 Task: Find connections with filter location Luocheng with filter topic #retailwith filter profile language Spanish with filter current company ASQ - World Headquarters with filter school The University of Burdwan with filter industry Retail Building Materials and Garden Equipment with filter service category Bankruptcy Law with filter keywords title Bookkeeper
Action: Mouse moved to (351, 251)
Screenshot: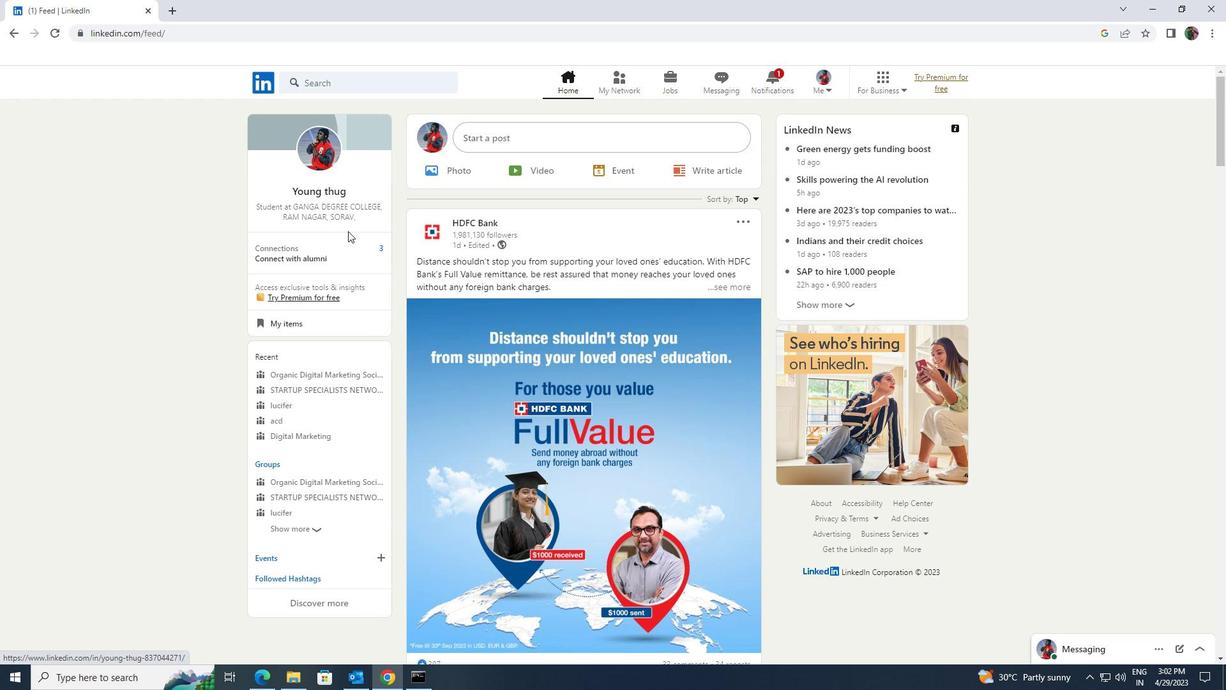 
Action: Mouse pressed left at (351, 251)
Screenshot: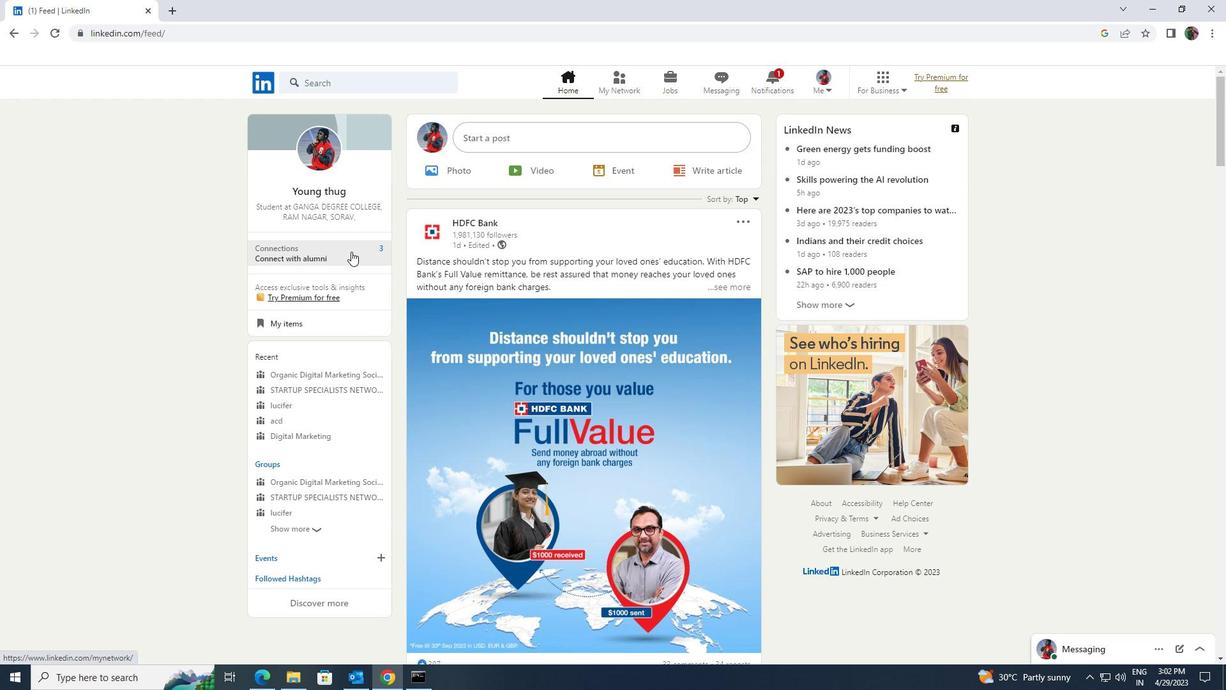 
Action: Mouse moved to (394, 159)
Screenshot: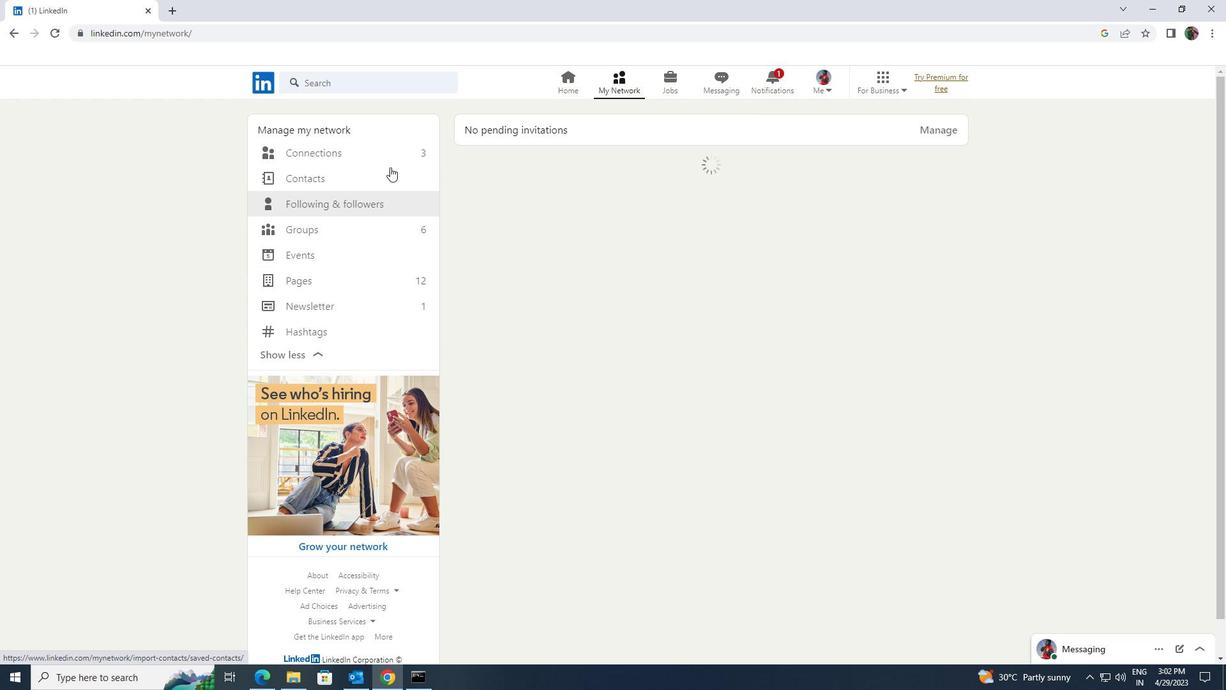 
Action: Mouse pressed left at (394, 159)
Screenshot: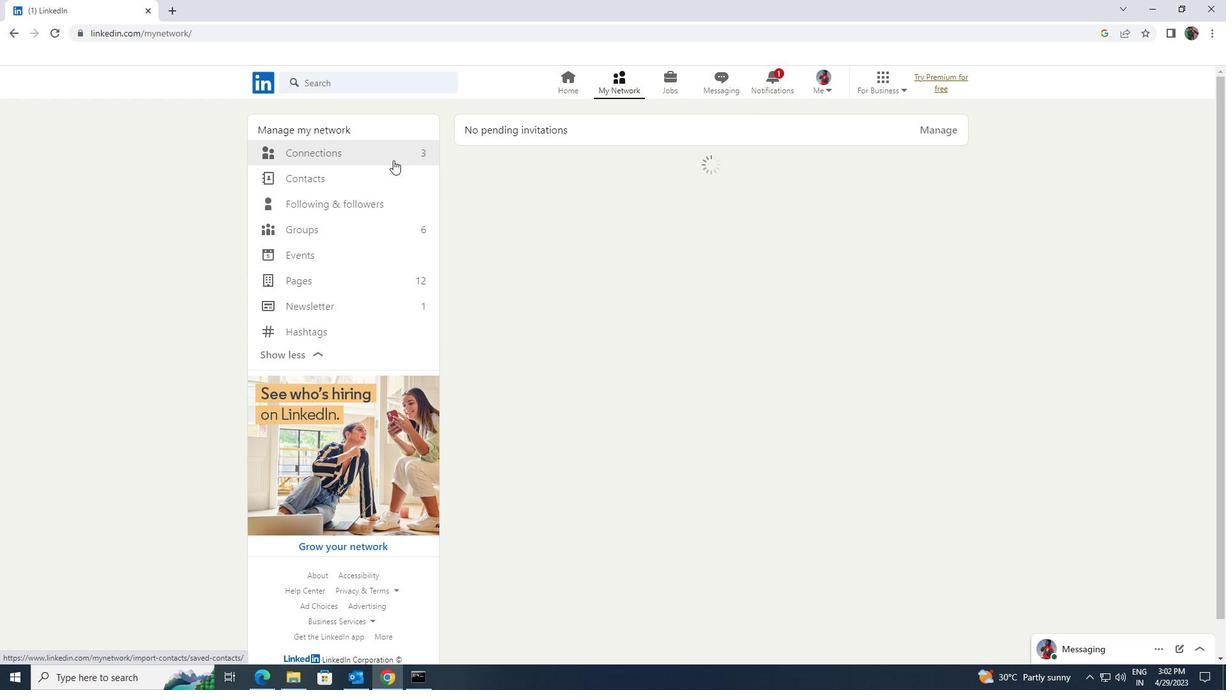 
Action: Mouse moved to (706, 154)
Screenshot: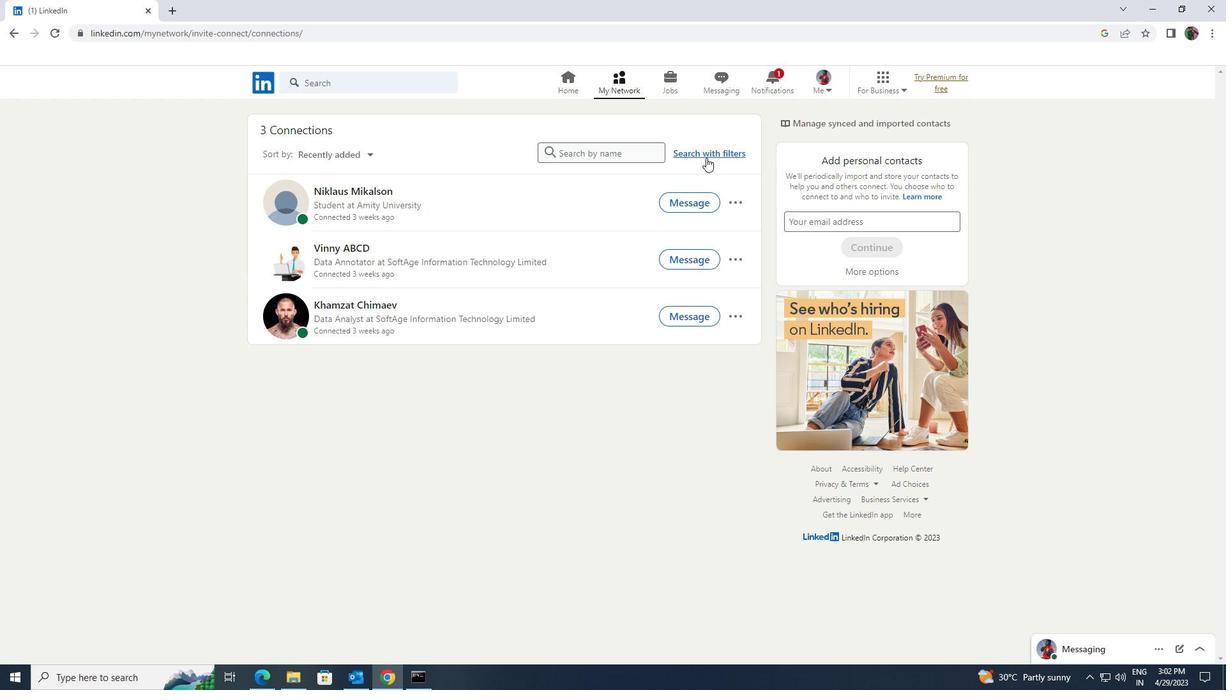 
Action: Mouse pressed left at (706, 154)
Screenshot: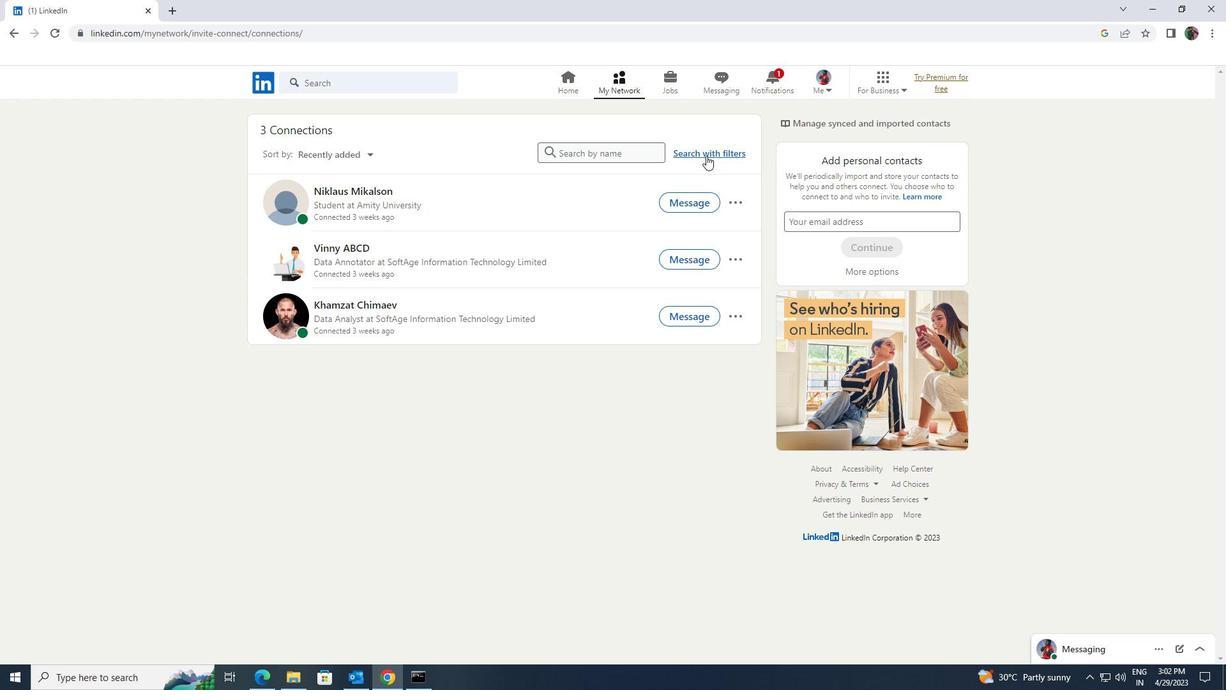 
Action: Mouse moved to (653, 115)
Screenshot: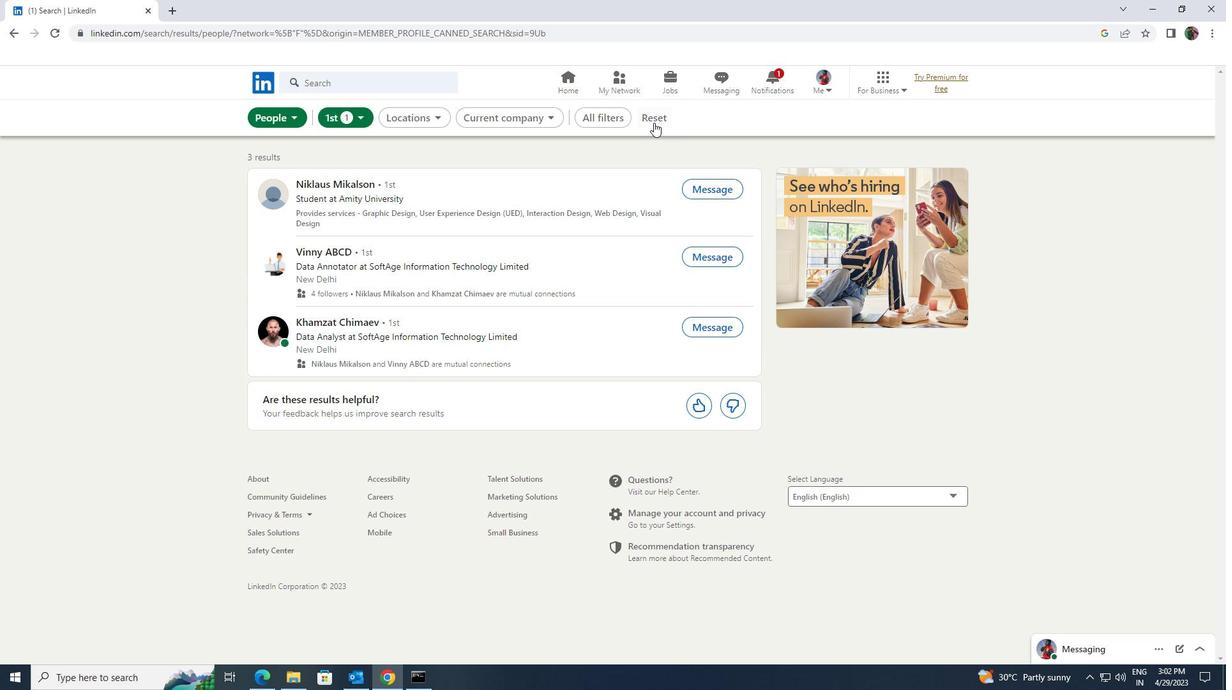 
Action: Mouse pressed left at (653, 115)
Screenshot: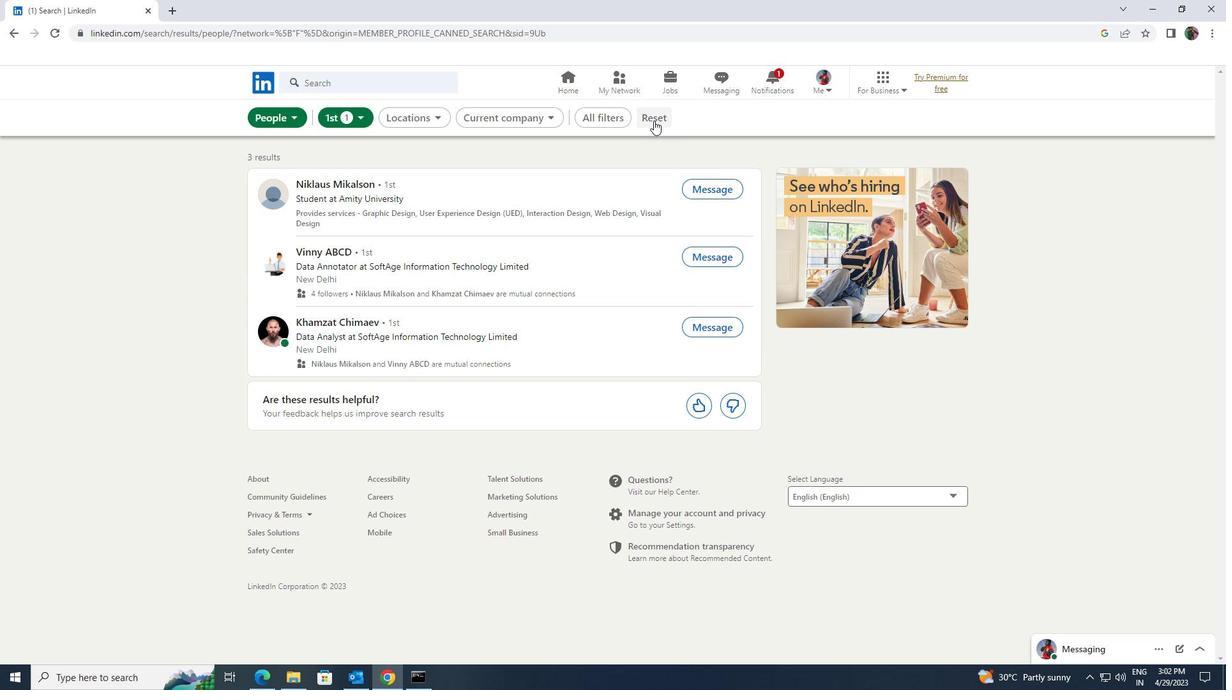 
Action: Mouse moved to (635, 114)
Screenshot: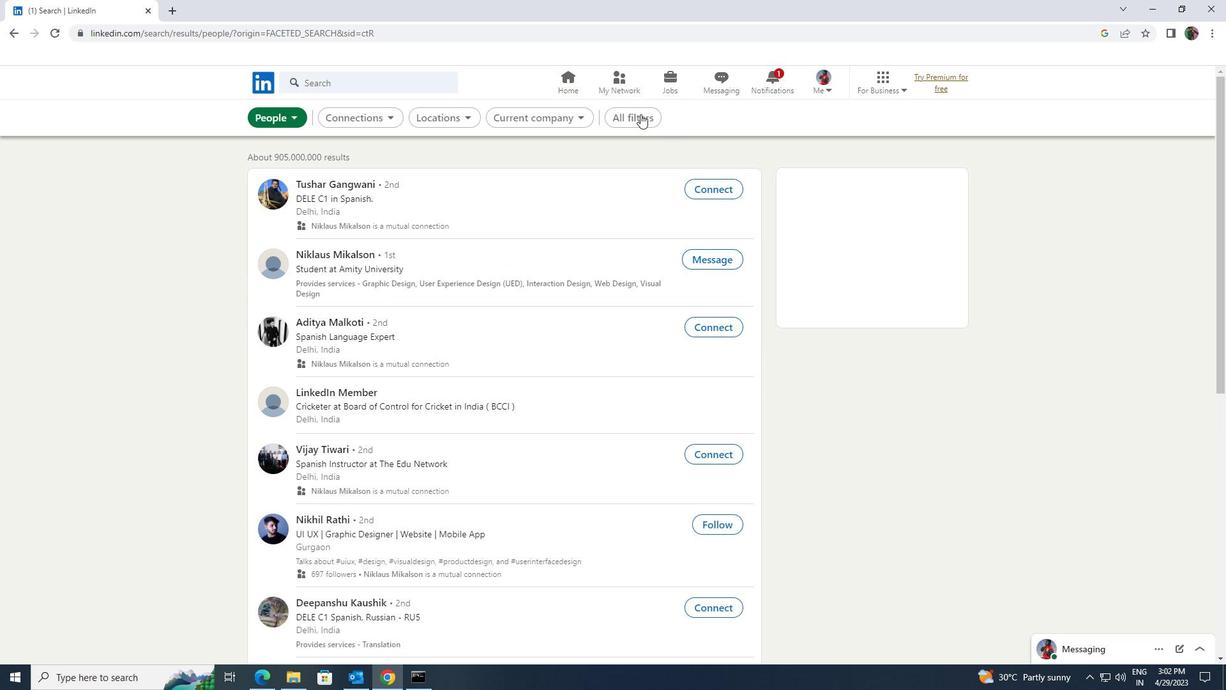 
Action: Mouse pressed left at (635, 114)
Screenshot: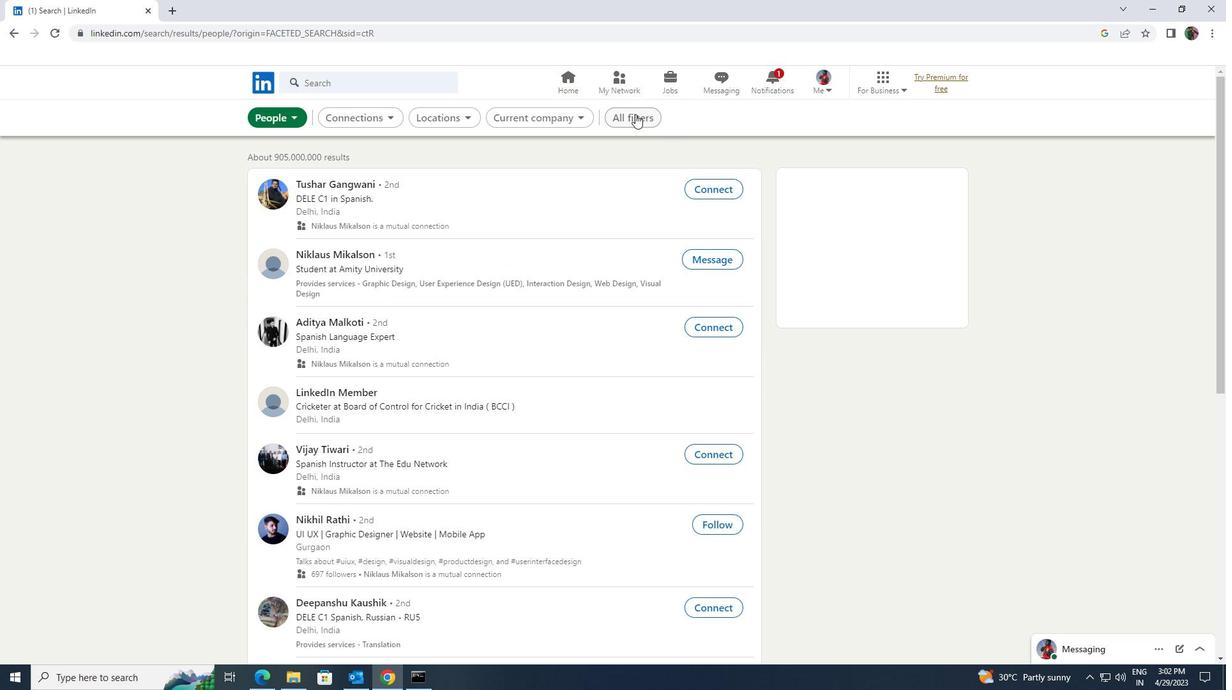
Action: Mouse moved to (1026, 373)
Screenshot: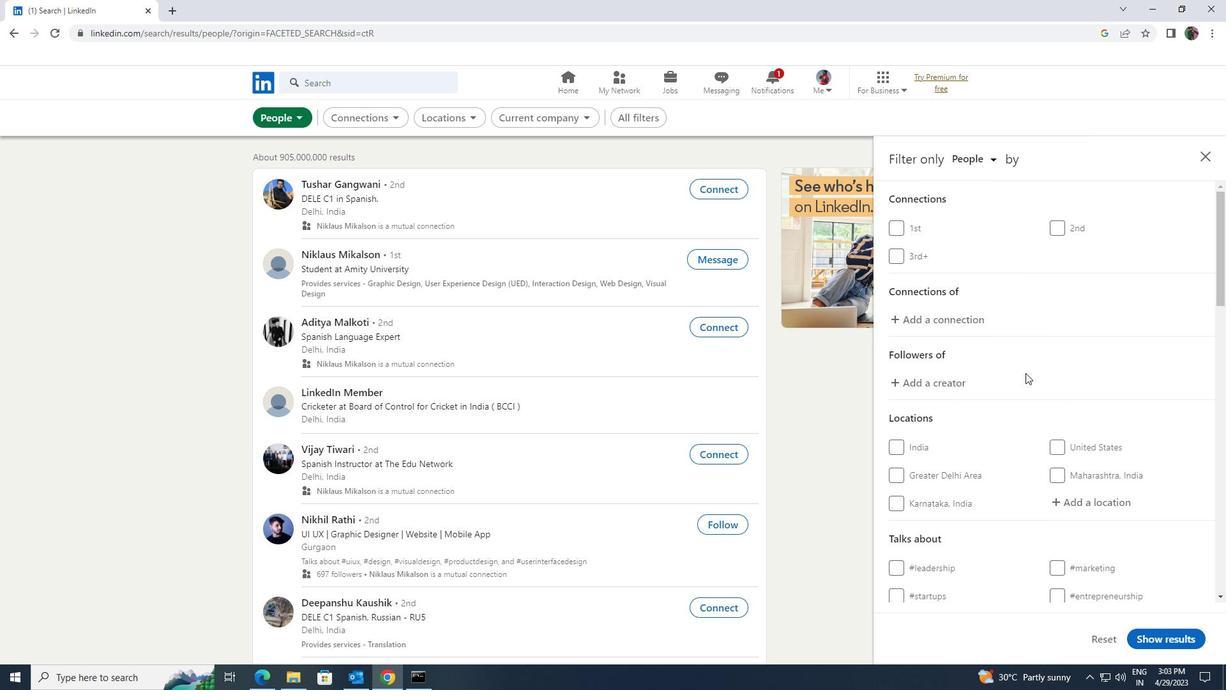 
Action: Mouse scrolled (1026, 372) with delta (0, 0)
Screenshot: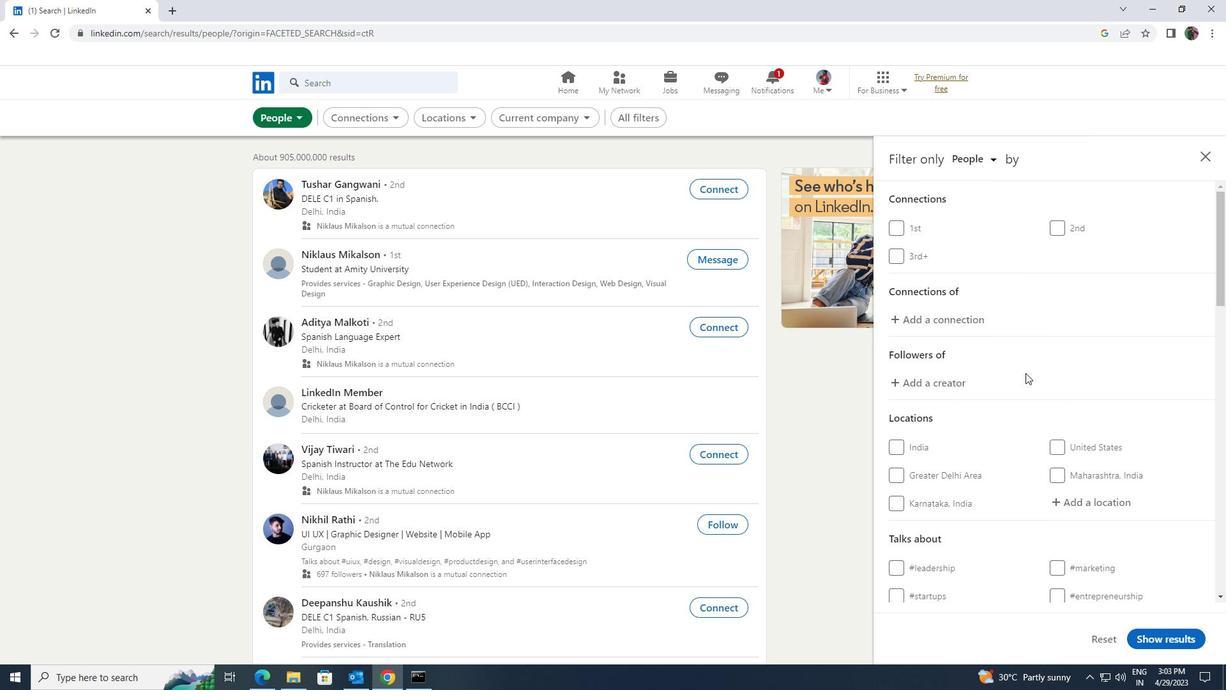 
Action: Mouse scrolled (1026, 372) with delta (0, 0)
Screenshot: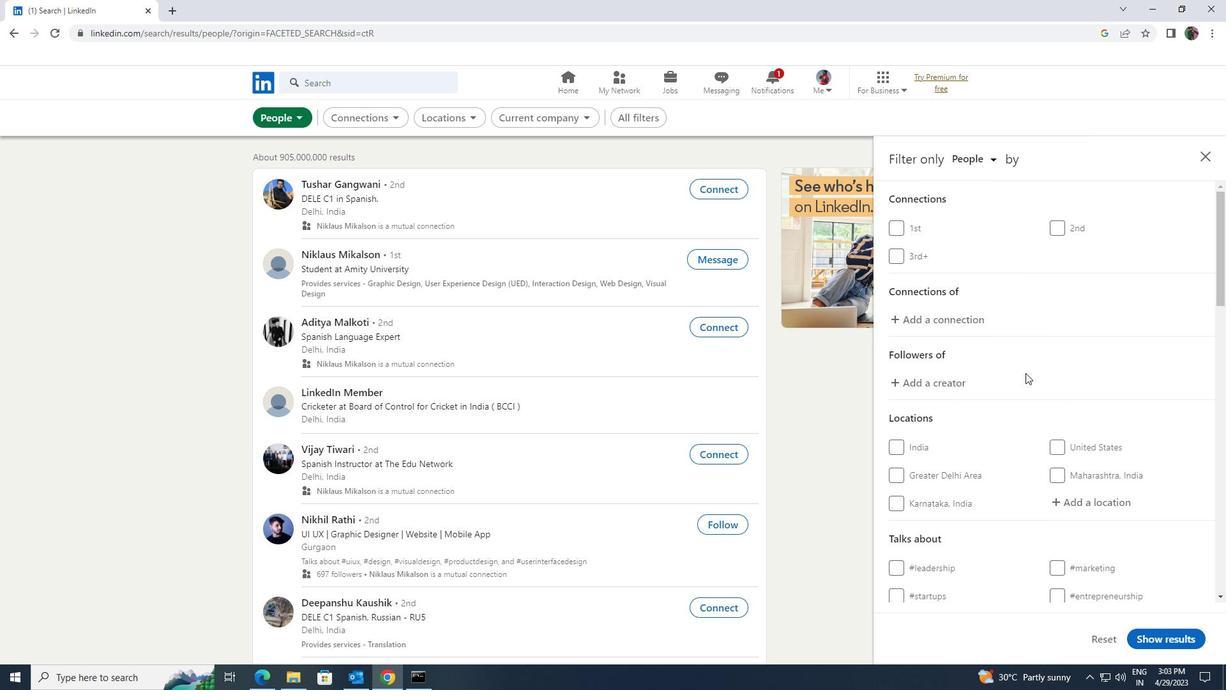 
Action: Mouse moved to (1056, 377)
Screenshot: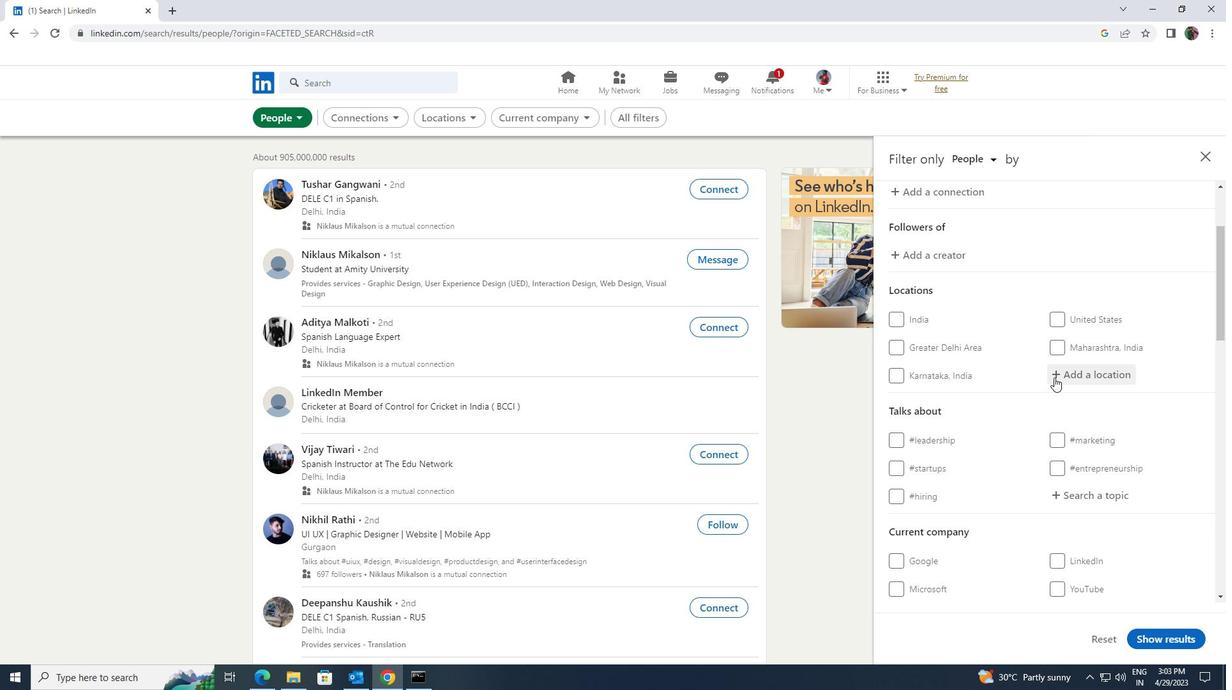 
Action: Mouse pressed left at (1056, 377)
Screenshot: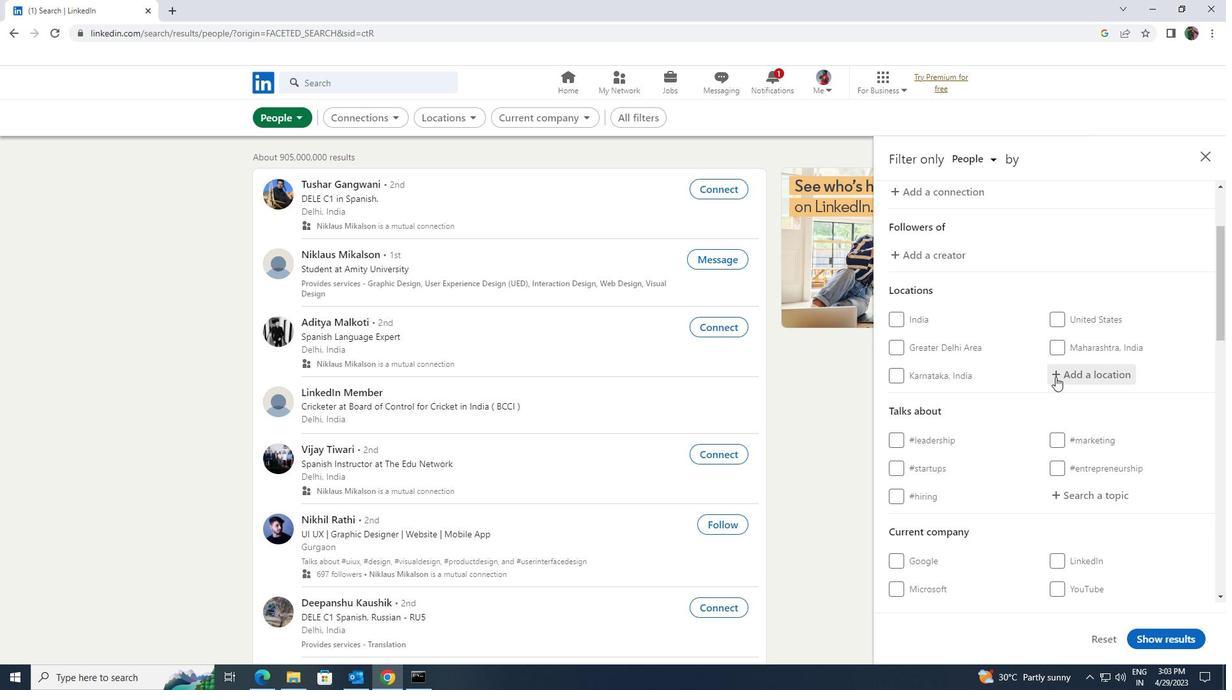 
Action: Mouse moved to (1056, 376)
Screenshot: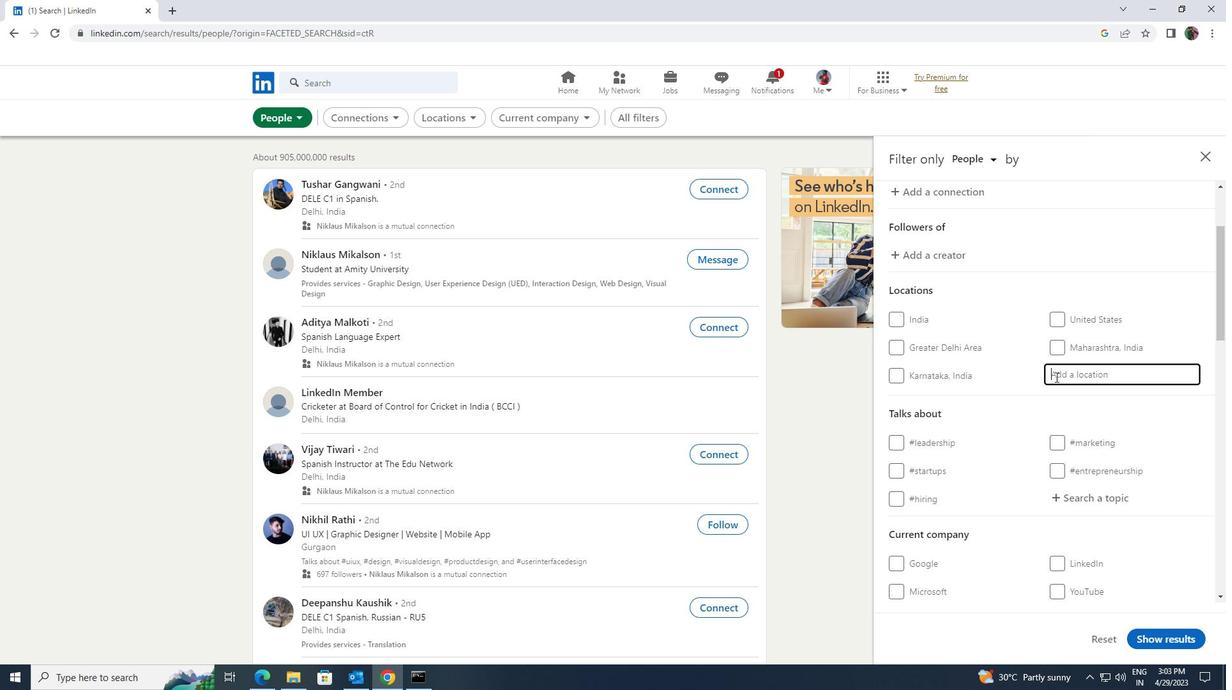 
Action: Key pressed <Key.shift>LUOCHENGE
Screenshot: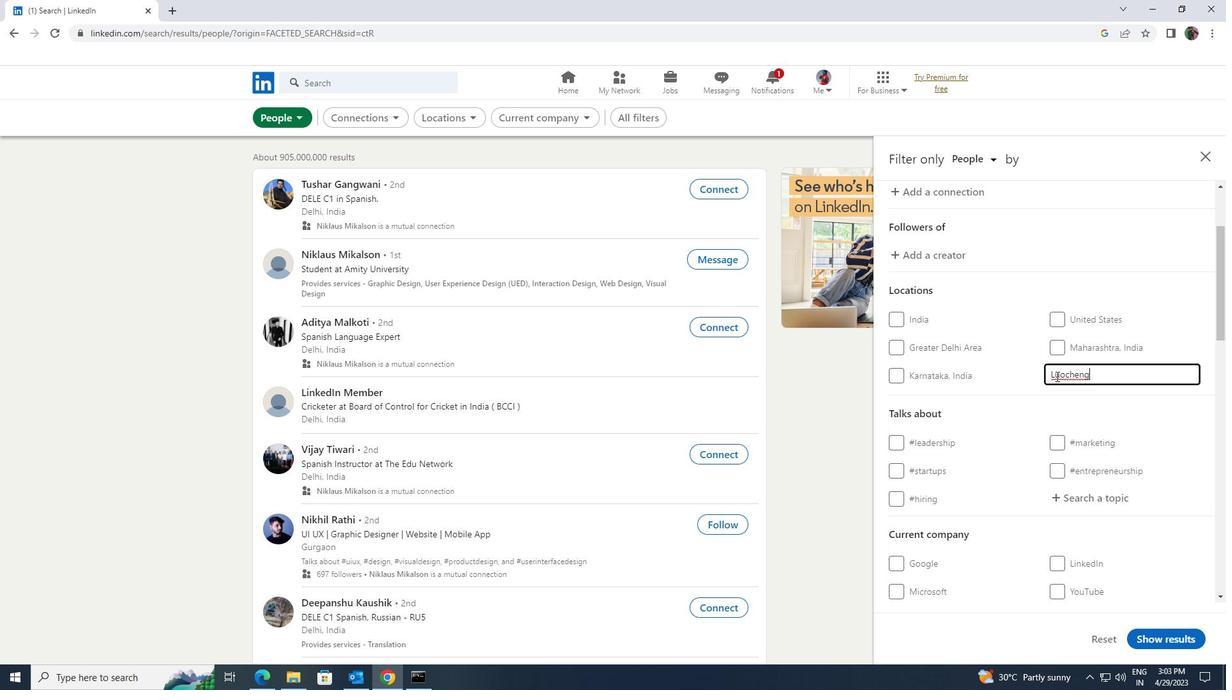 
Action: Mouse moved to (1098, 501)
Screenshot: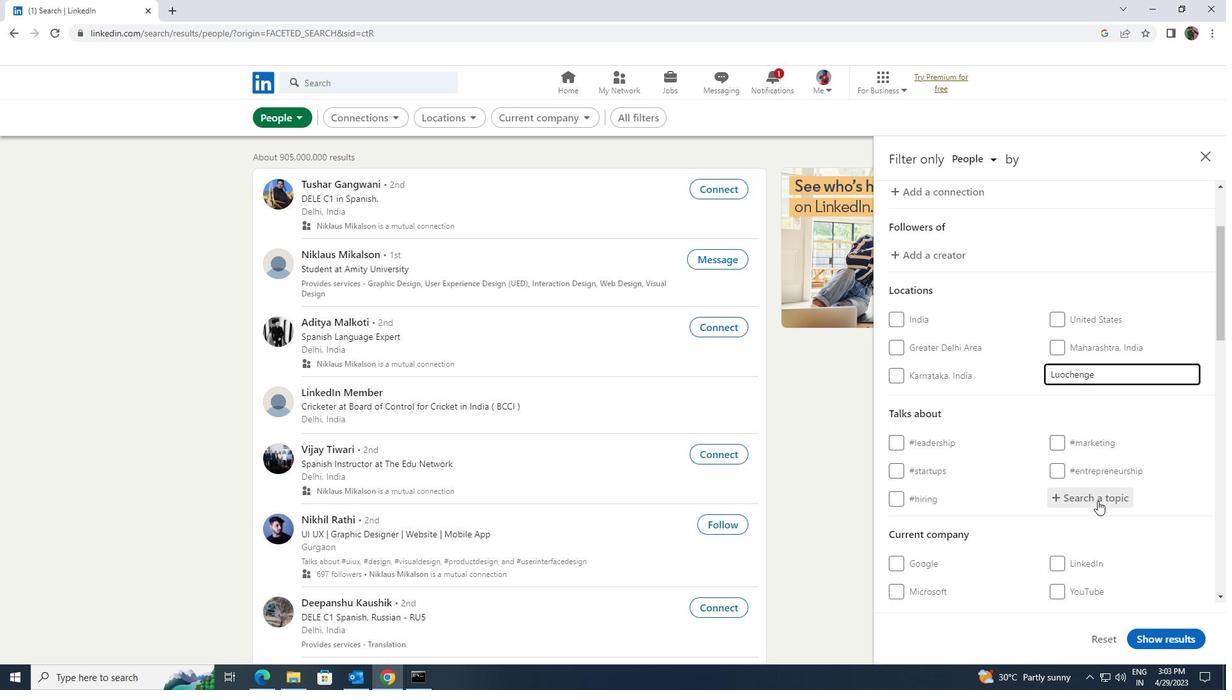 
Action: Mouse pressed left at (1098, 501)
Screenshot: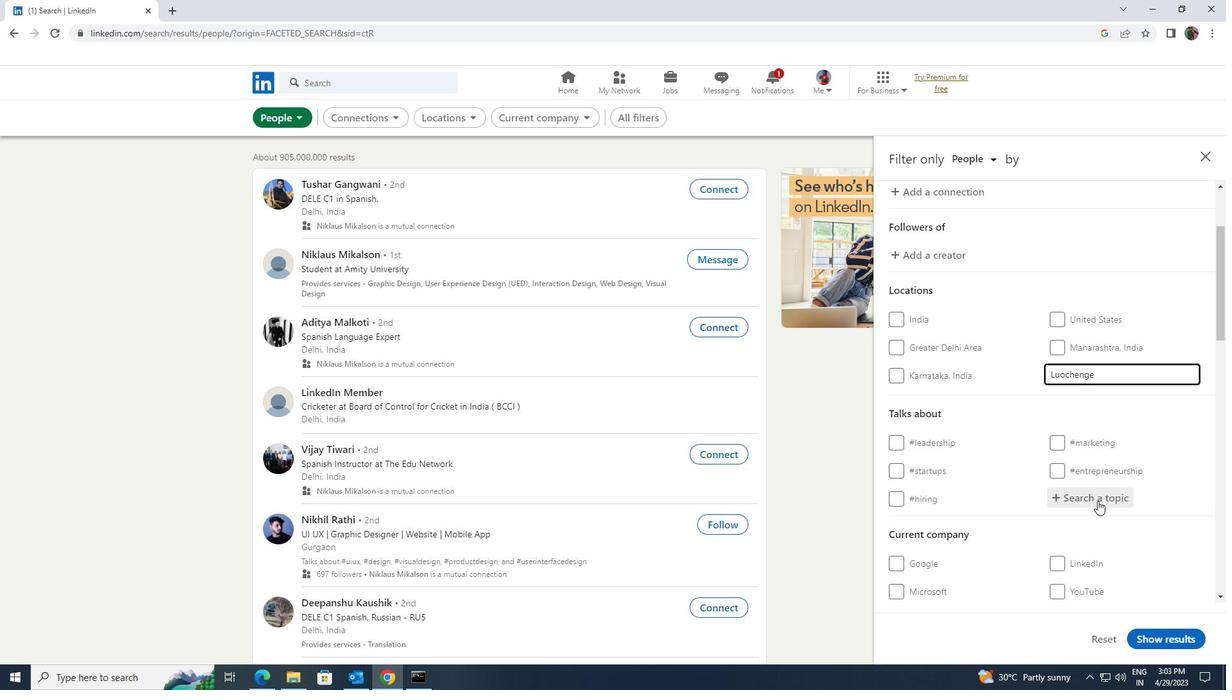 
Action: Key pressed RETAIL
Screenshot: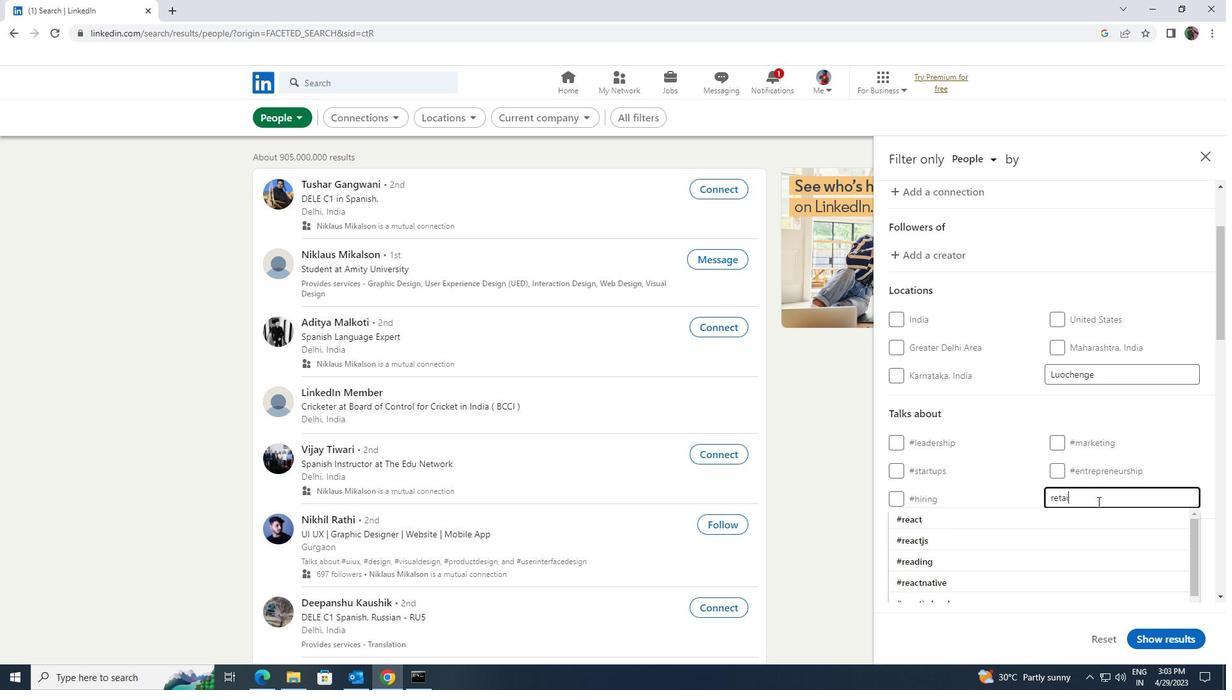 
Action: Mouse moved to (1083, 512)
Screenshot: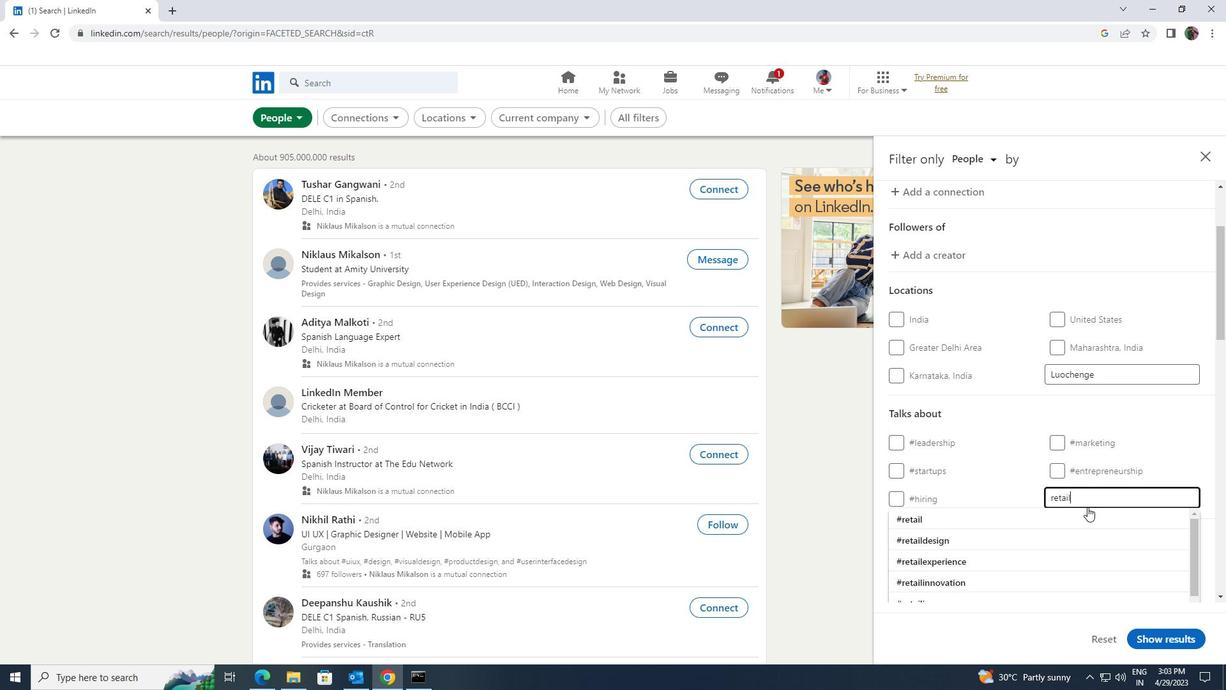 
Action: Mouse pressed left at (1083, 512)
Screenshot: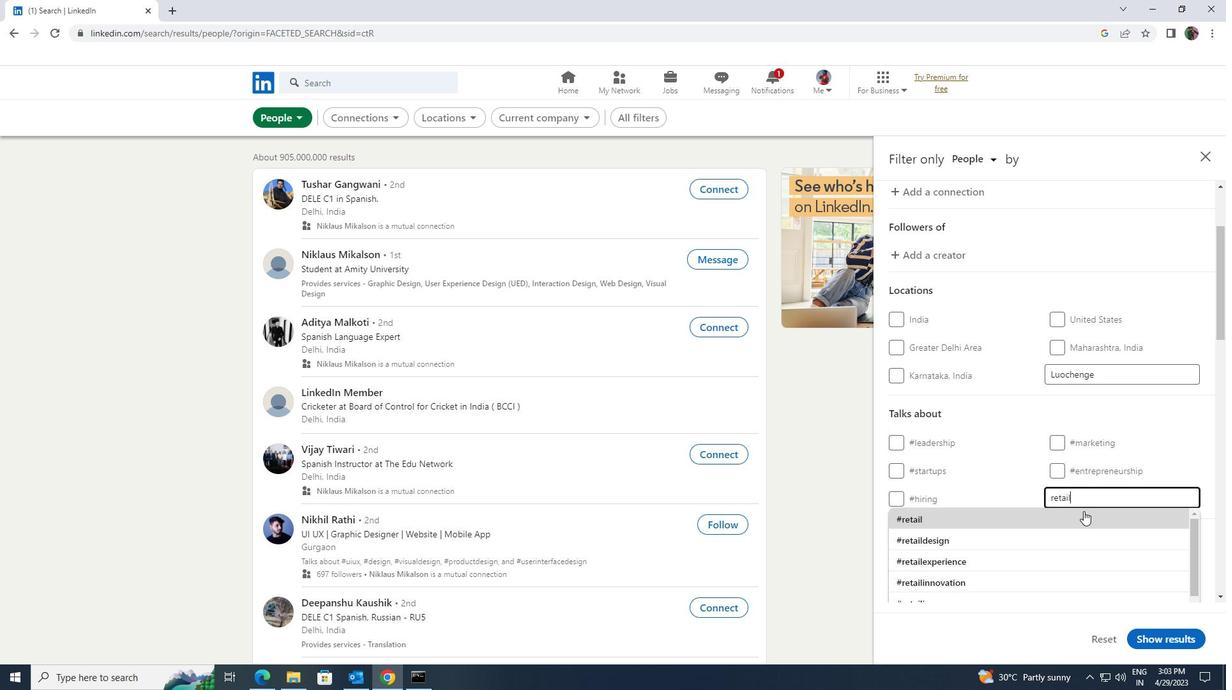 
Action: Mouse scrolled (1083, 511) with delta (0, 0)
Screenshot: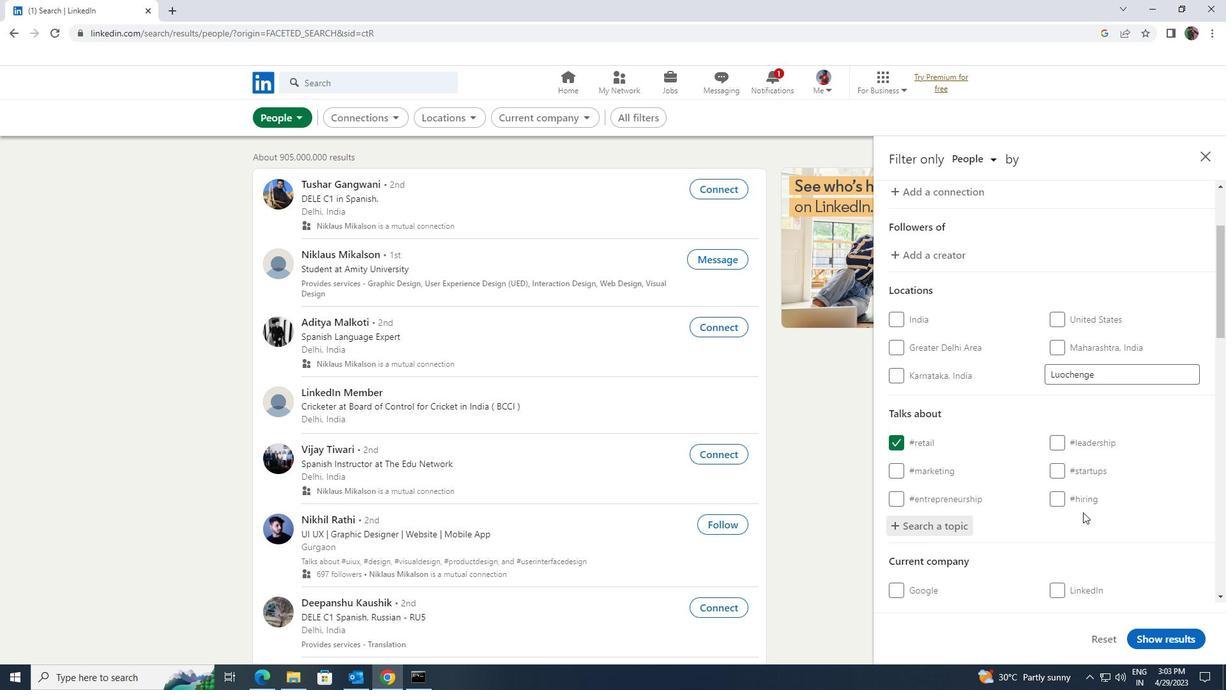 
Action: Mouse scrolled (1083, 511) with delta (0, 0)
Screenshot: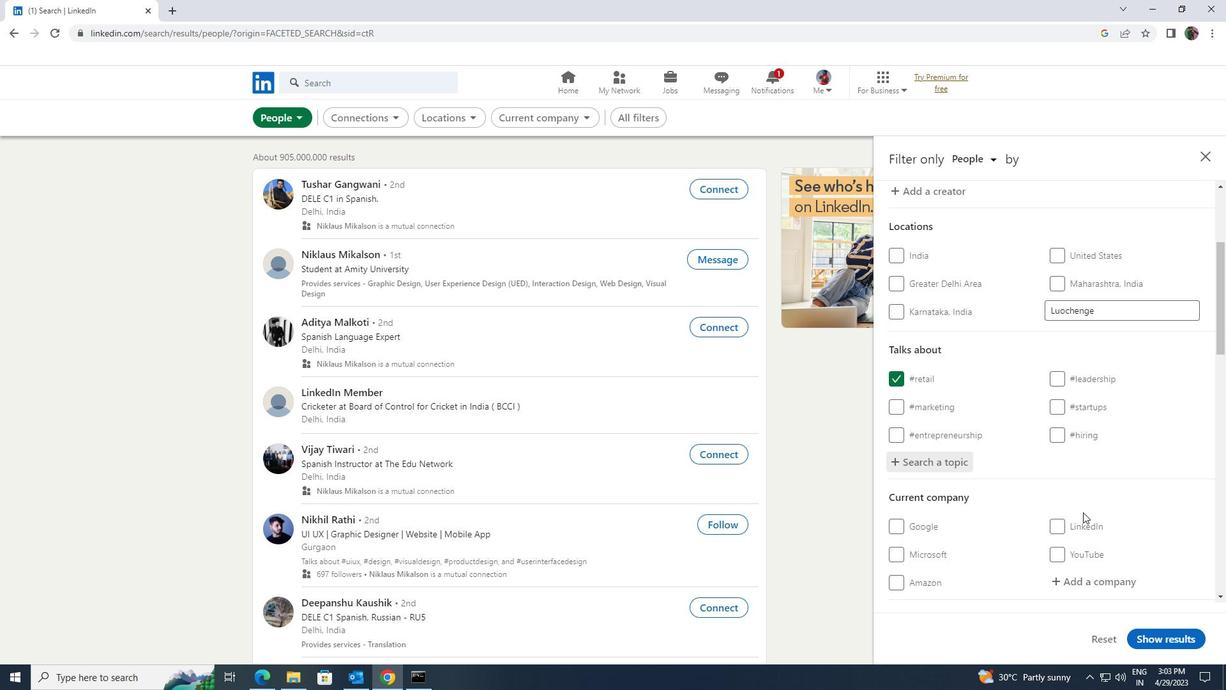 
Action: Mouse scrolled (1083, 511) with delta (0, 0)
Screenshot: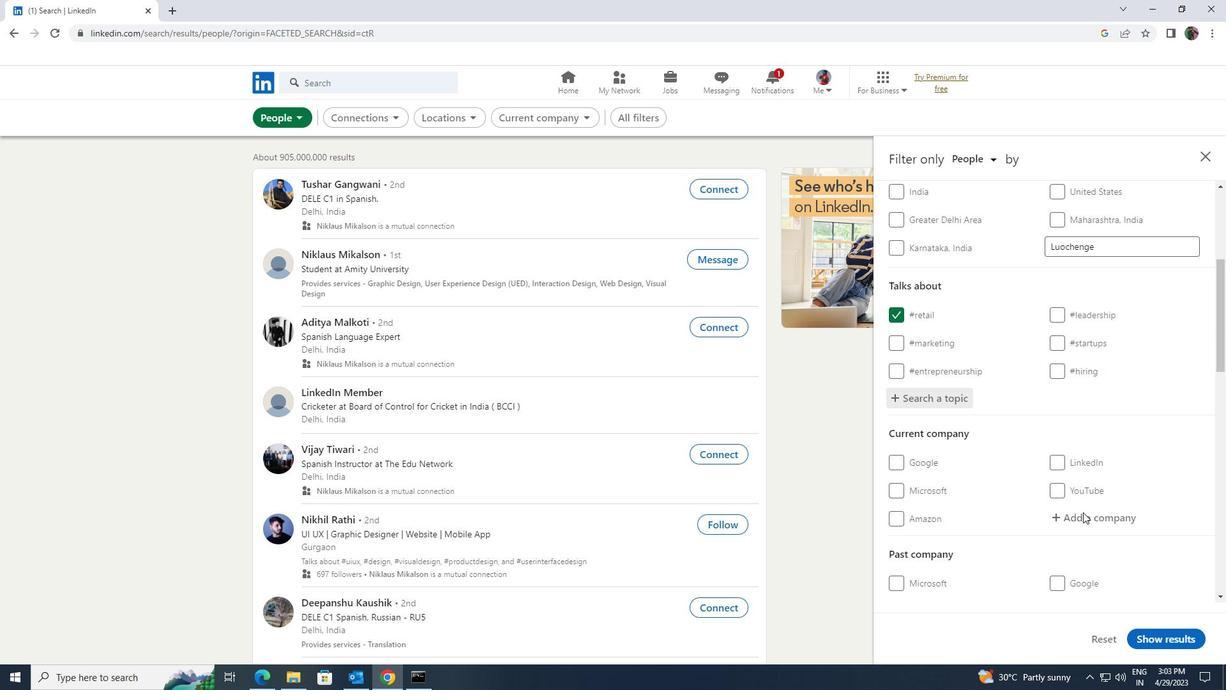 
Action: Mouse scrolled (1083, 511) with delta (0, 0)
Screenshot: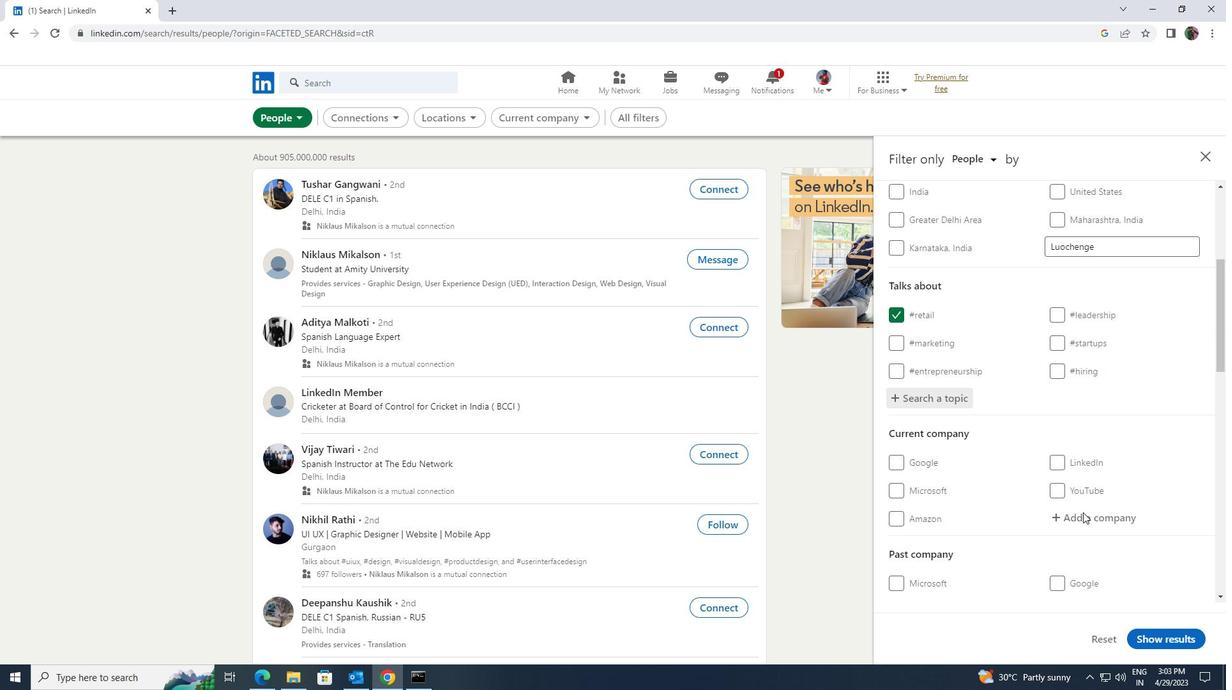 
Action: Mouse moved to (1080, 512)
Screenshot: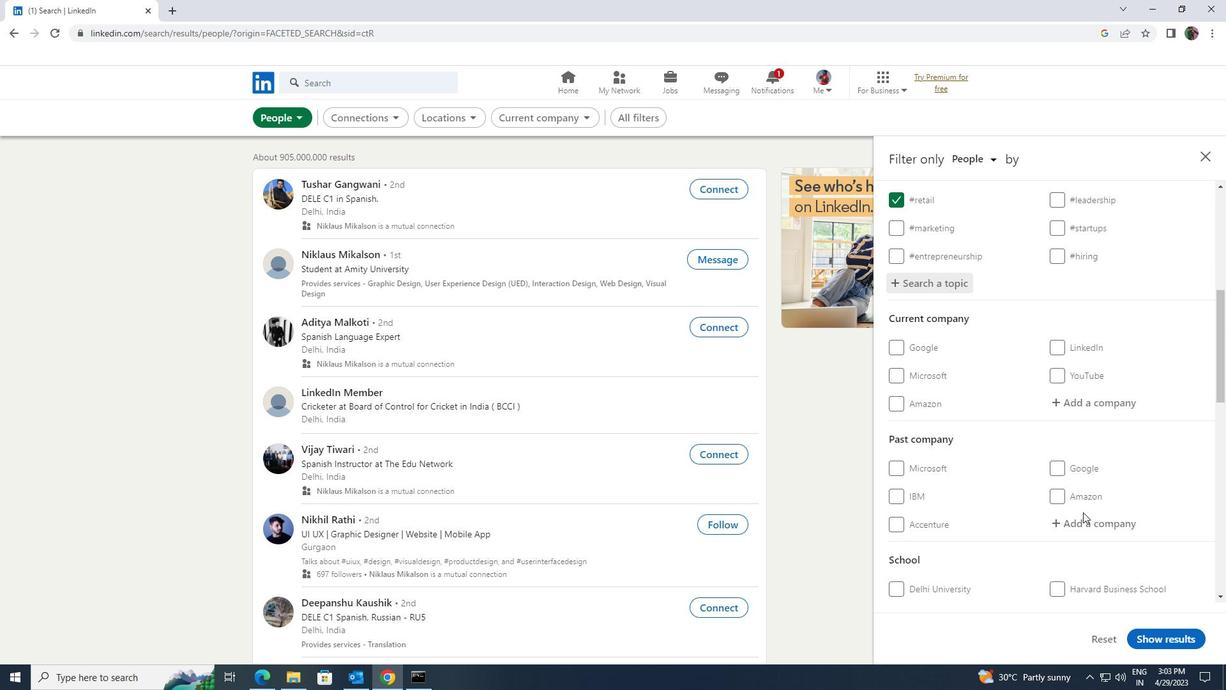 
Action: Mouse scrolled (1080, 511) with delta (0, 0)
Screenshot: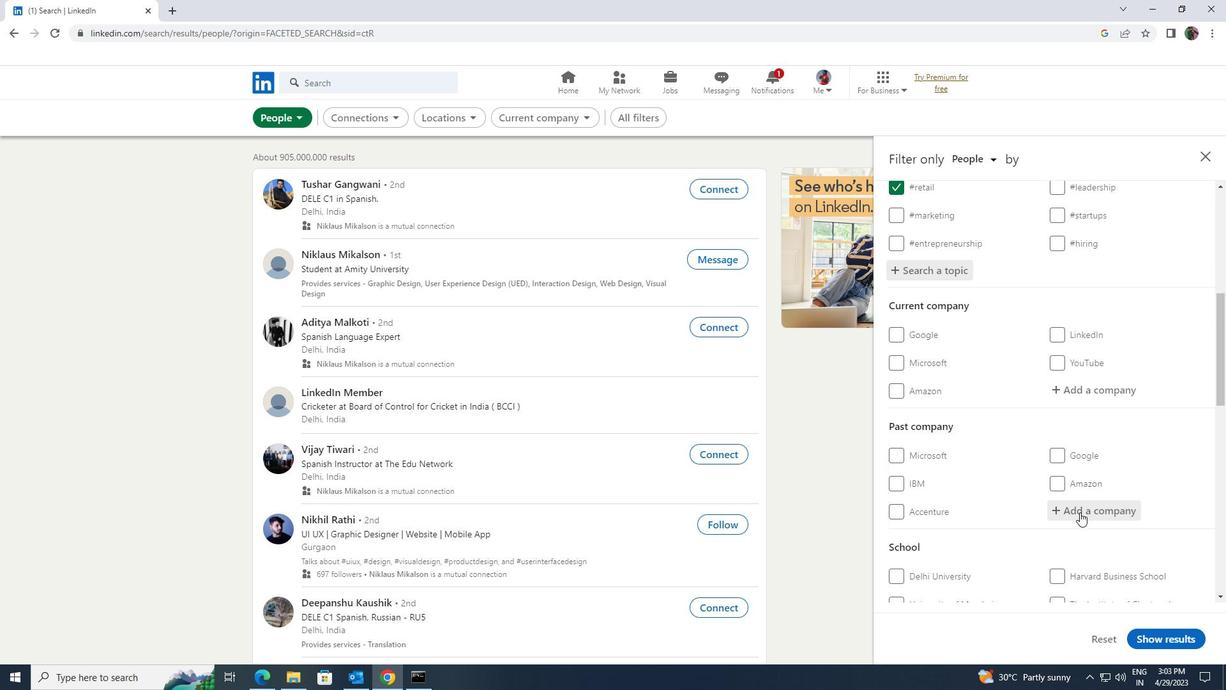 
Action: Mouse scrolled (1080, 511) with delta (0, 0)
Screenshot: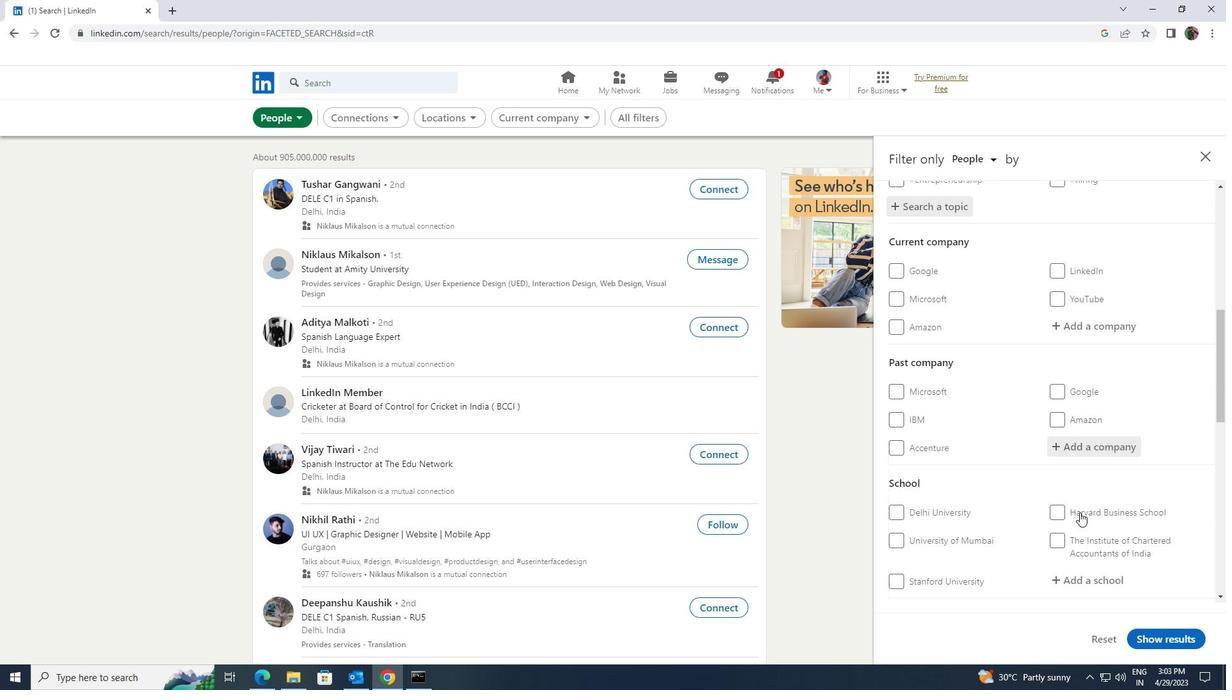 
Action: Mouse scrolled (1080, 511) with delta (0, 0)
Screenshot: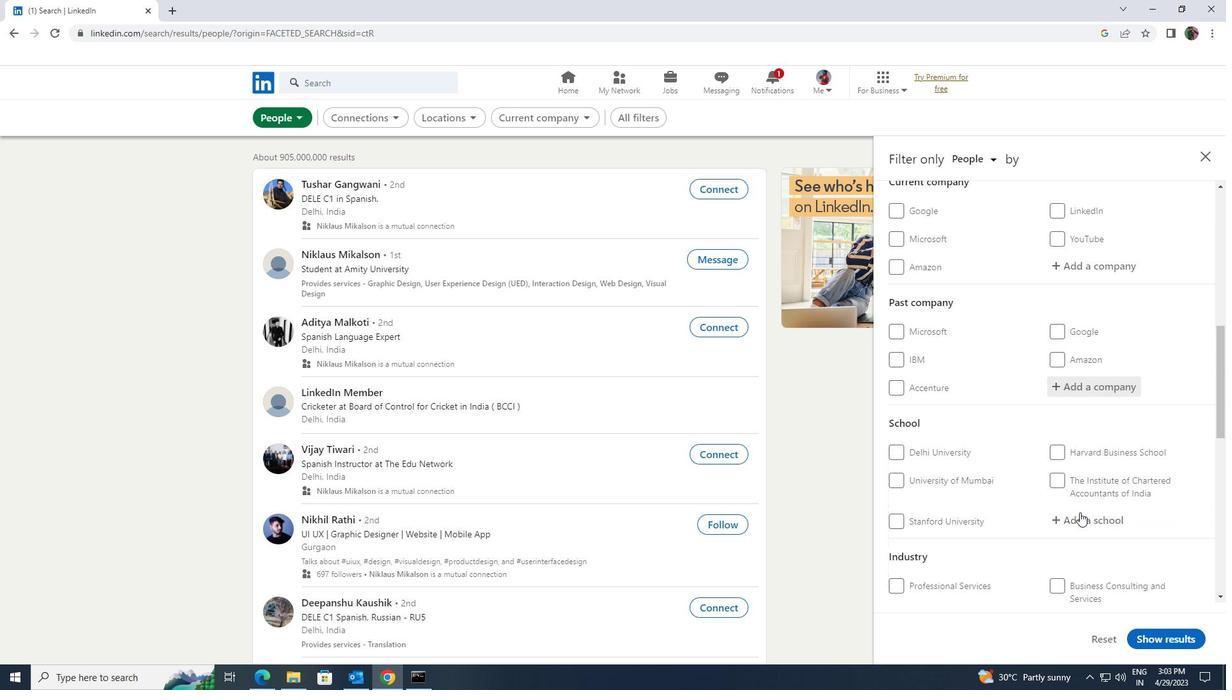 
Action: Mouse scrolled (1080, 511) with delta (0, 0)
Screenshot: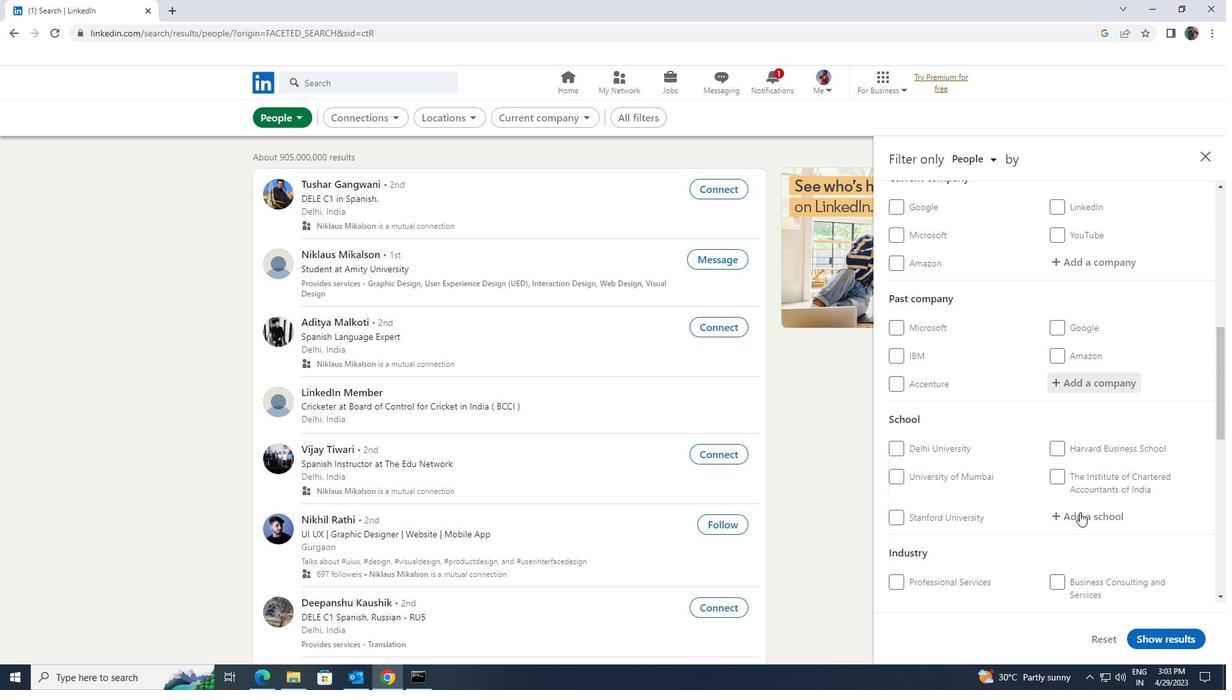 
Action: Mouse moved to (1079, 509)
Screenshot: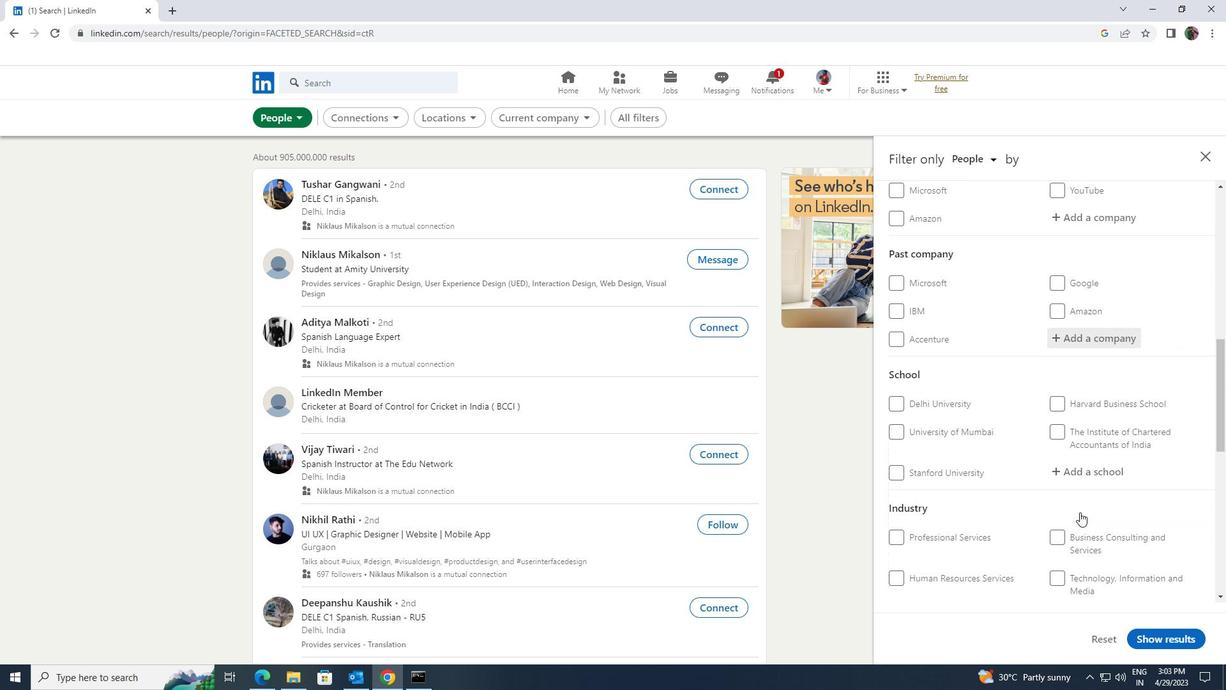 
Action: Mouse scrolled (1079, 509) with delta (0, 0)
Screenshot: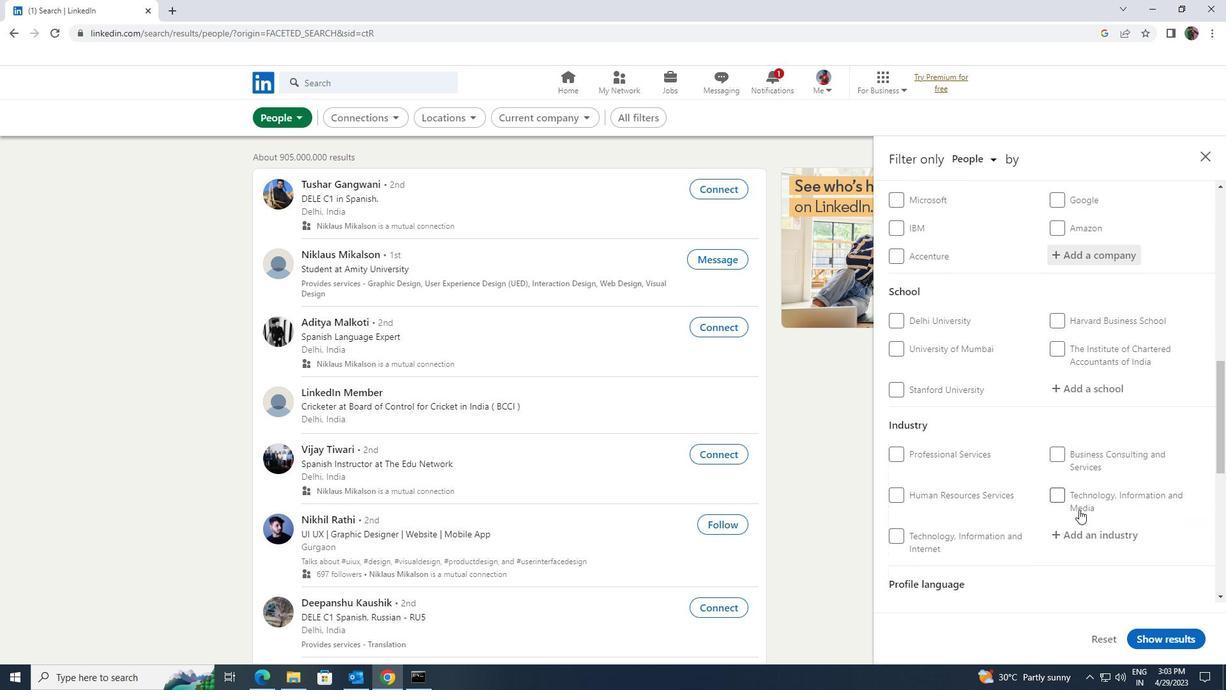 
Action: Mouse scrolled (1079, 509) with delta (0, 0)
Screenshot: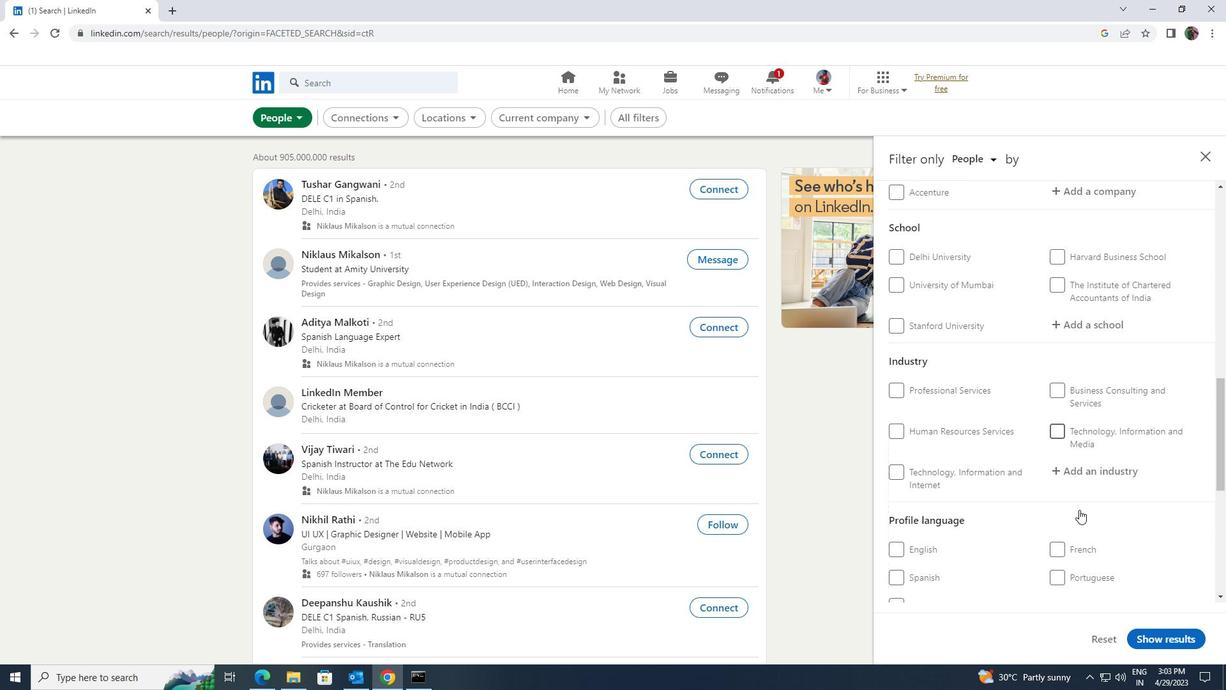 
Action: Mouse moved to (892, 508)
Screenshot: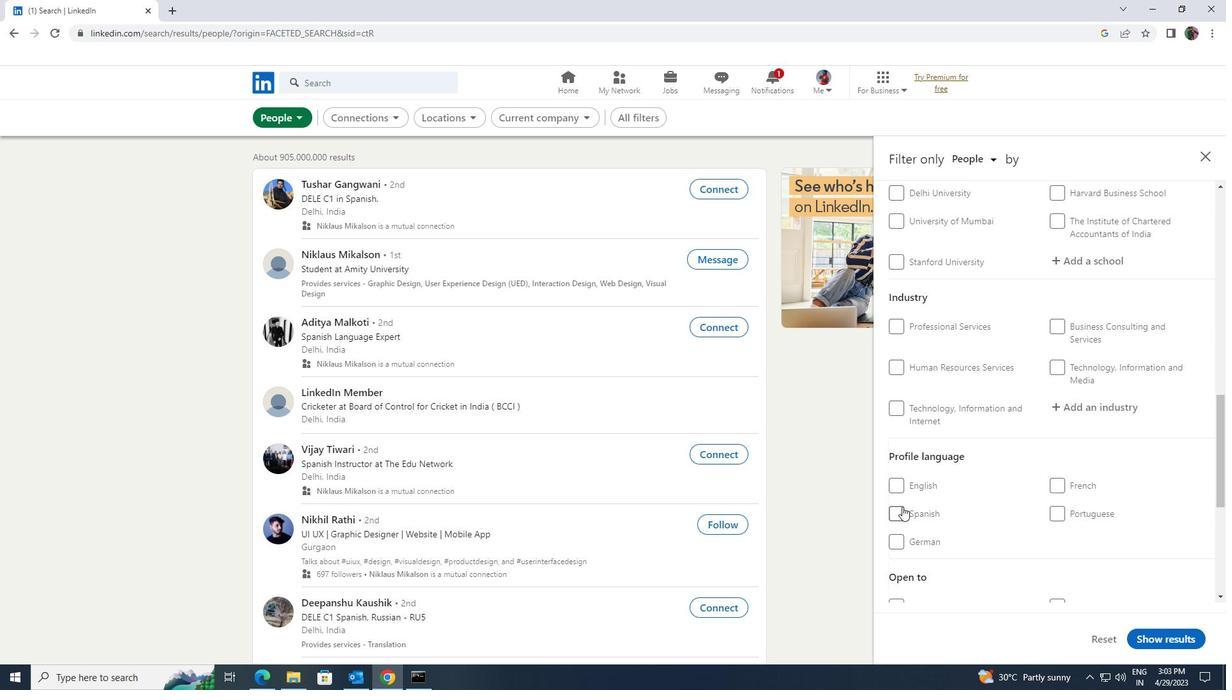 
Action: Mouse pressed left at (892, 508)
Screenshot: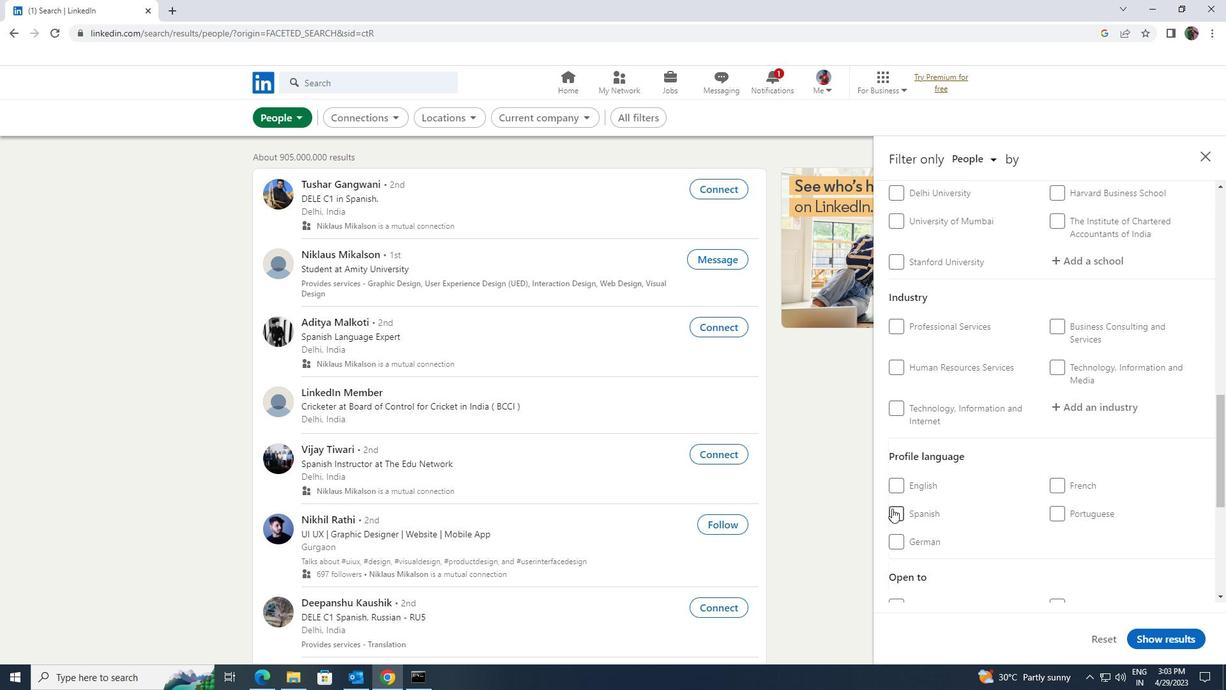 
Action: Mouse moved to (955, 515)
Screenshot: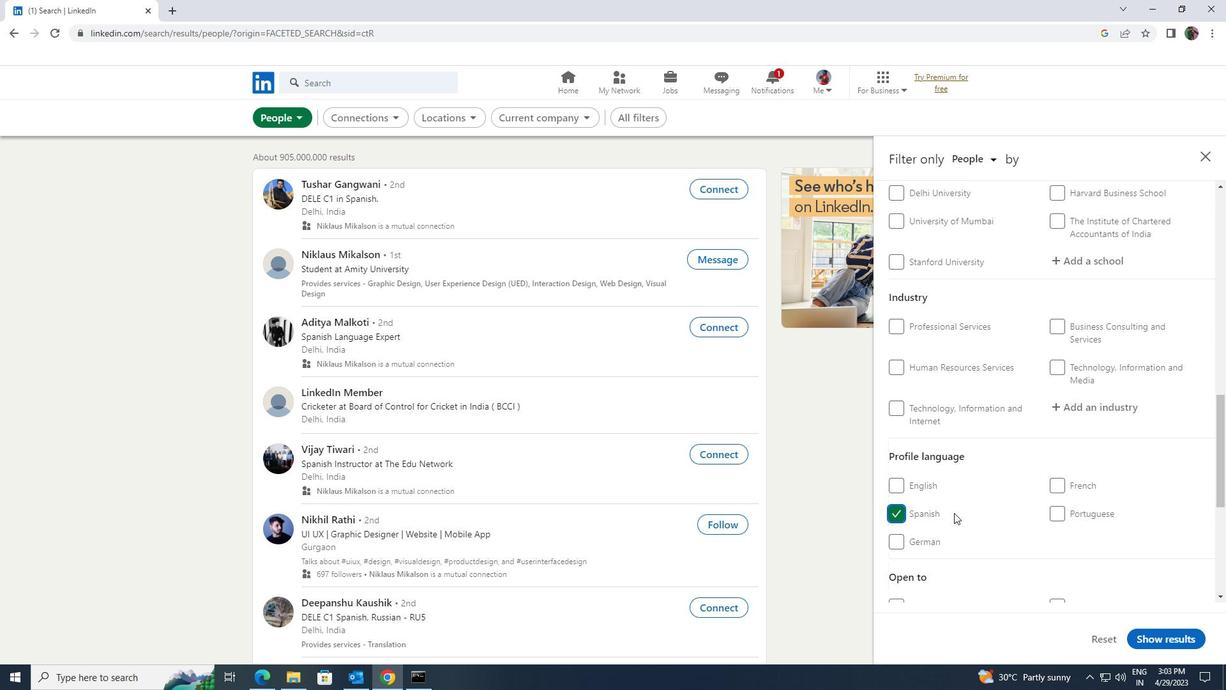 
Action: Mouse scrolled (955, 515) with delta (0, 0)
Screenshot: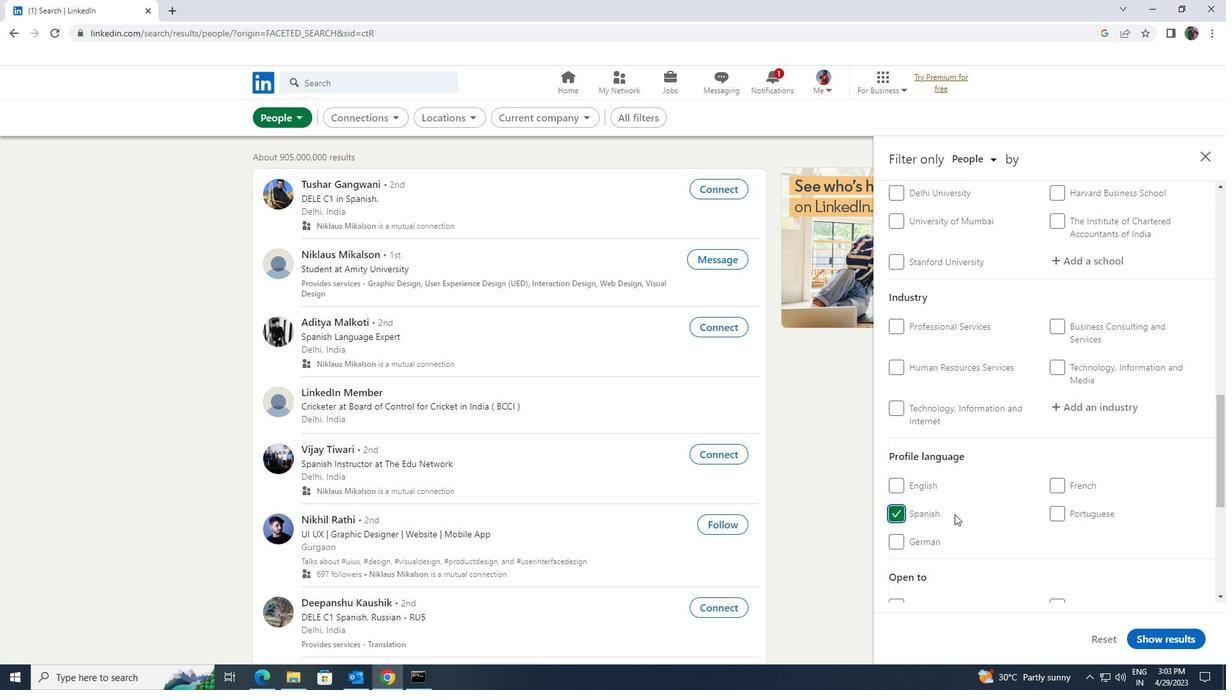 
Action: Mouse scrolled (955, 515) with delta (0, 0)
Screenshot: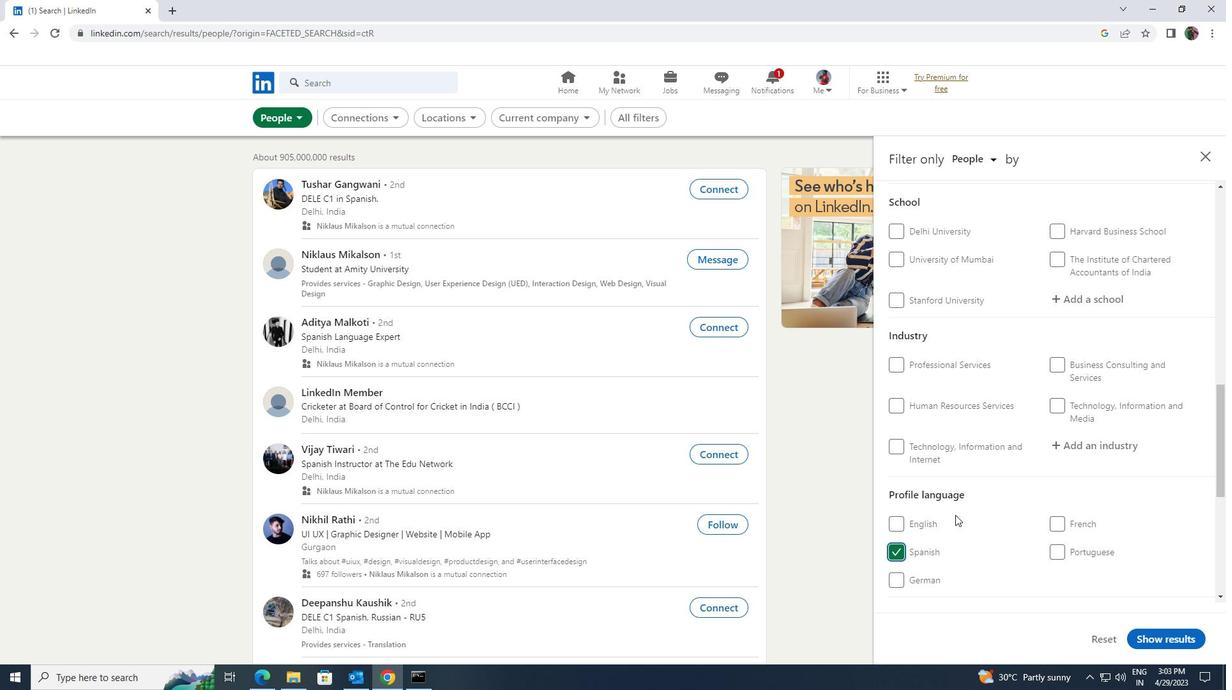 
Action: Mouse scrolled (955, 515) with delta (0, 0)
Screenshot: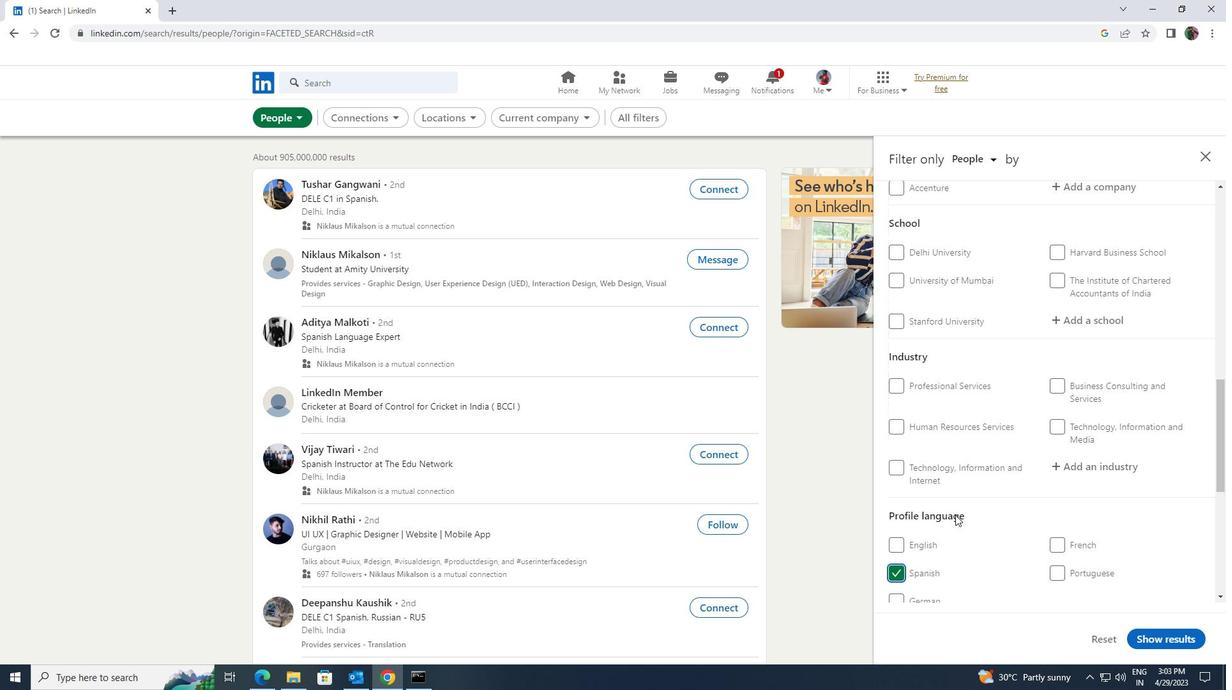 
Action: Mouse scrolled (955, 515) with delta (0, 0)
Screenshot: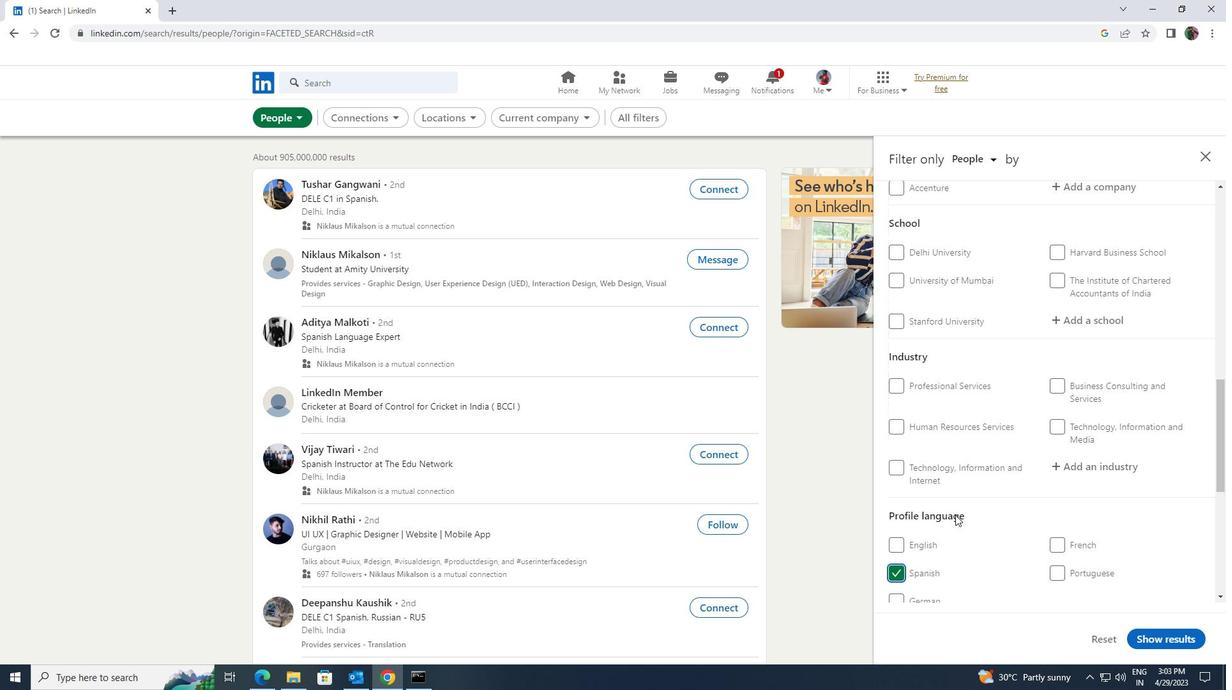
Action: Mouse scrolled (955, 515) with delta (0, 0)
Screenshot: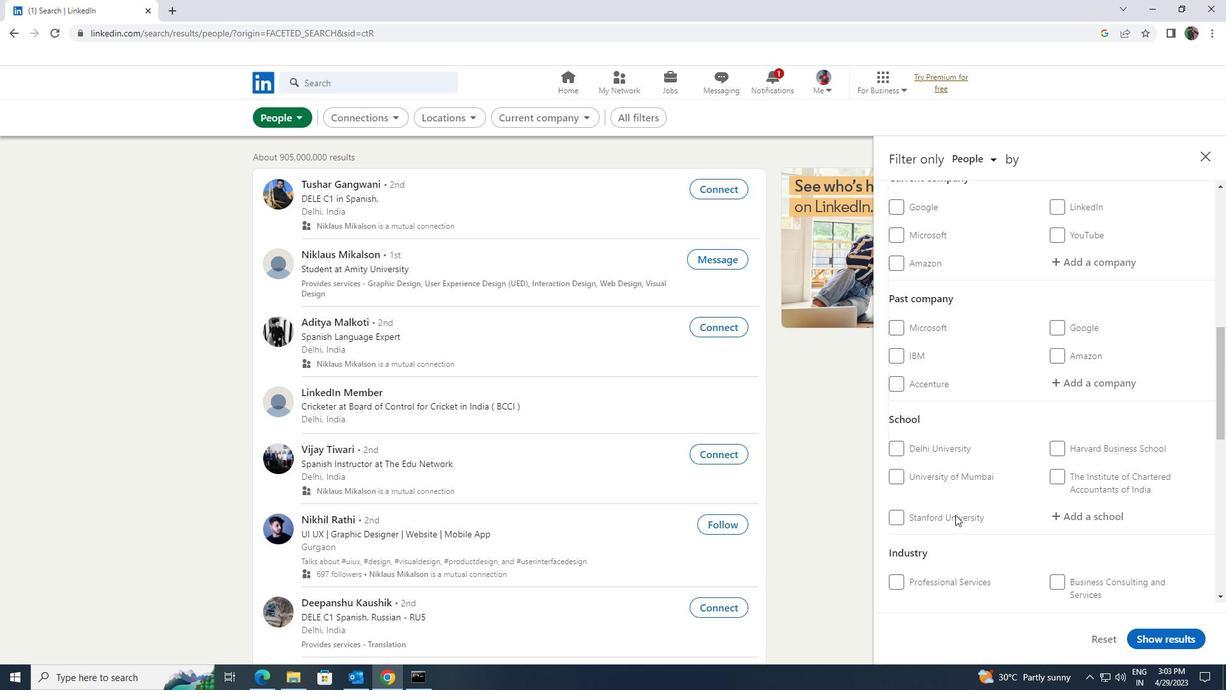 
Action: Mouse scrolled (955, 515) with delta (0, 0)
Screenshot: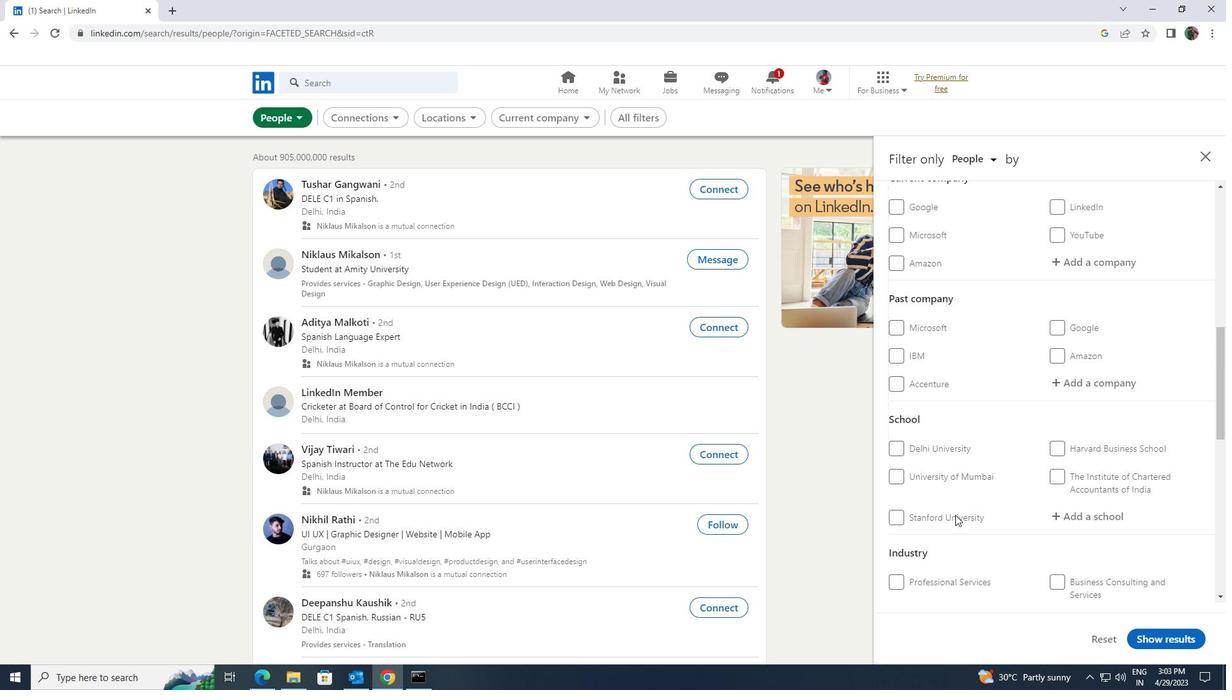 
Action: Mouse scrolled (955, 515) with delta (0, 0)
Screenshot: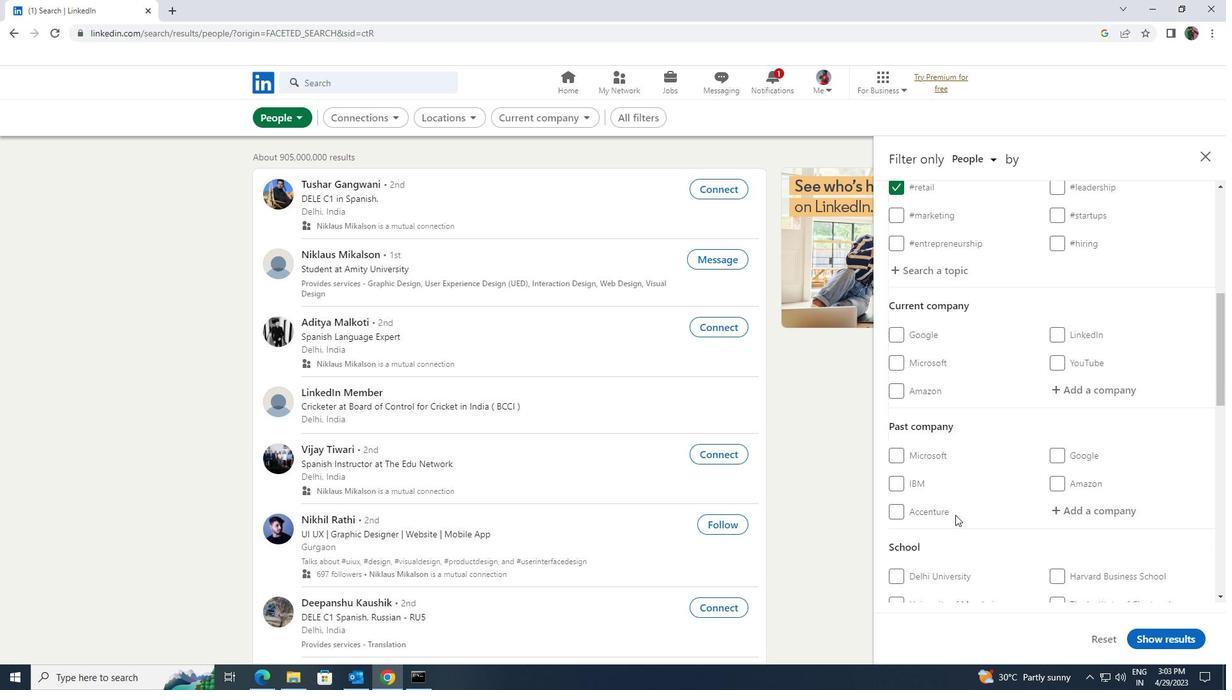 
Action: Mouse moved to (1065, 458)
Screenshot: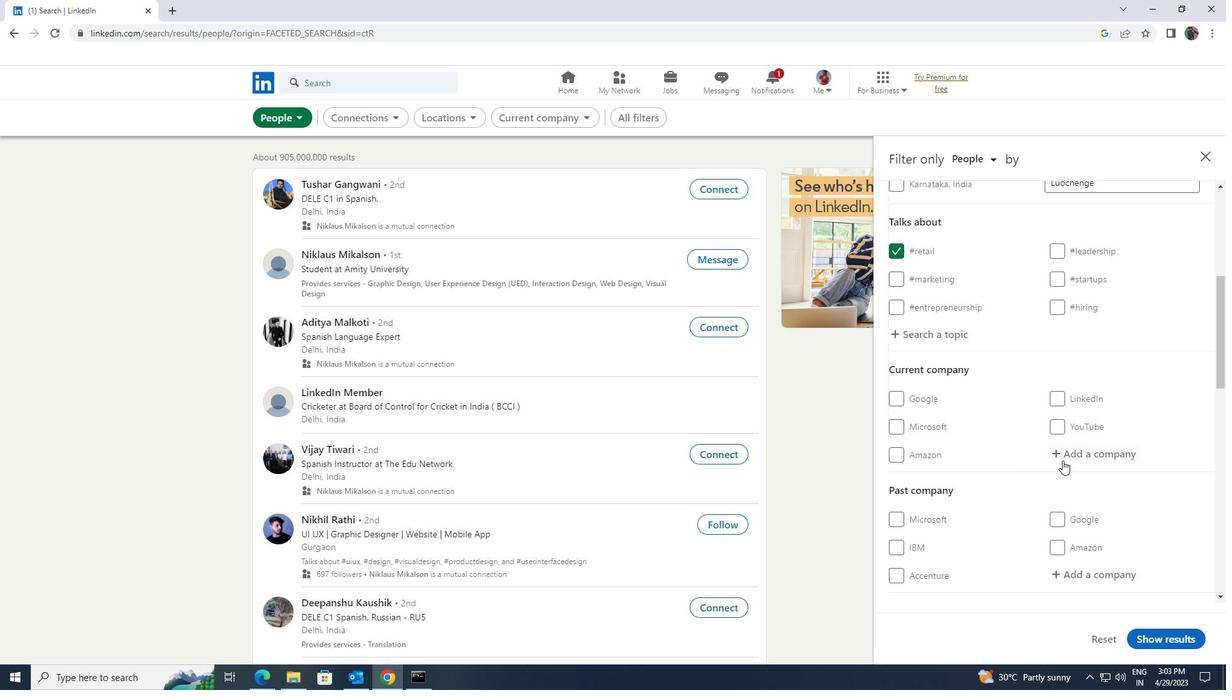 
Action: Mouse pressed left at (1065, 458)
Screenshot: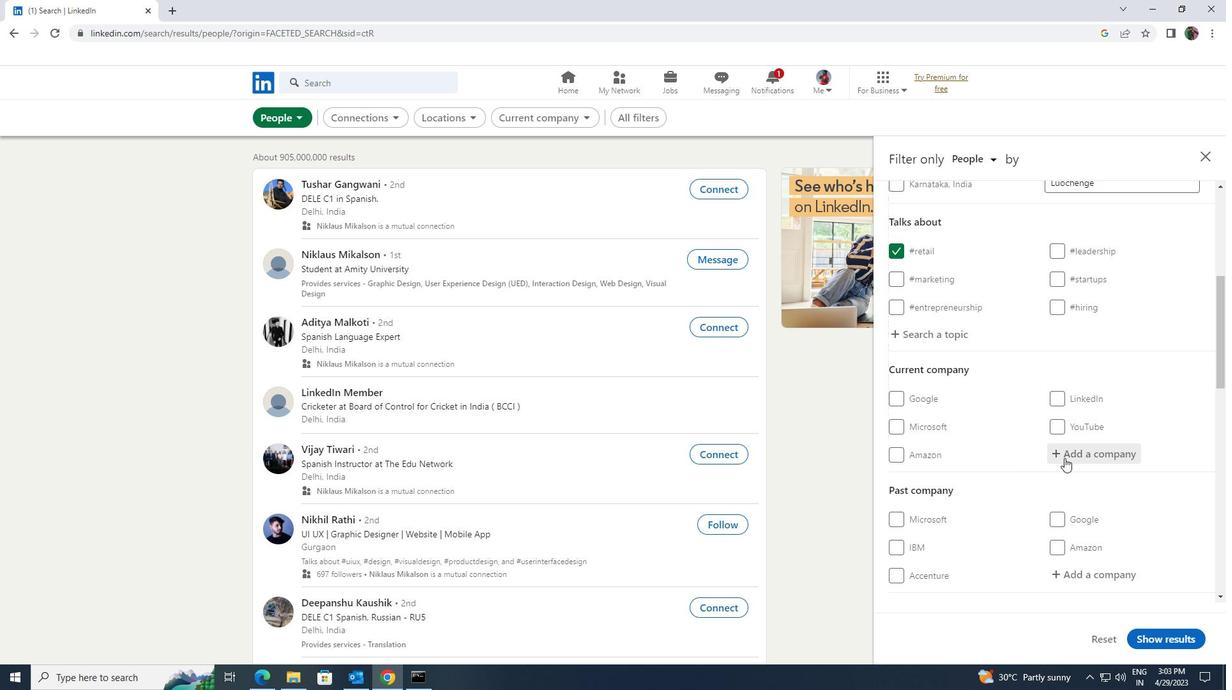 
Action: Mouse moved to (1065, 458)
Screenshot: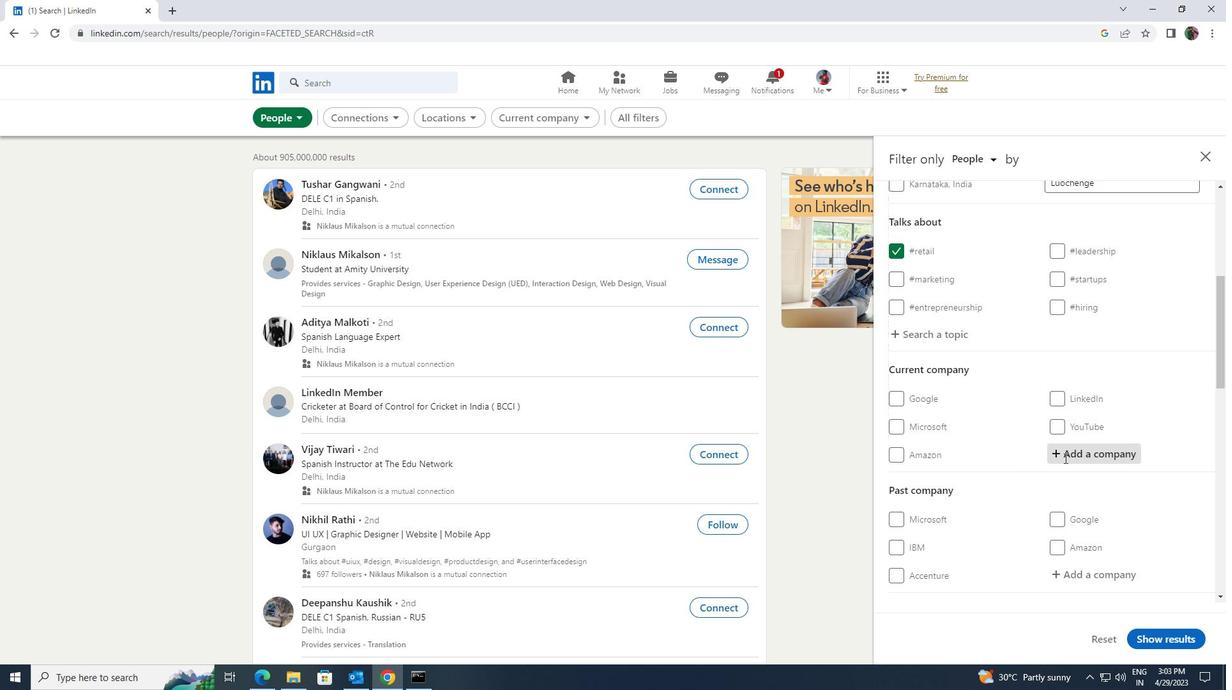 
Action: Key pressed <Key.shift><Key.shift><Key.shift><Key.shift>S<Key.backspace><Key.shift>AS<Key.shift>Q
Screenshot: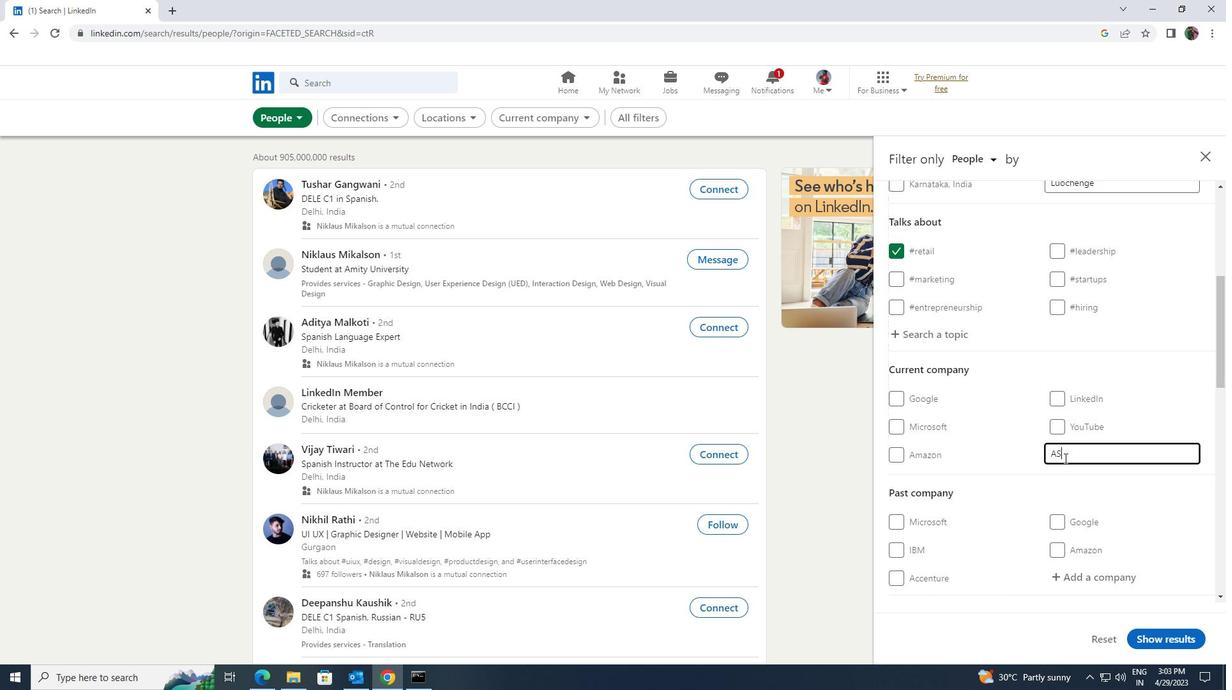 
Action: Mouse moved to (1062, 467)
Screenshot: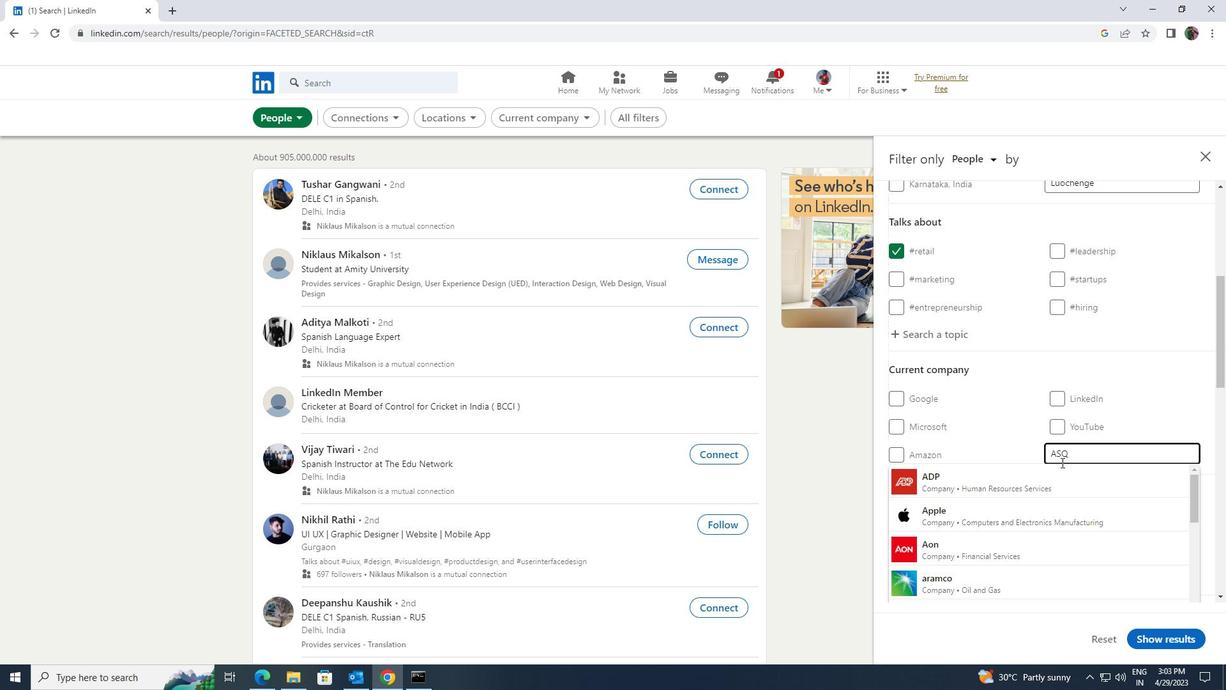 
Action: Key pressed -<Key.shift>WORLD
Screenshot: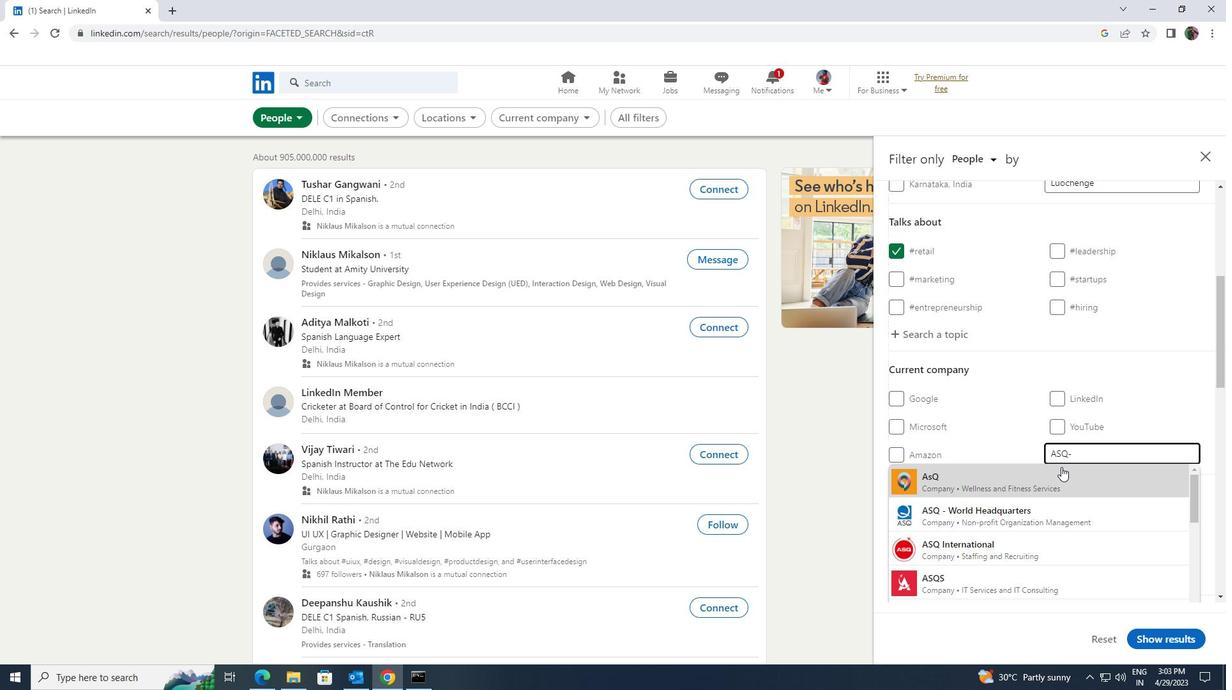 
Action: Mouse pressed left at (1062, 467)
Screenshot: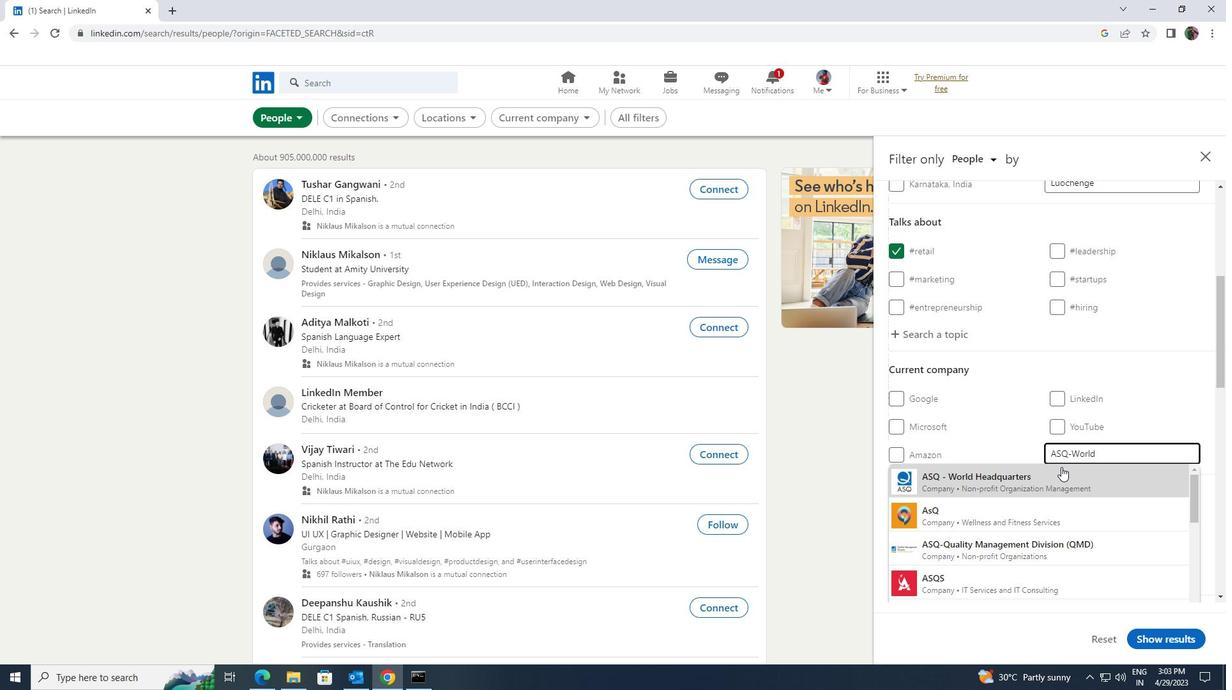 
Action: Mouse scrolled (1062, 466) with delta (0, 0)
Screenshot: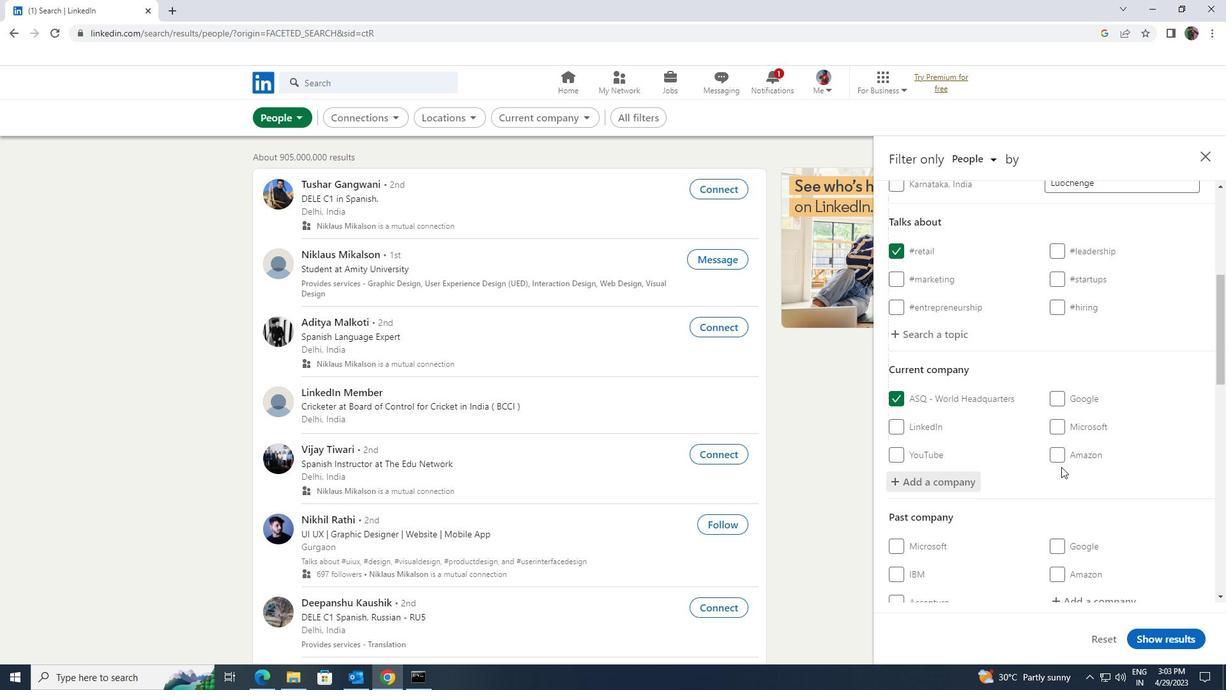 
Action: Mouse scrolled (1062, 466) with delta (0, 0)
Screenshot: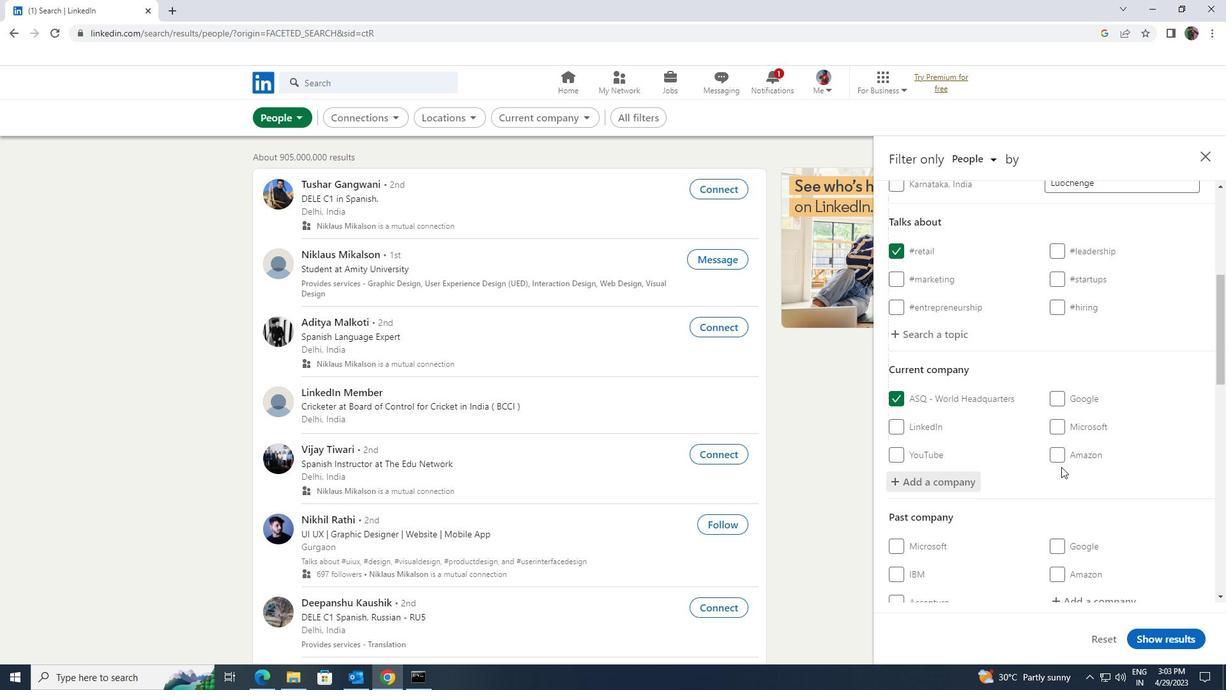 
Action: Mouse scrolled (1062, 466) with delta (0, 0)
Screenshot: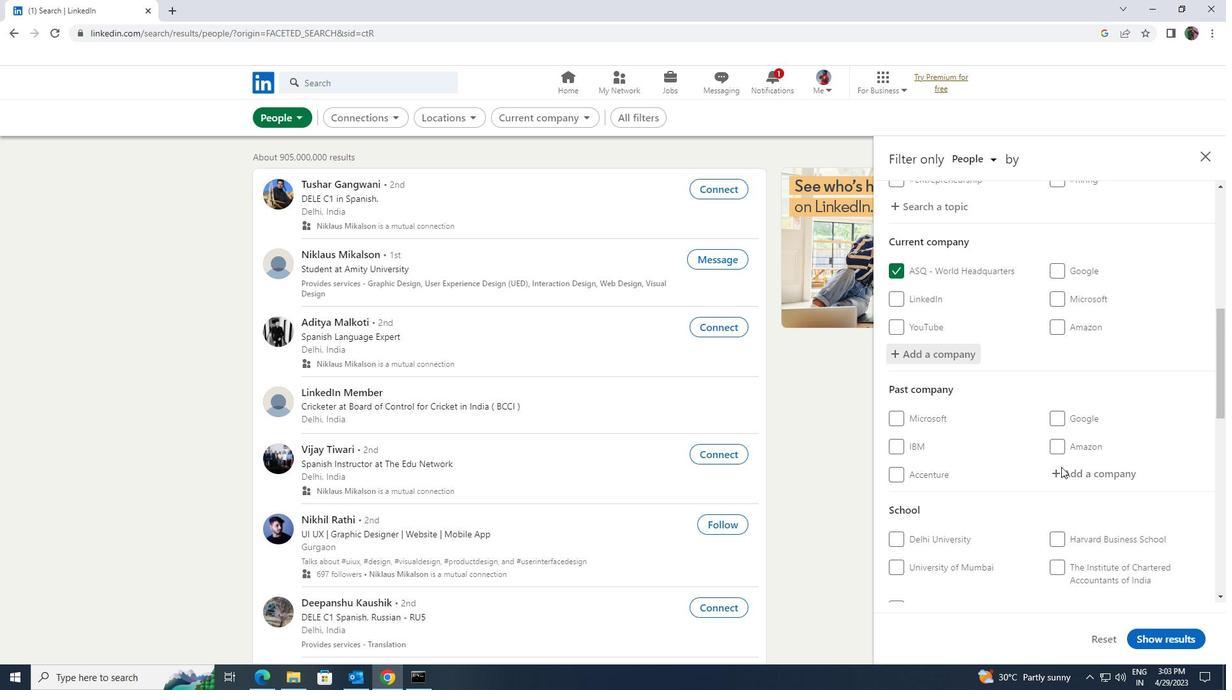 
Action: Mouse scrolled (1062, 466) with delta (0, 0)
Screenshot: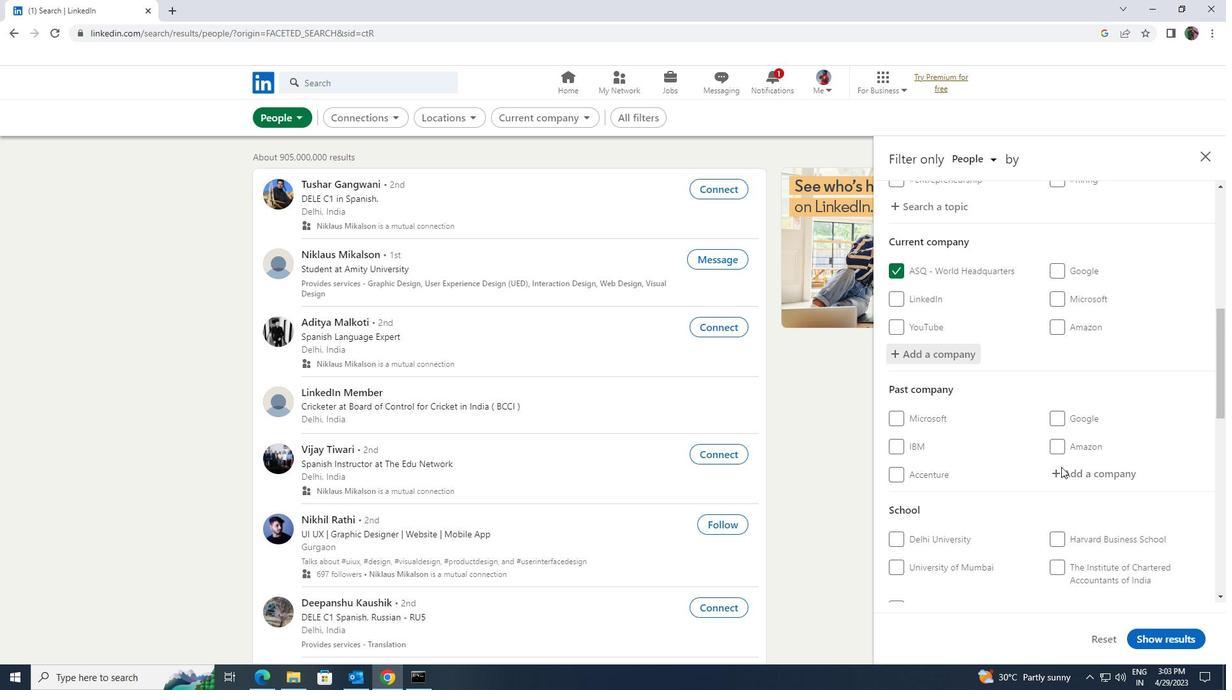 
Action: Mouse moved to (1059, 470)
Screenshot: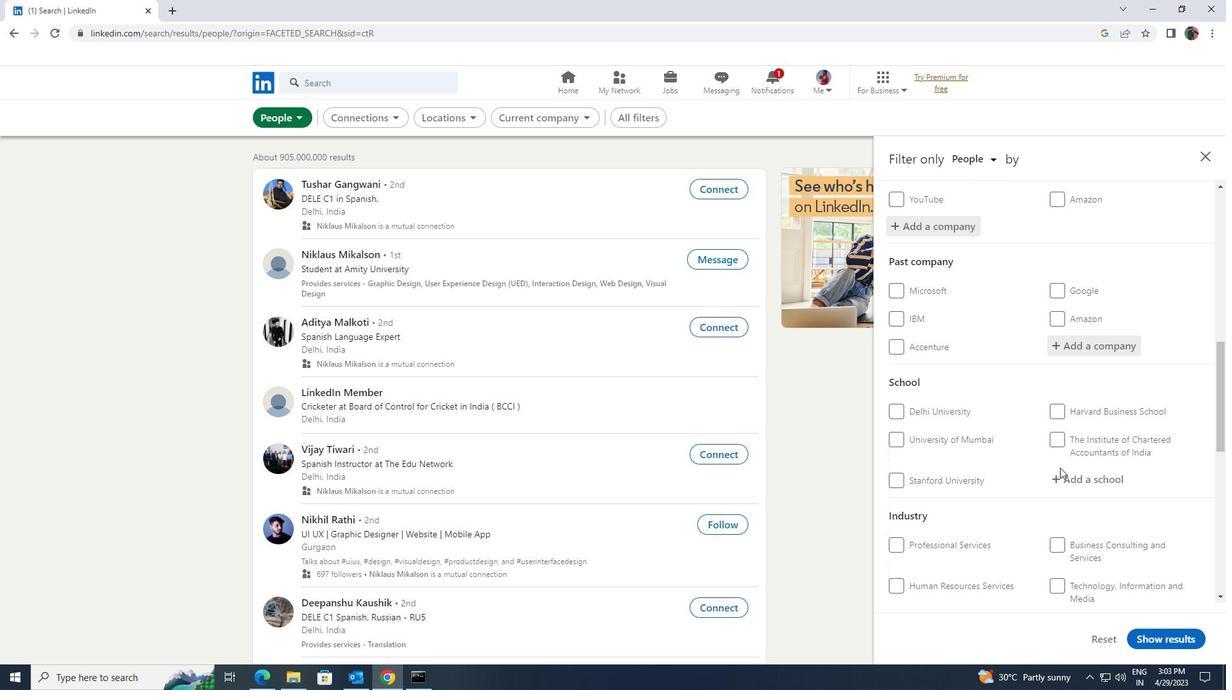 
Action: Mouse pressed left at (1059, 470)
Screenshot: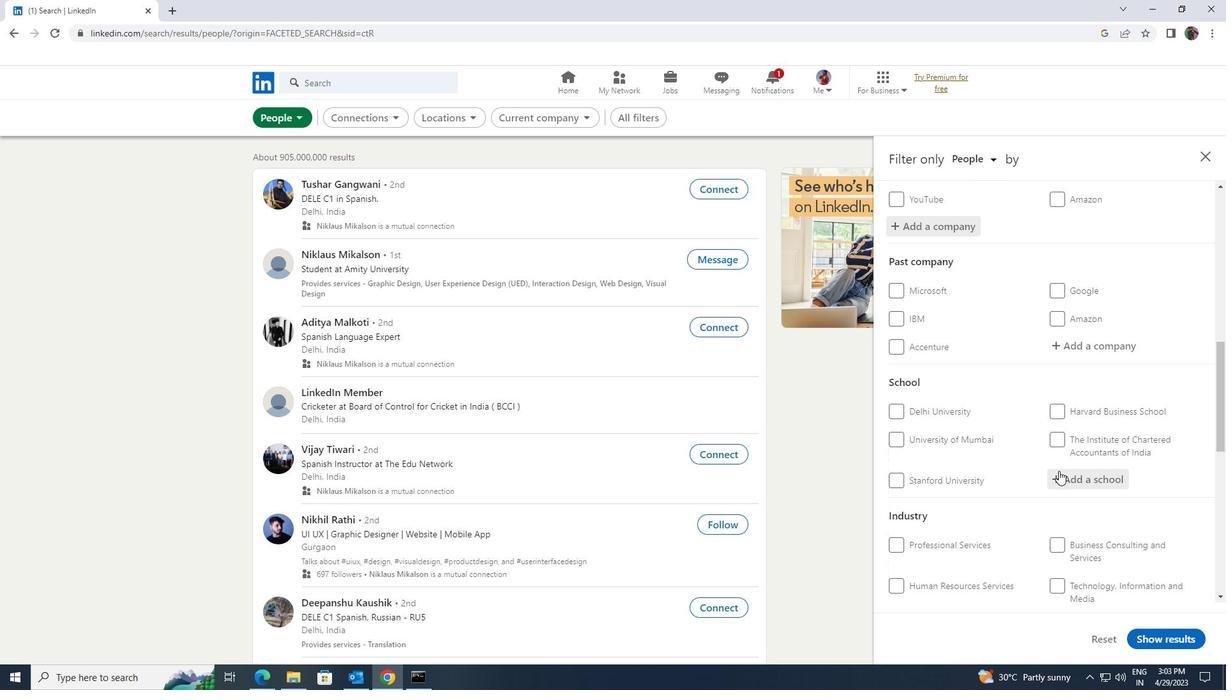 
Action: Key pressed <Key.shift><Key.shift><Key.shift><Key.shift><Key.shift><Key.shift><Key.shift><Key.shift><Key.shift><Key.shift><Key.shift><Key.shift>UNIVERSITY<Key.space><Key.shift>OF<Key.space><Key.shift>BUR
Screenshot: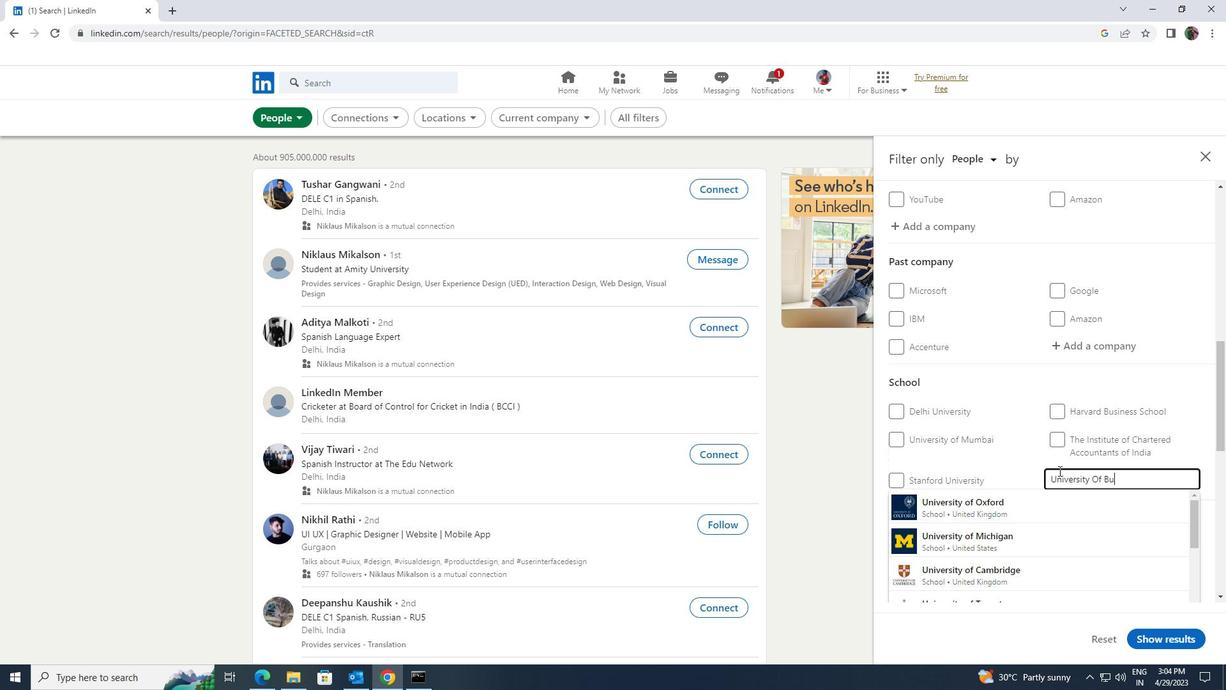 
Action: Mouse moved to (1047, 525)
Screenshot: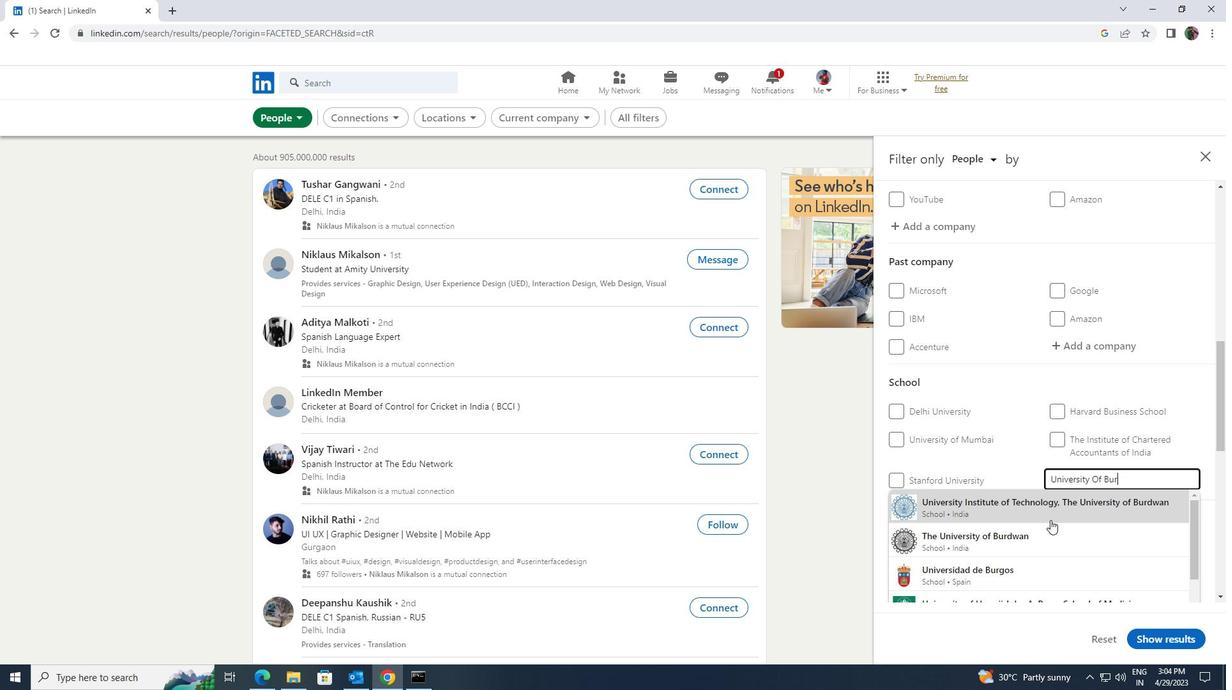 
Action: Mouse pressed left at (1047, 525)
Screenshot: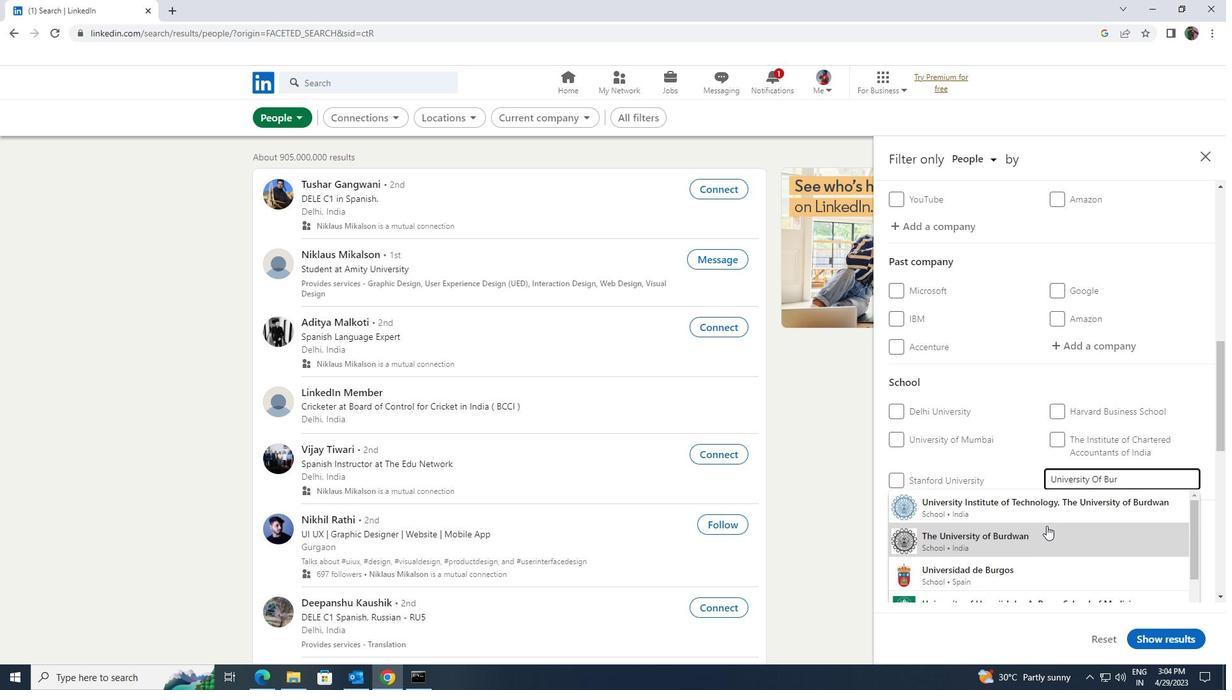 
Action: Mouse scrolled (1047, 525) with delta (0, 0)
Screenshot: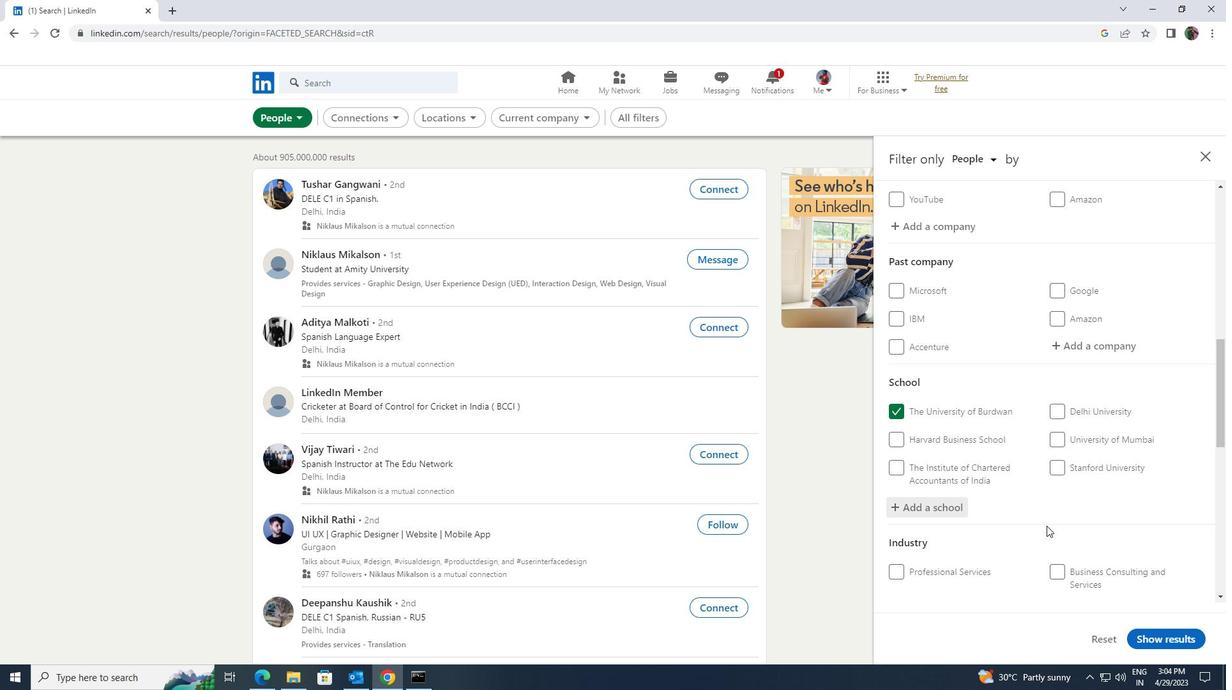 
Action: Mouse scrolled (1047, 525) with delta (0, 0)
Screenshot: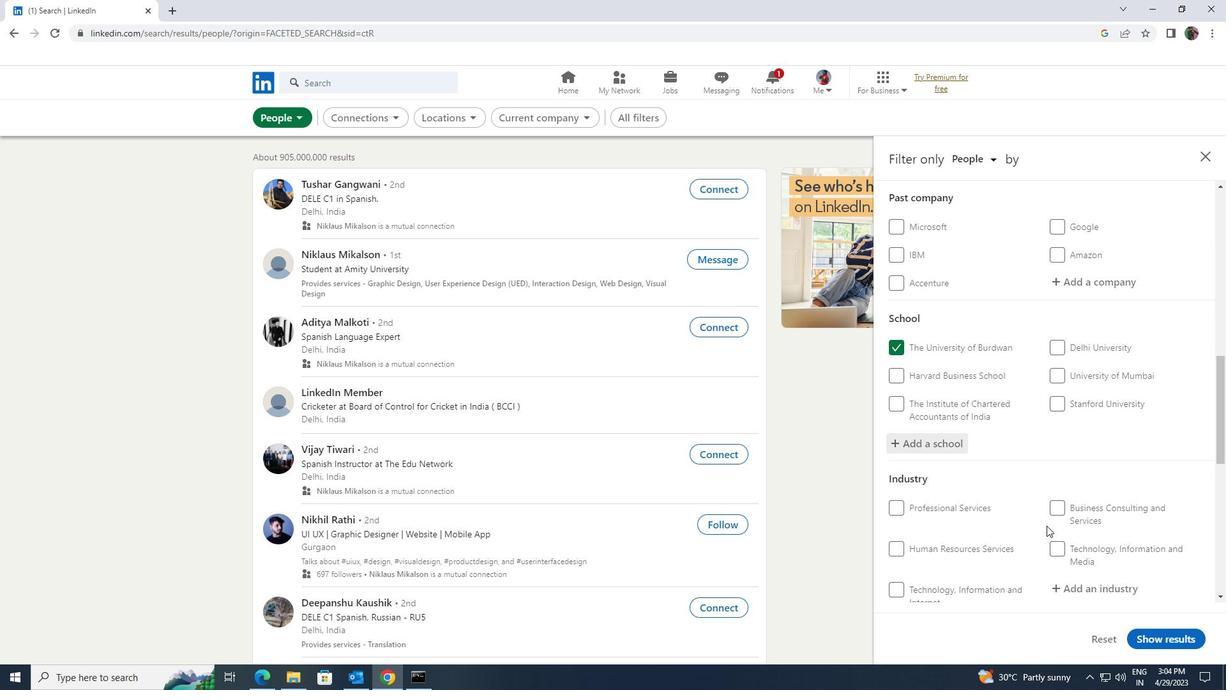 
Action: Mouse moved to (1053, 520)
Screenshot: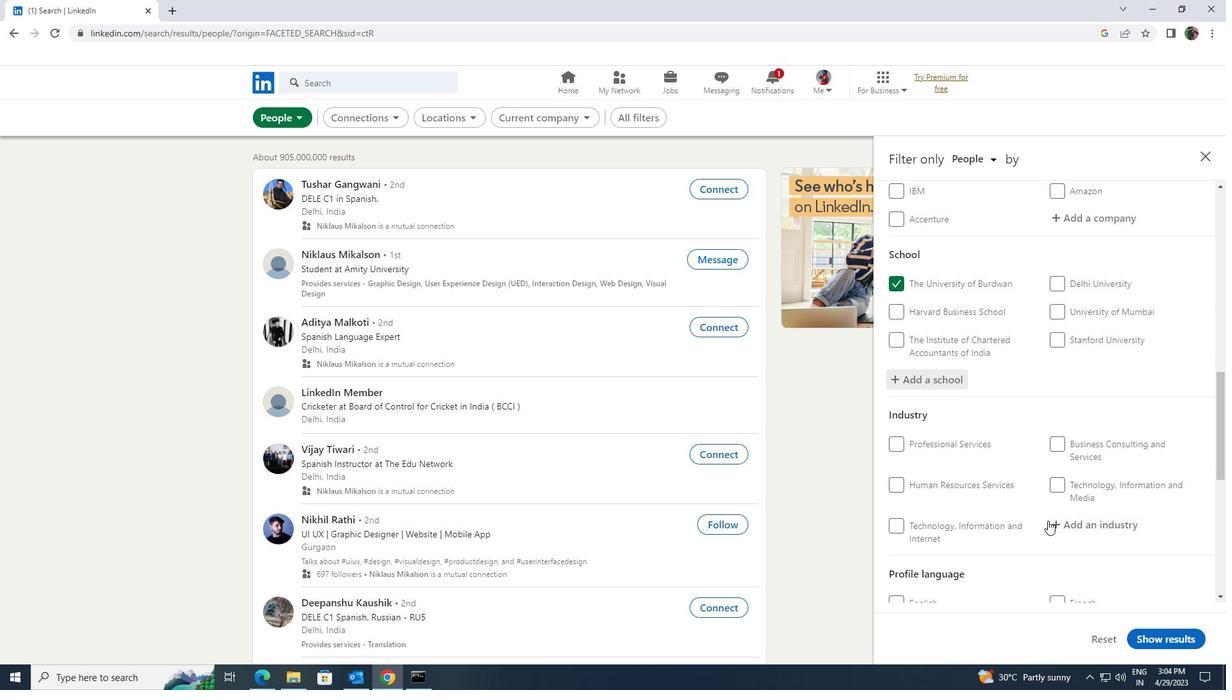 
Action: Mouse pressed left at (1053, 520)
Screenshot: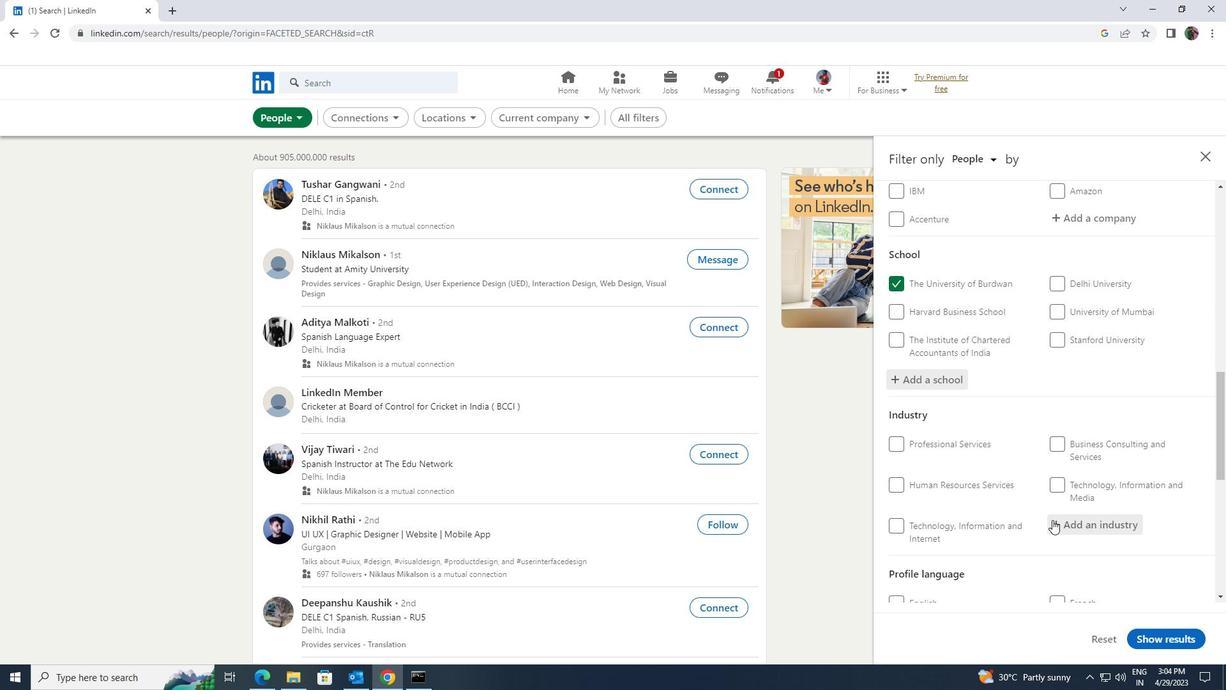
Action: Key pressed <Key.shift>BUILDING
Screenshot: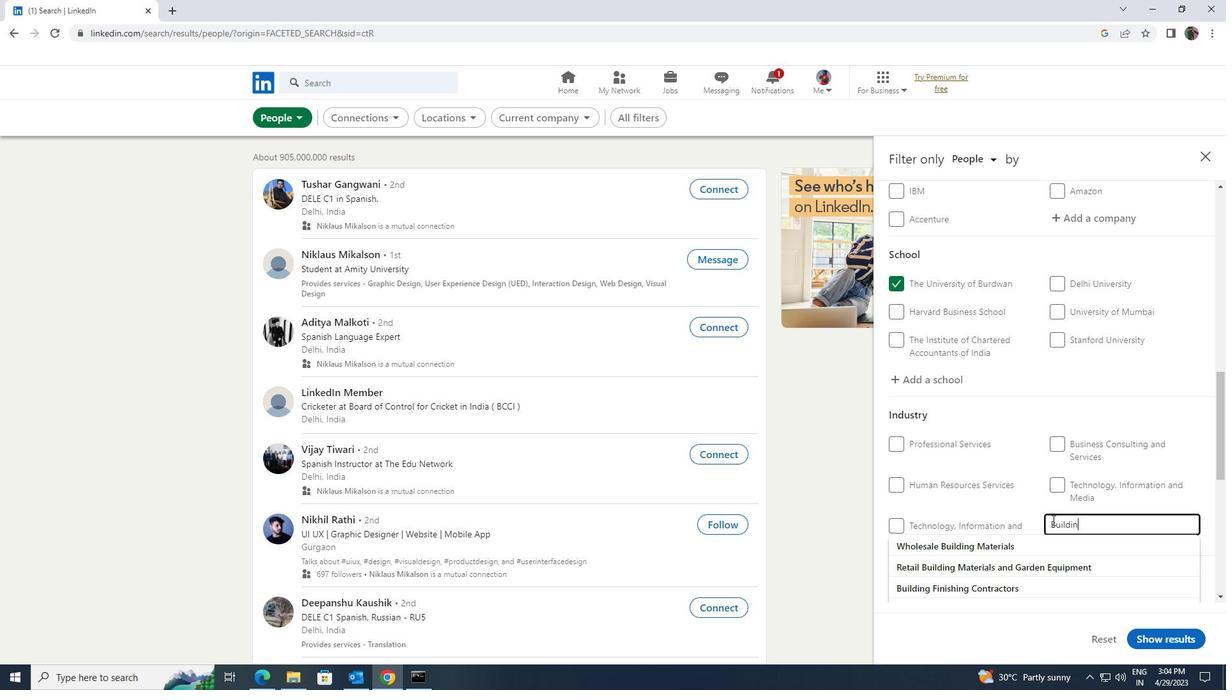 
Action: Mouse moved to (1062, 559)
Screenshot: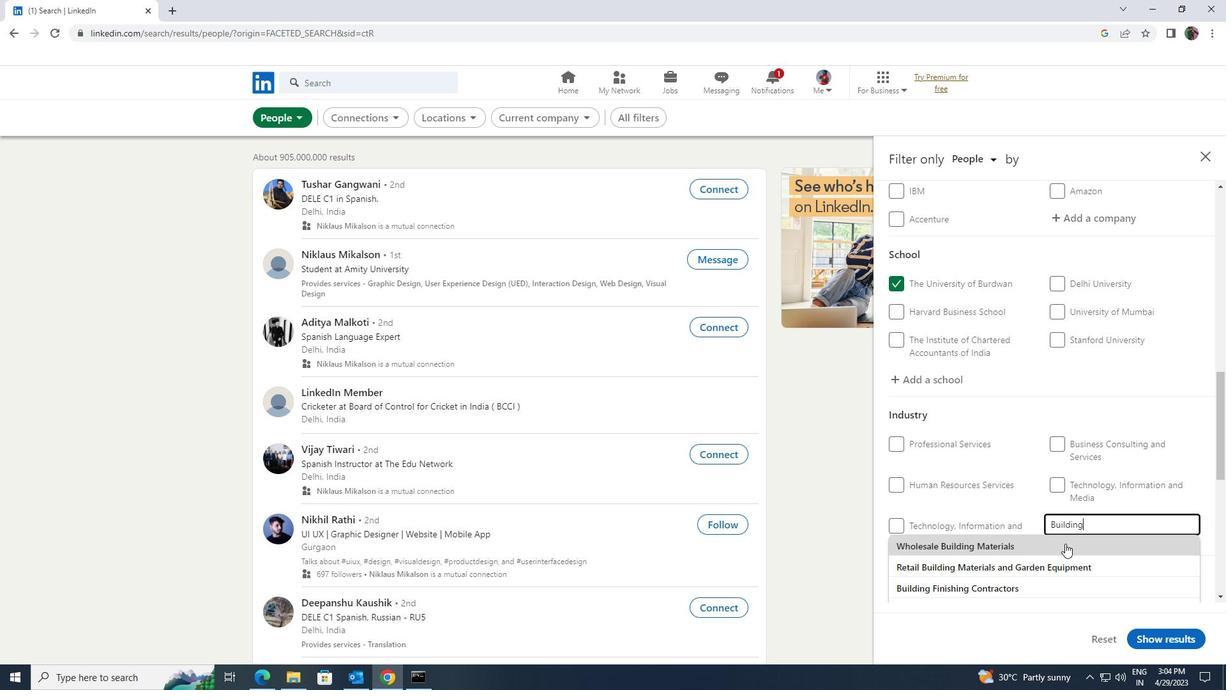 
Action: Mouse pressed left at (1062, 559)
Screenshot: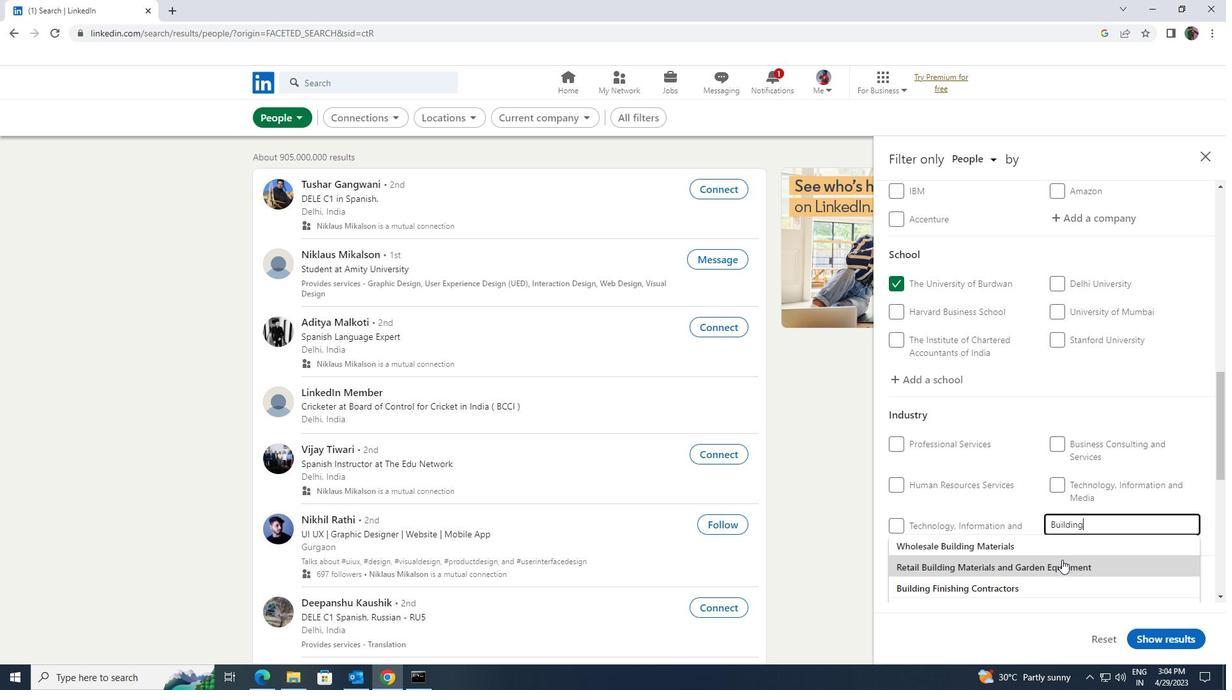
Action: Mouse scrolled (1062, 559) with delta (0, 0)
Screenshot: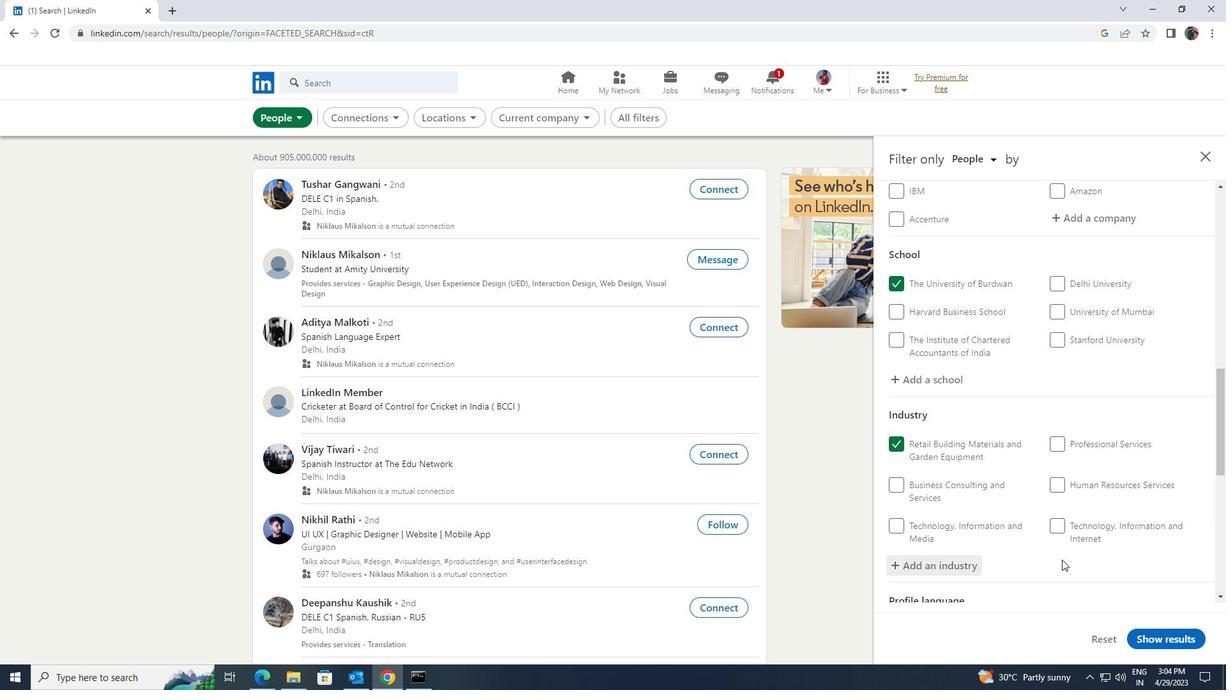 
Action: Mouse scrolled (1062, 559) with delta (0, 0)
Screenshot: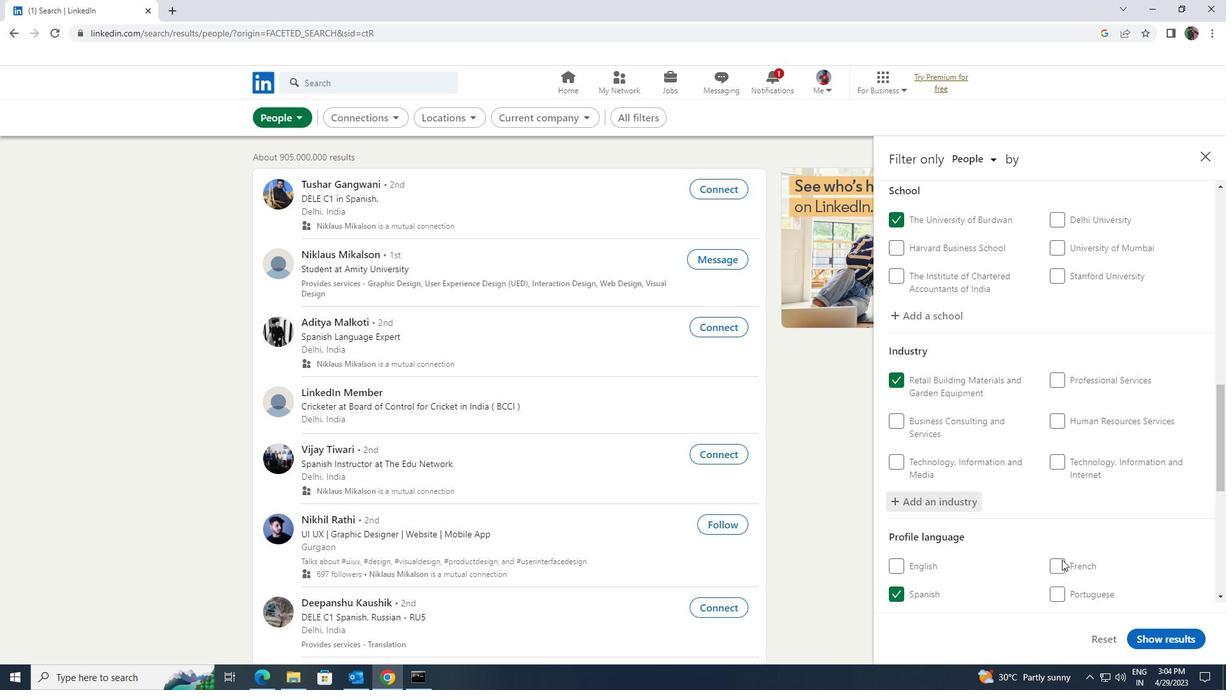 
Action: Mouse scrolled (1062, 559) with delta (0, 0)
Screenshot: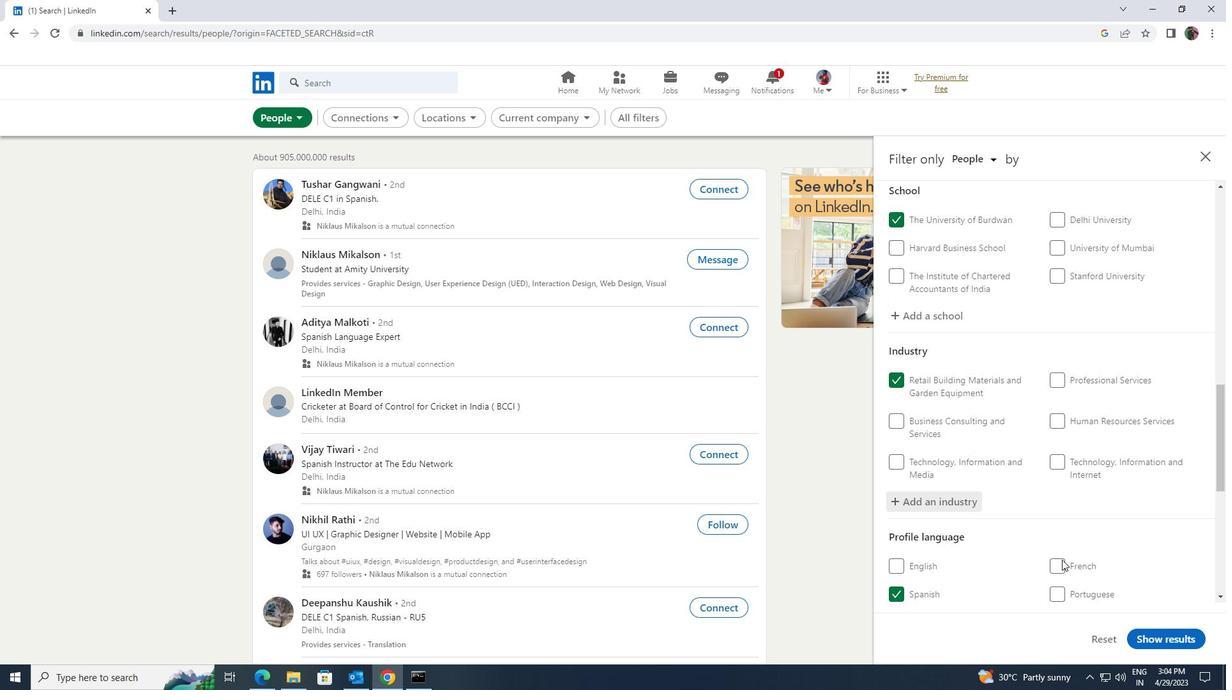 
Action: Mouse scrolled (1062, 559) with delta (0, 0)
Screenshot: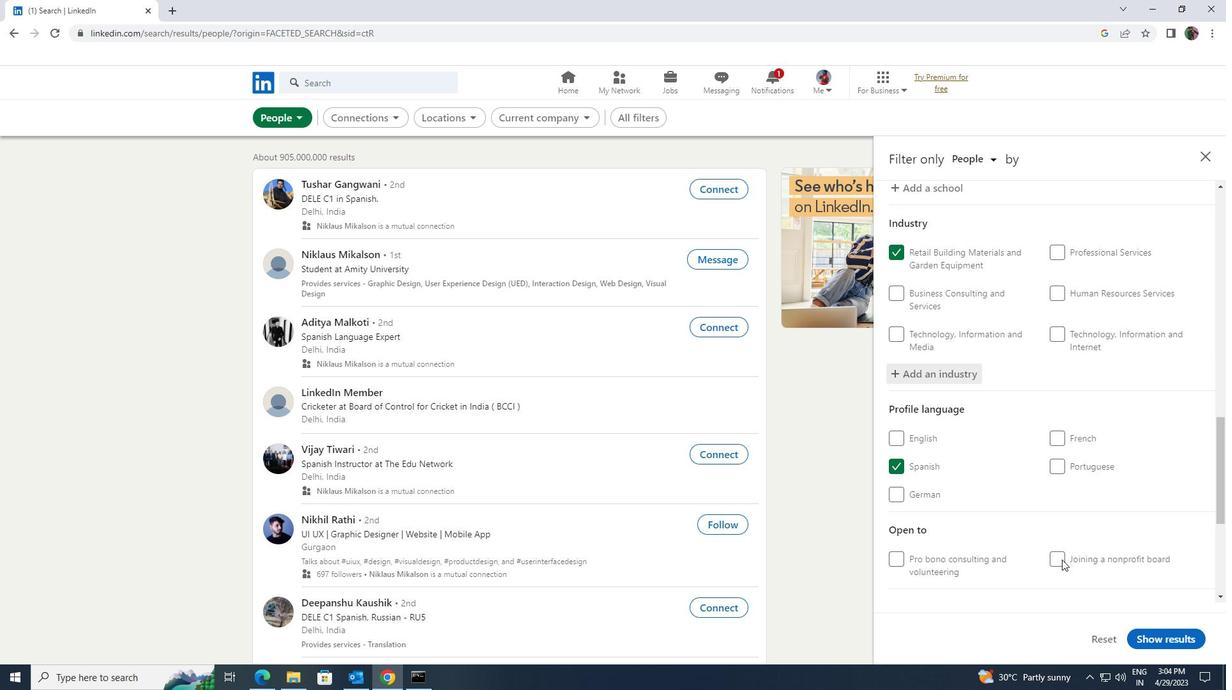
Action: Mouse scrolled (1062, 559) with delta (0, 0)
Screenshot: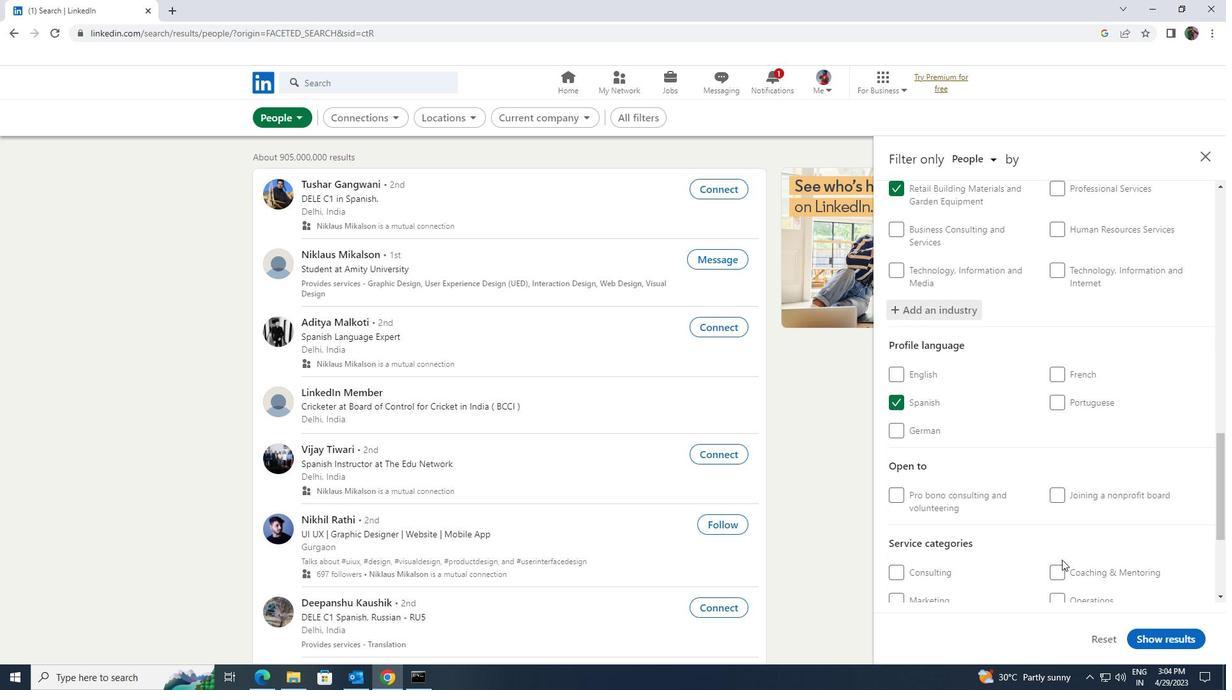 
Action: Mouse moved to (1062, 560)
Screenshot: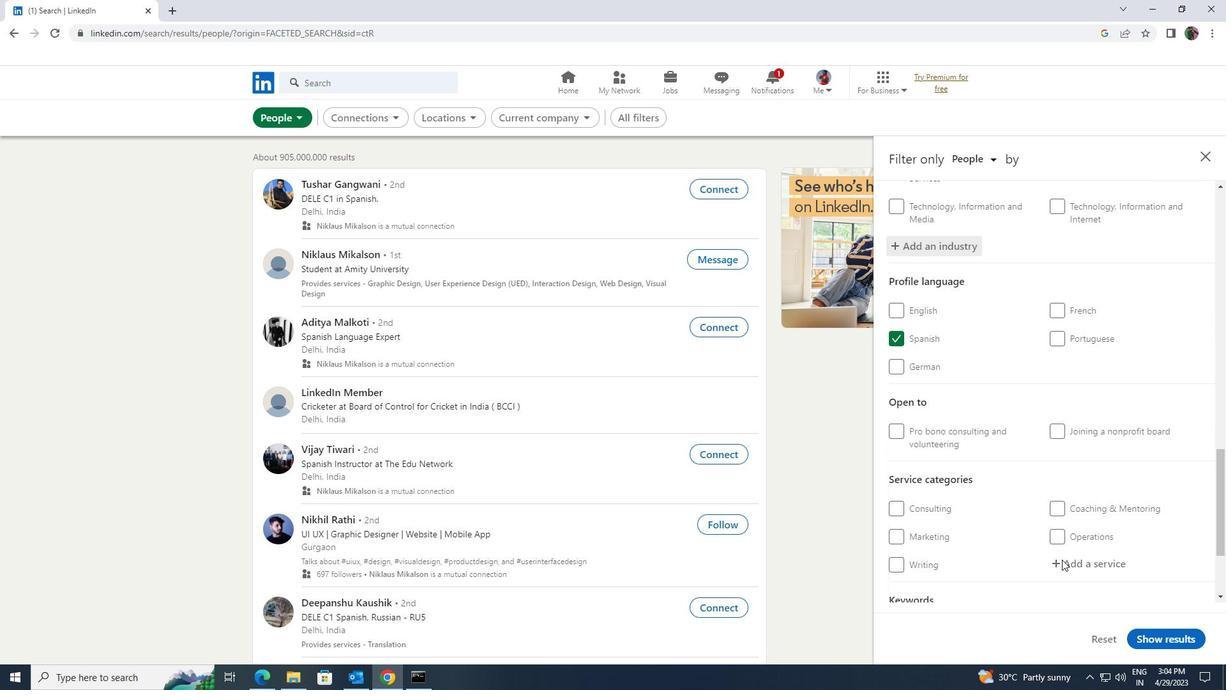 
Action: Mouse scrolled (1062, 559) with delta (0, 0)
Screenshot: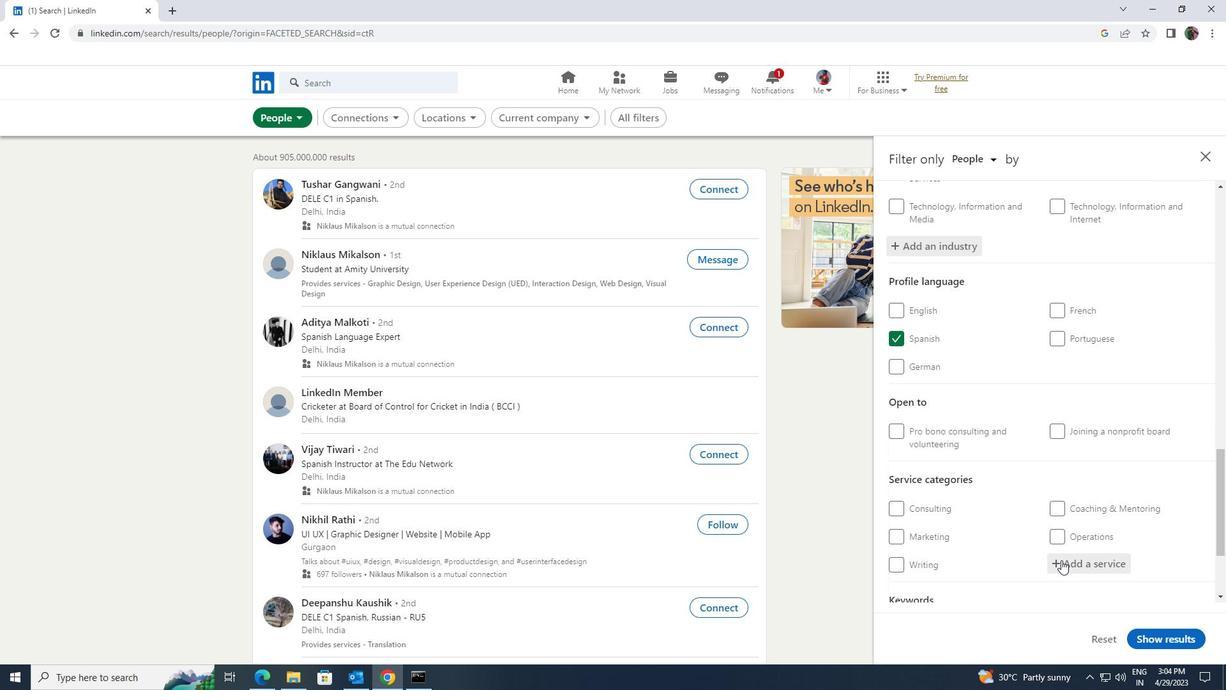 
Action: Mouse moved to (1070, 495)
Screenshot: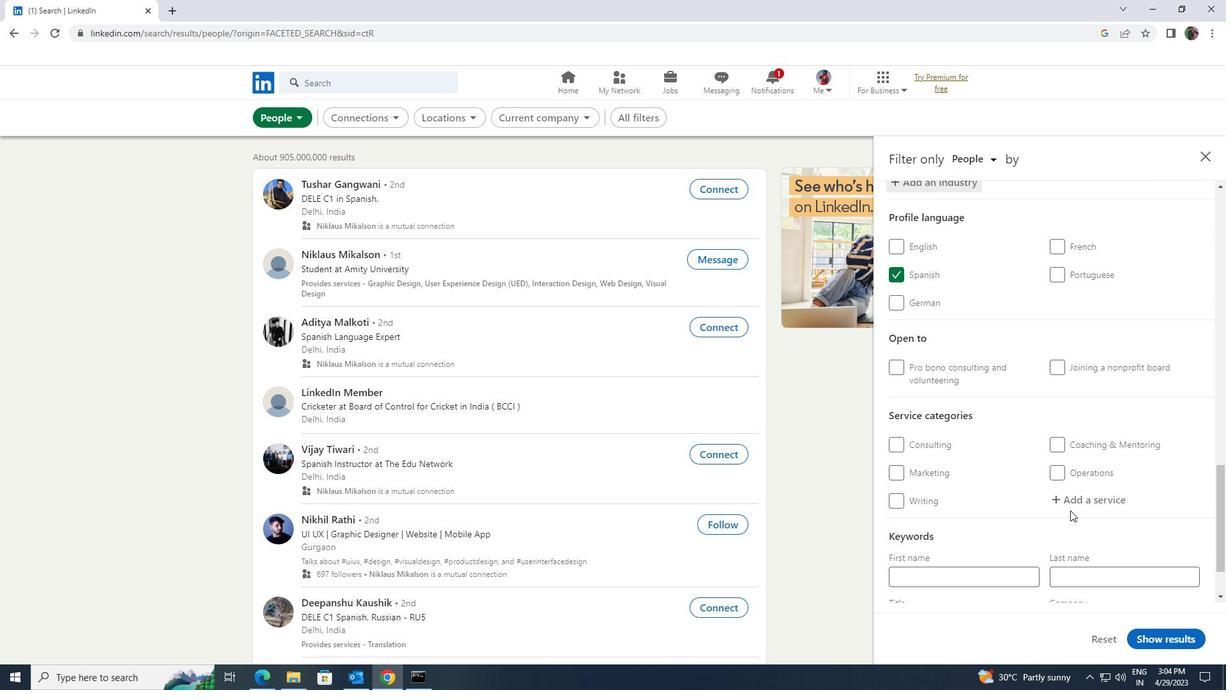 
Action: Mouse pressed left at (1070, 495)
Screenshot: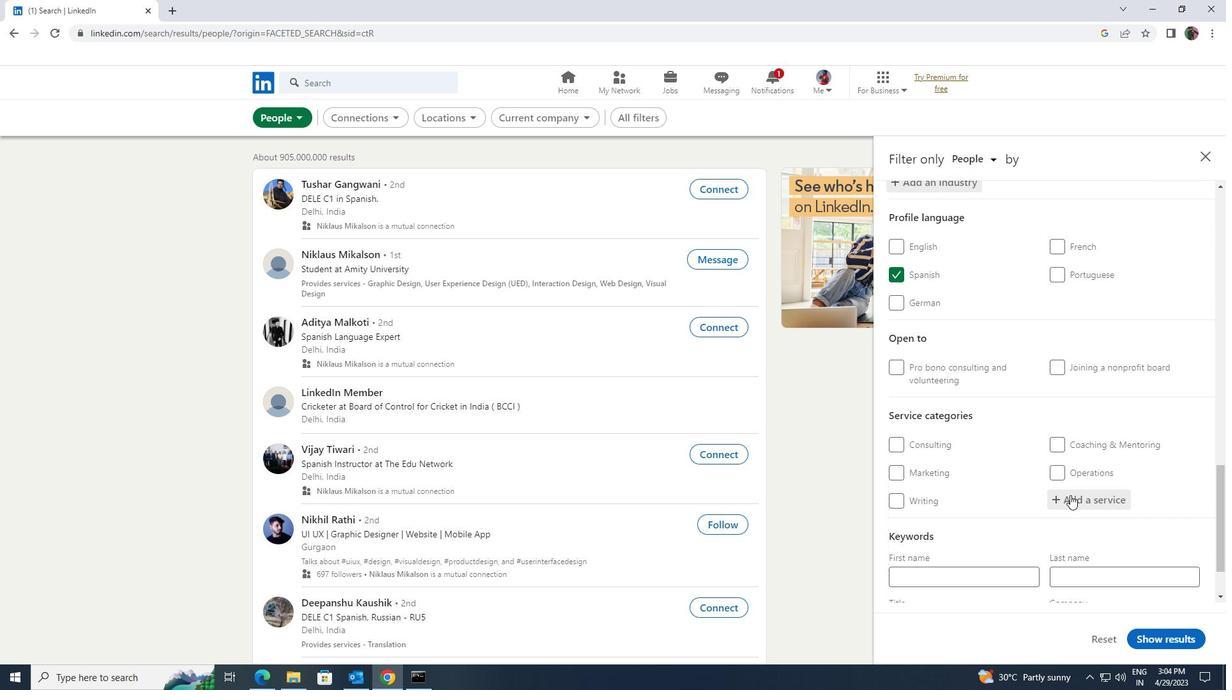 
Action: Mouse moved to (1070, 494)
Screenshot: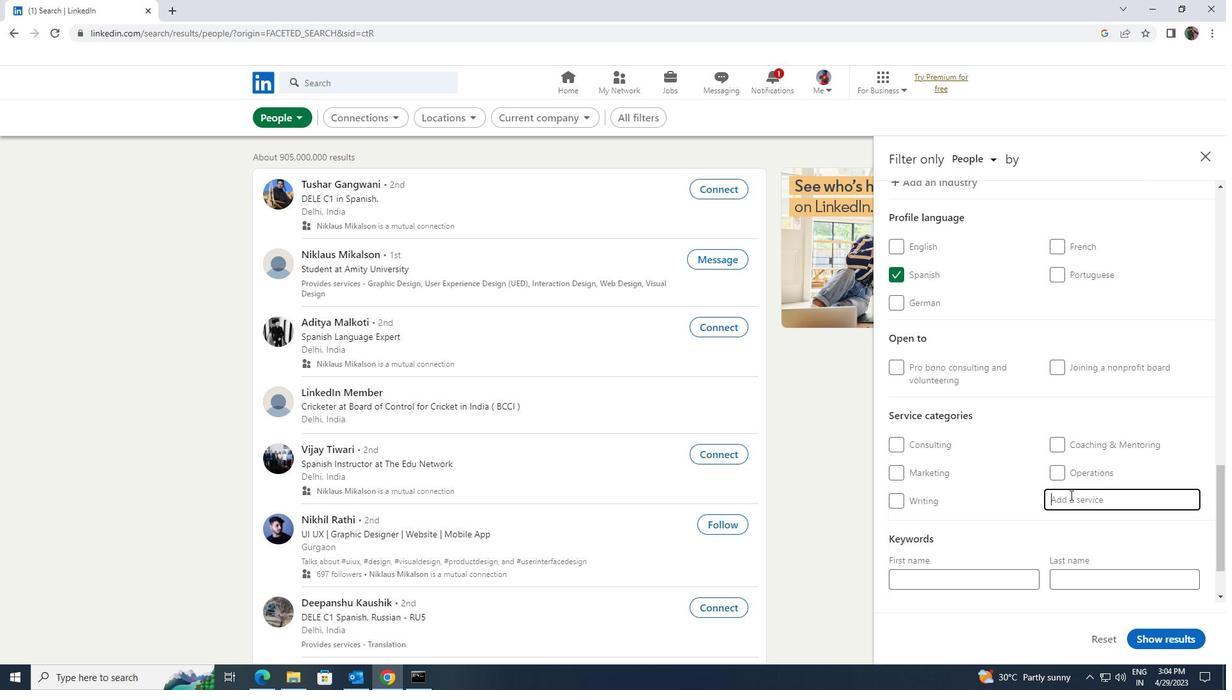 
Action: Key pressed <Key.shift>BANKR
Screenshot: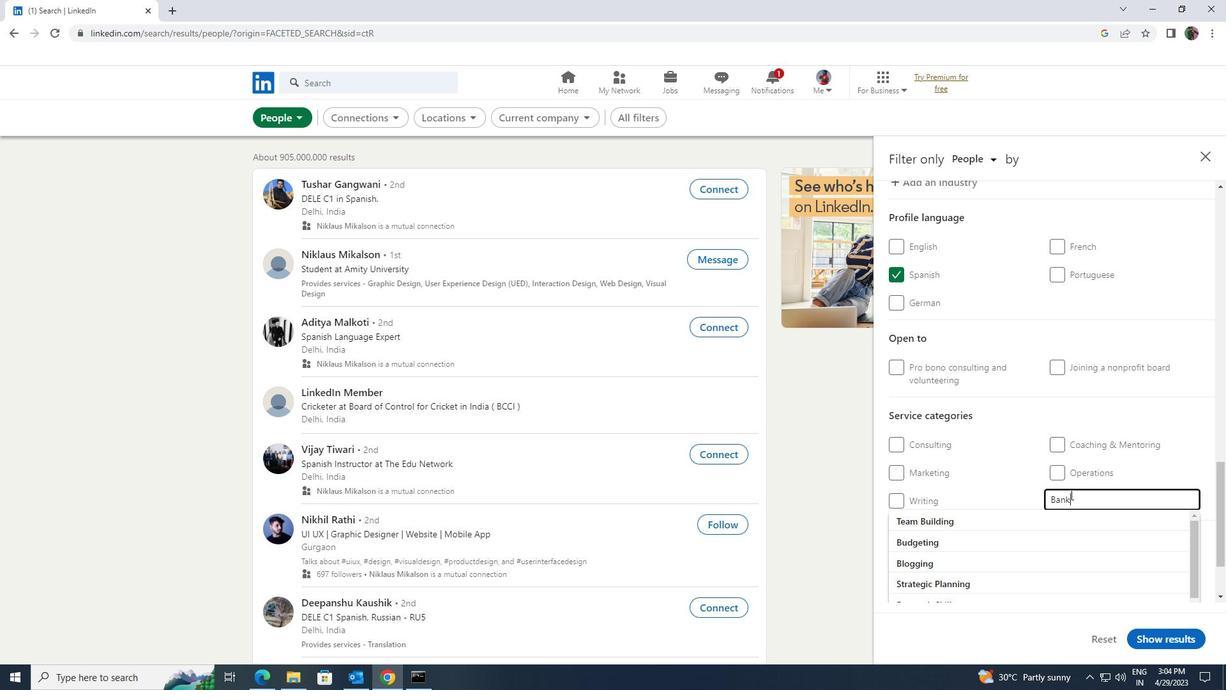 
Action: Mouse moved to (1026, 509)
Screenshot: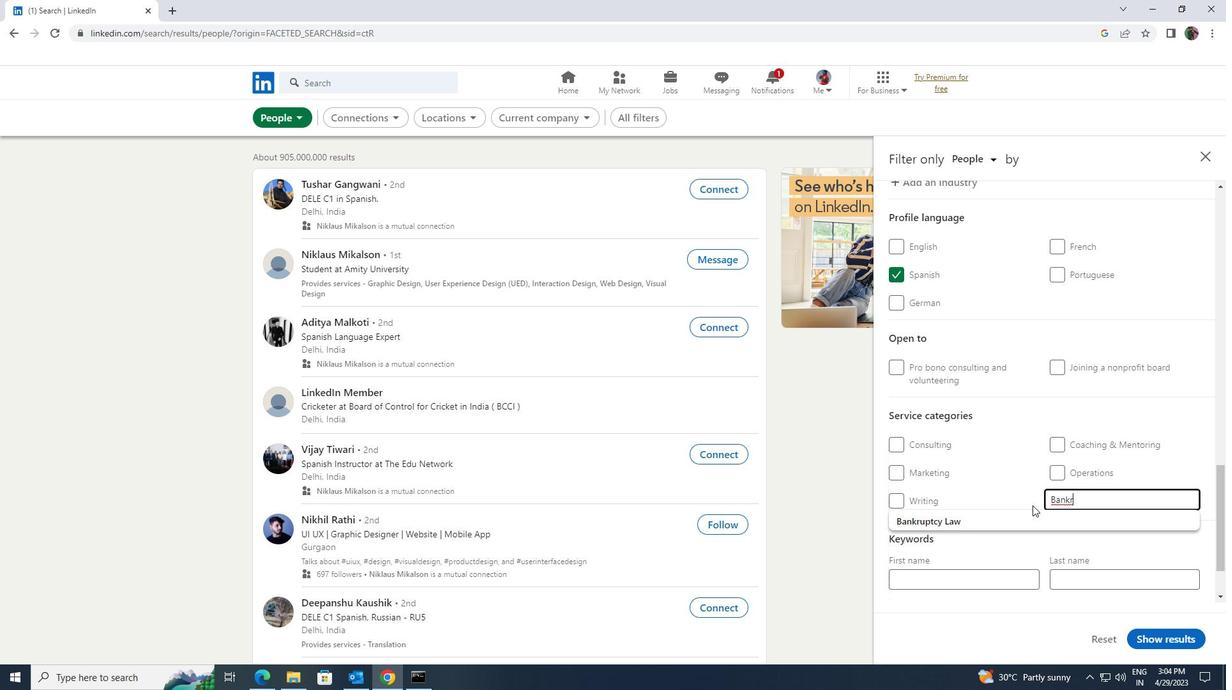 
Action: Mouse pressed left at (1026, 509)
Screenshot: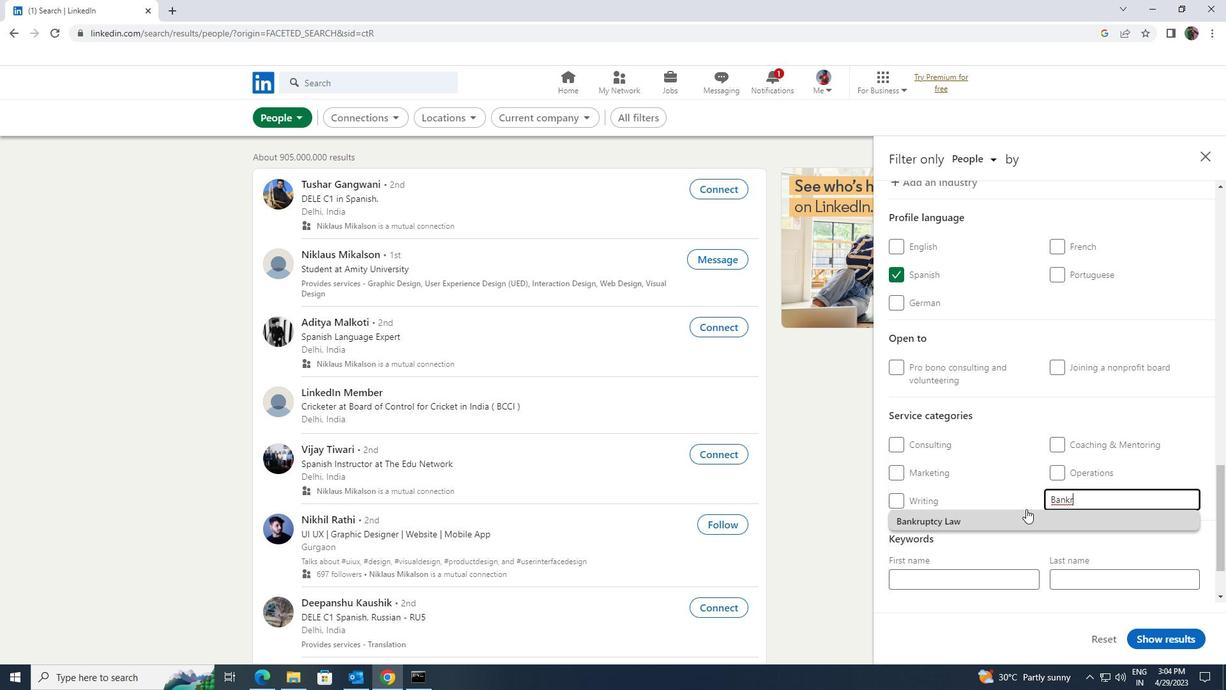 
Action: Mouse scrolled (1026, 508) with delta (0, 0)
Screenshot: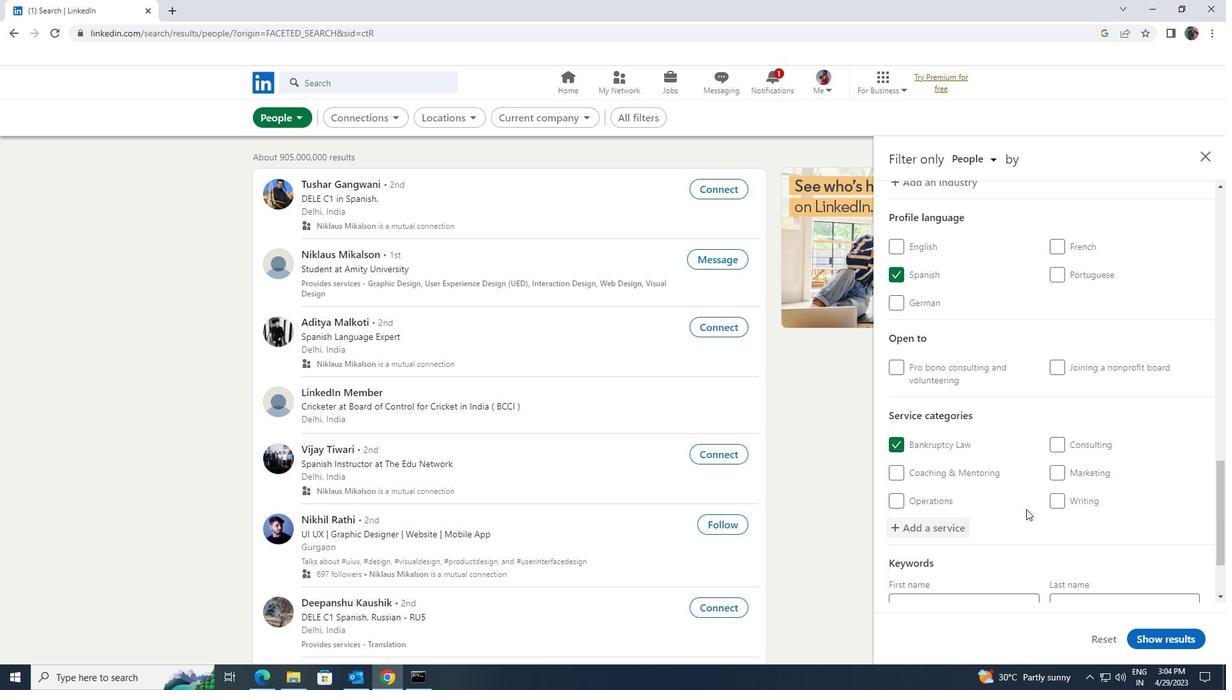 
Action: Mouse scrolled (1026, 508) with delta (0, 0)
Screenshot: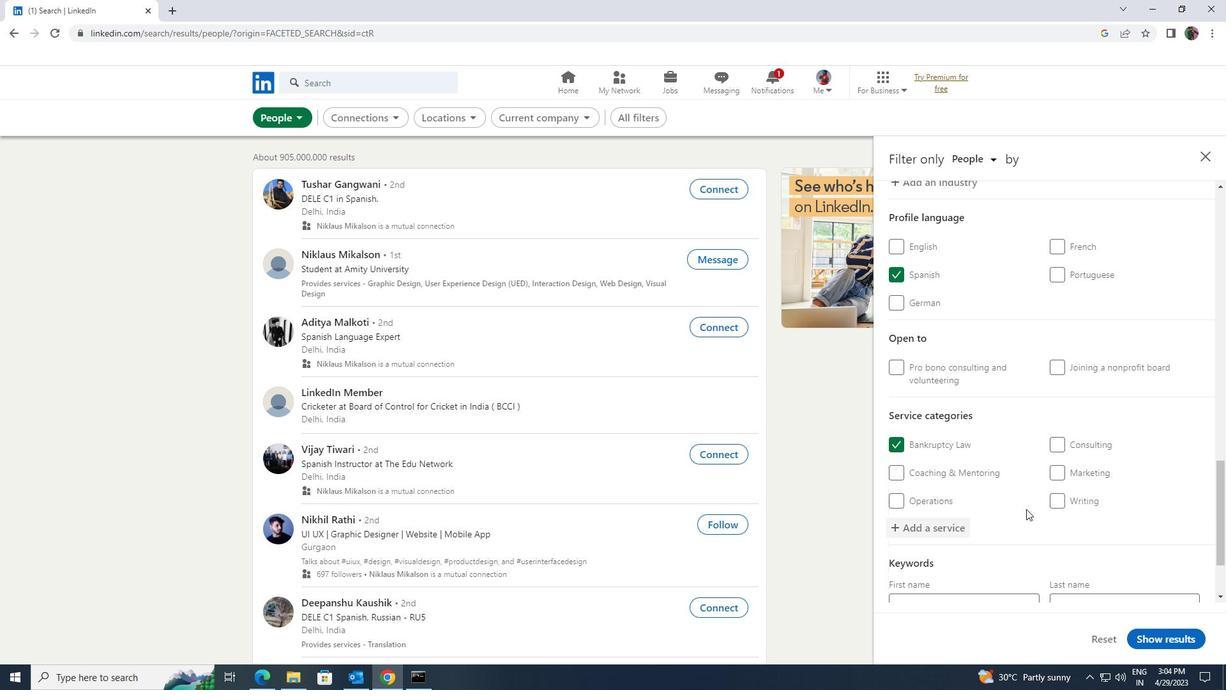 
Action: Mouse scrolled (1026, 508) with delta (0, 0)
Screenshot: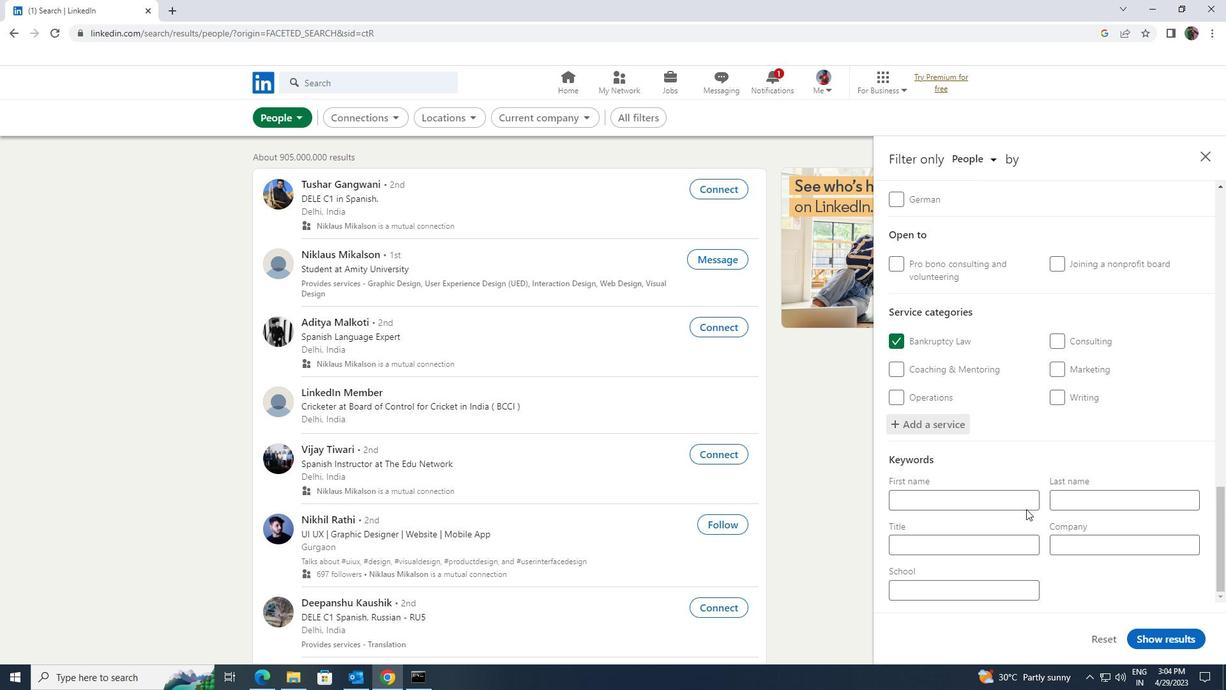 
Action: Mouse moved to (1011, 541)
Screenshot: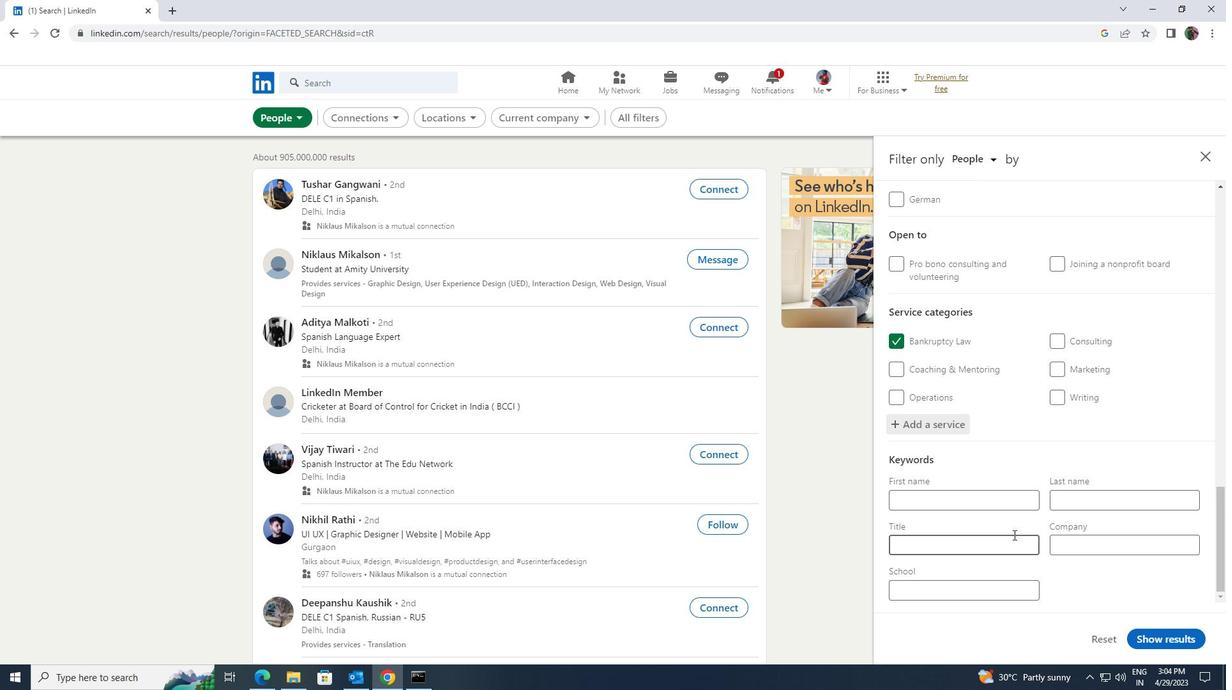 
Action: Mouse pressed left at (1011, 541)
Screenshot: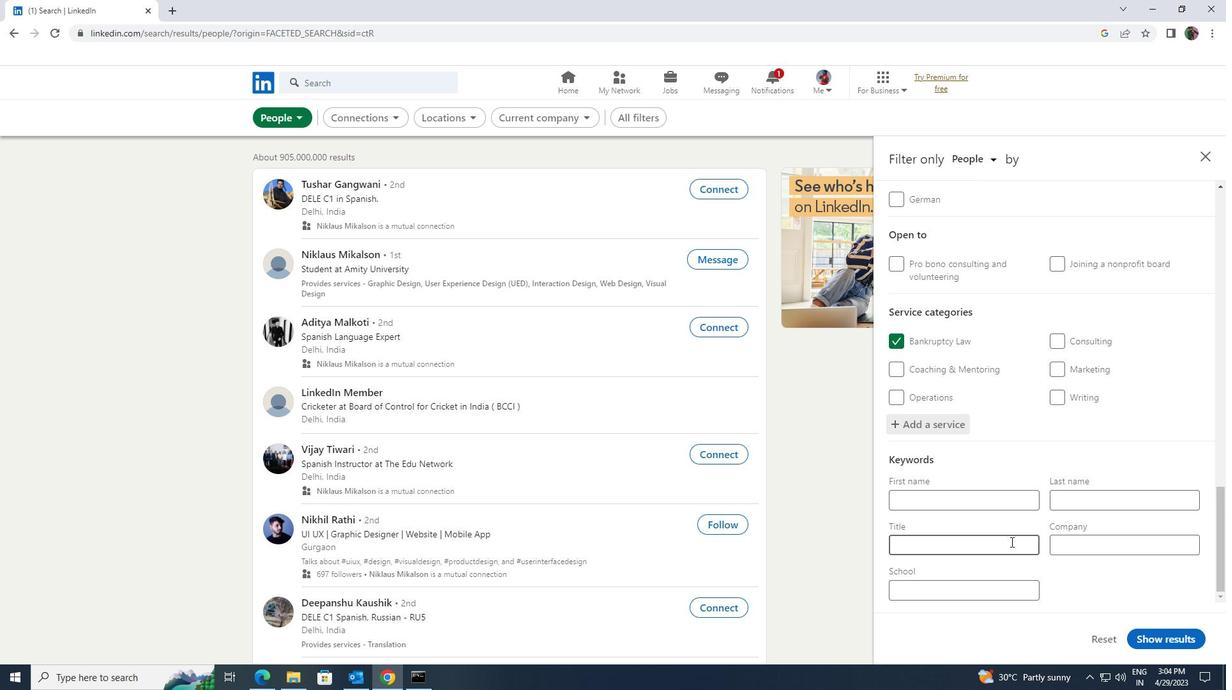 
Action: Key pressed <Key.shift>BOOKKEP<Key.backspace>EPER
Screenshot: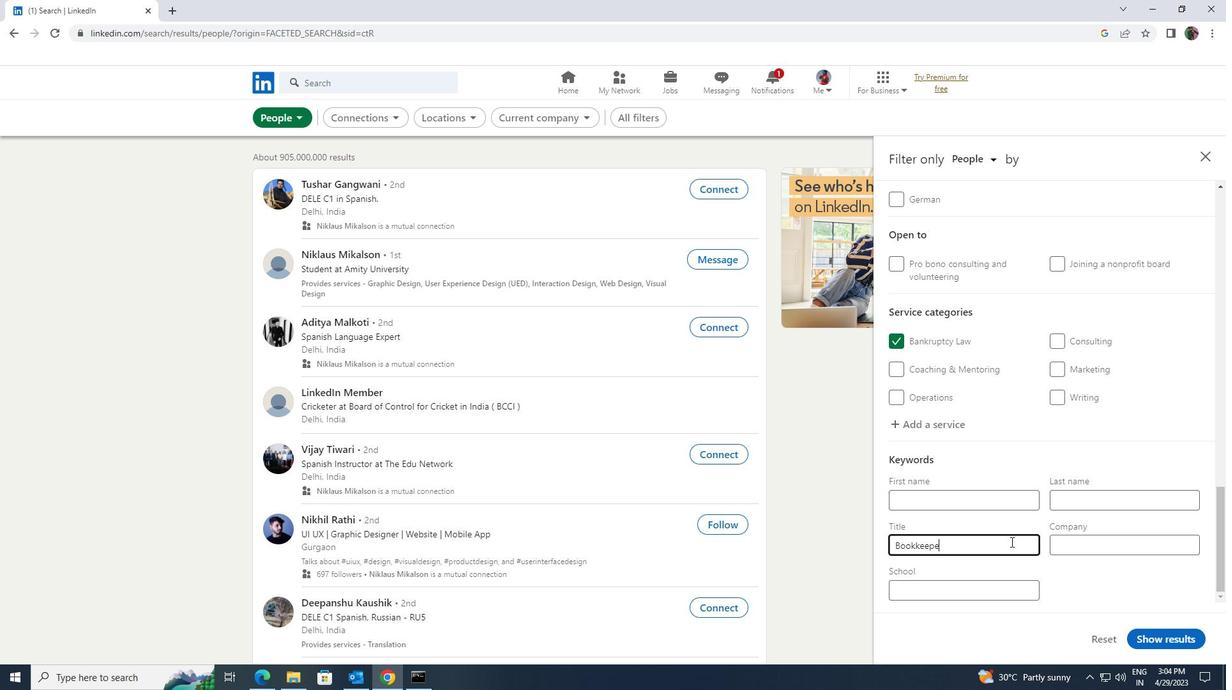 
Action: Mouse moved to (1134, 632)
Screenshot: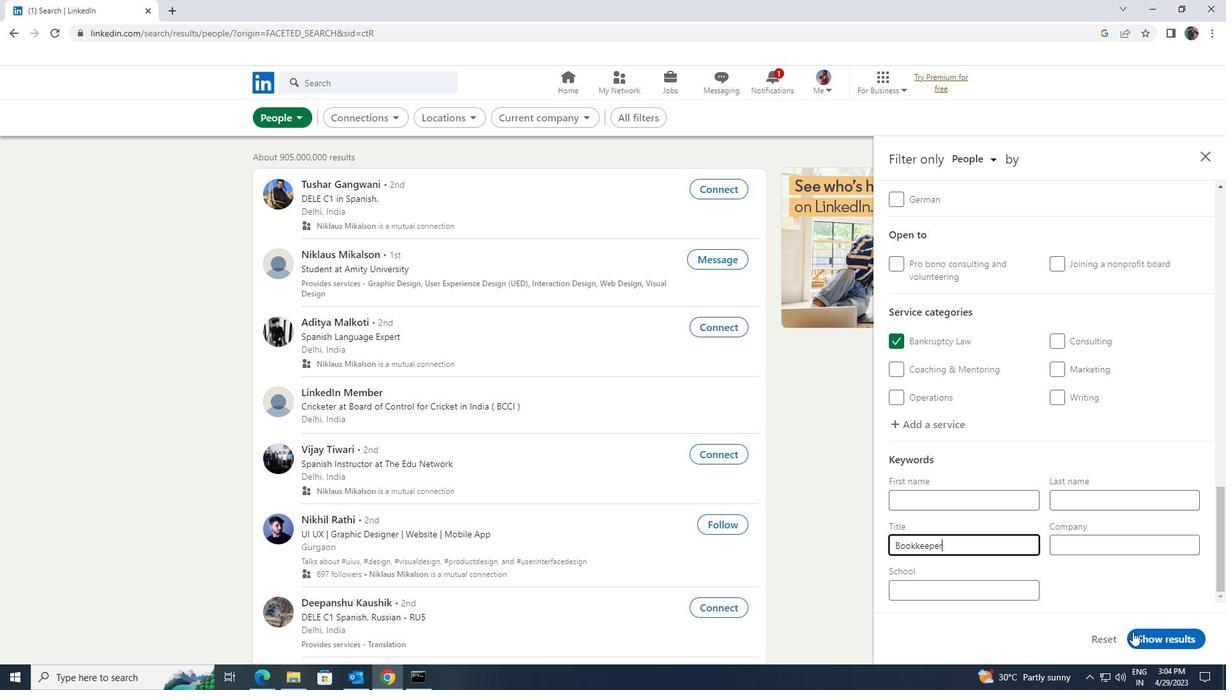 
Action: Mouse pressed left at (1134, 632)
Screenshot: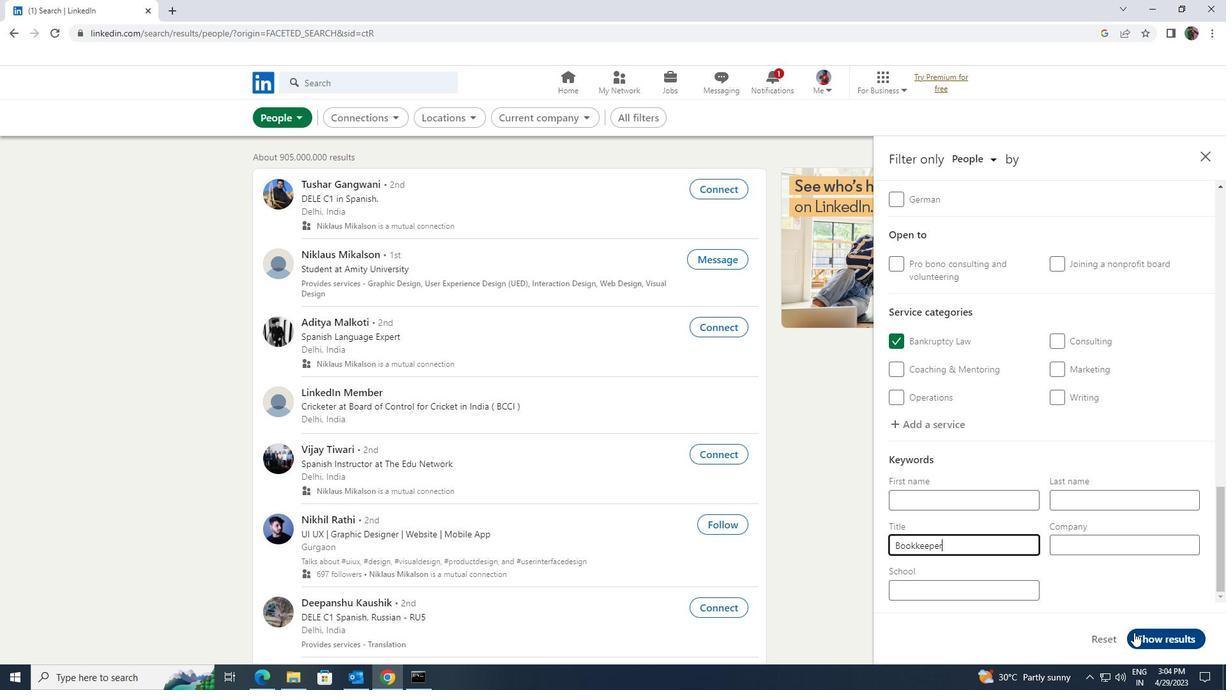 
